 Task: Export a project to various formats for different distribution platforms.
Action: Mouse moved to (87, 5)
Screenshot: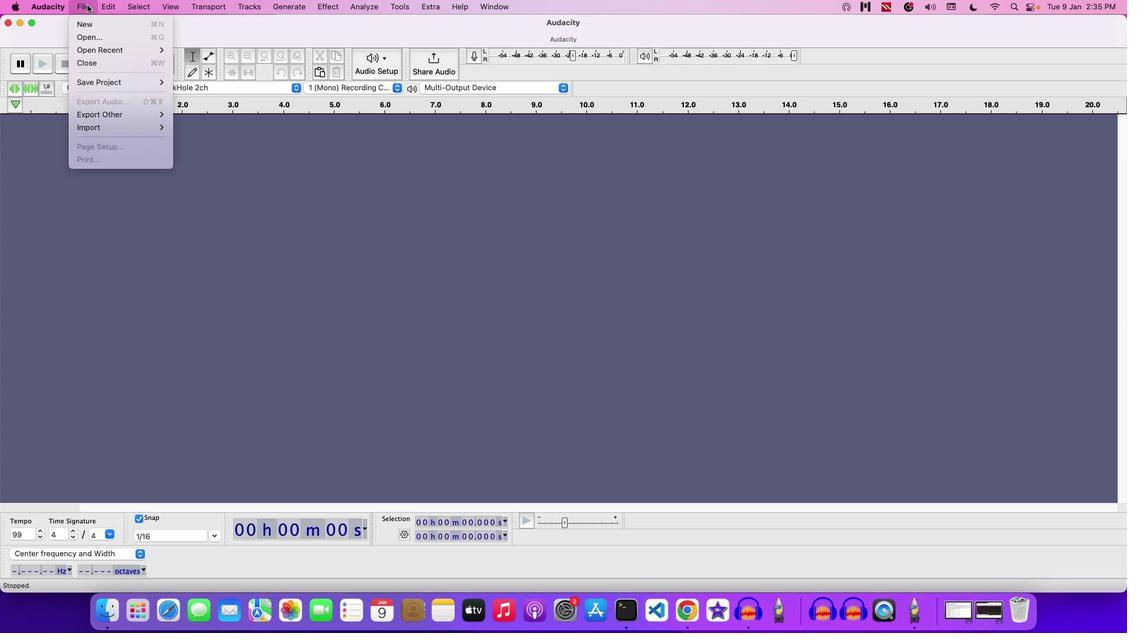 
Action: Mouse pressed left at (87, 5)
Screenshot: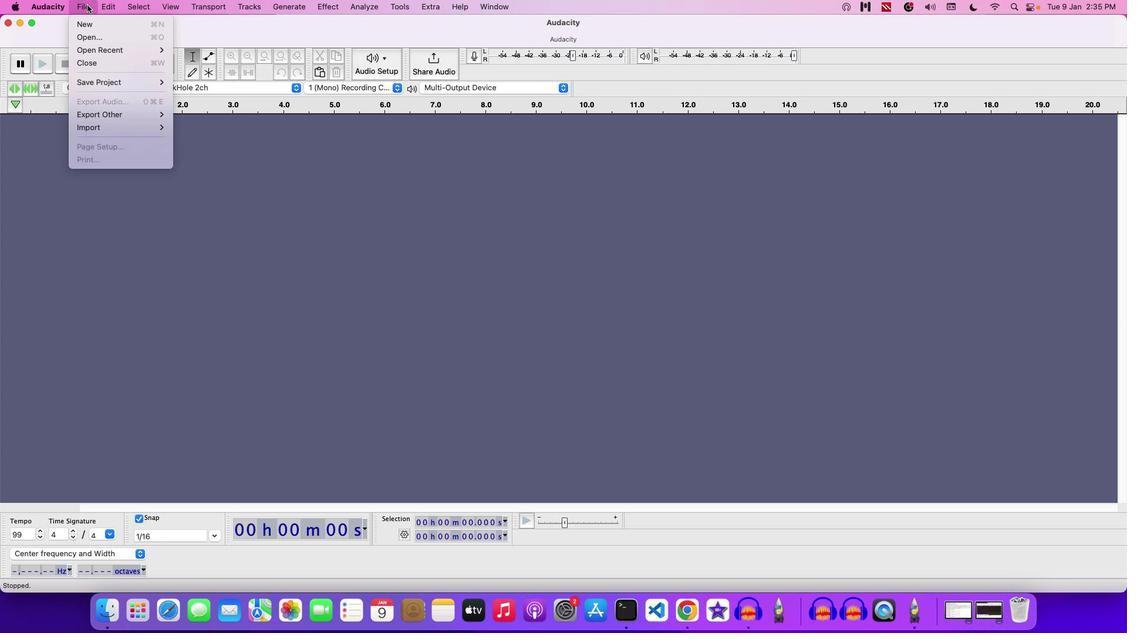 
Action: Mouse moved to (113, 35)
Screenshot: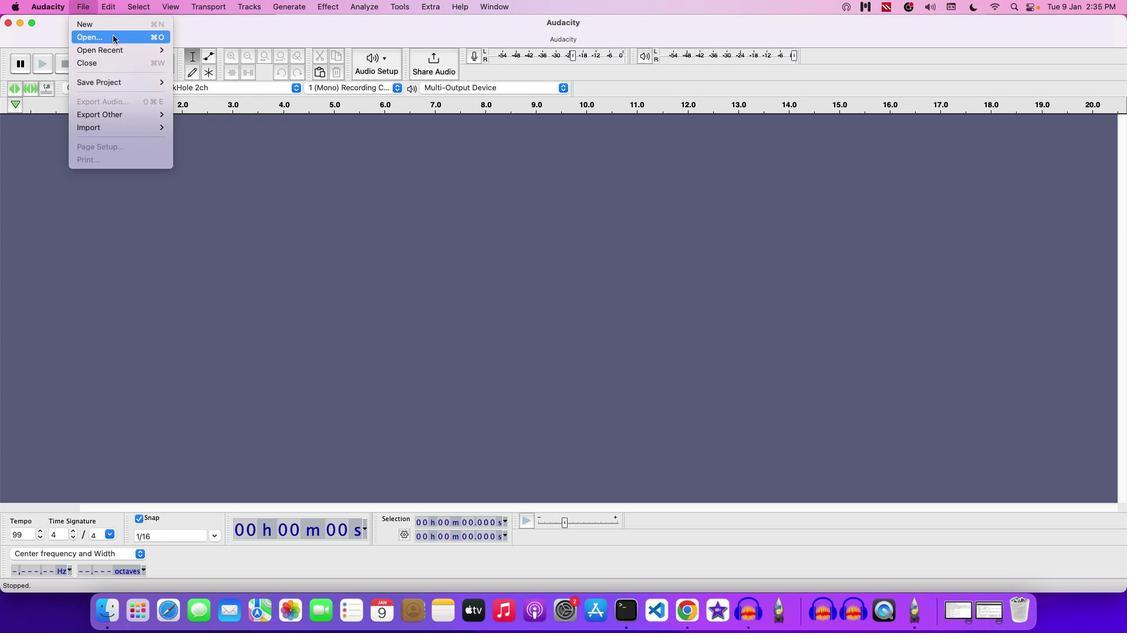 
Action: Mouse pressed left at (113, 35)
Screenshot: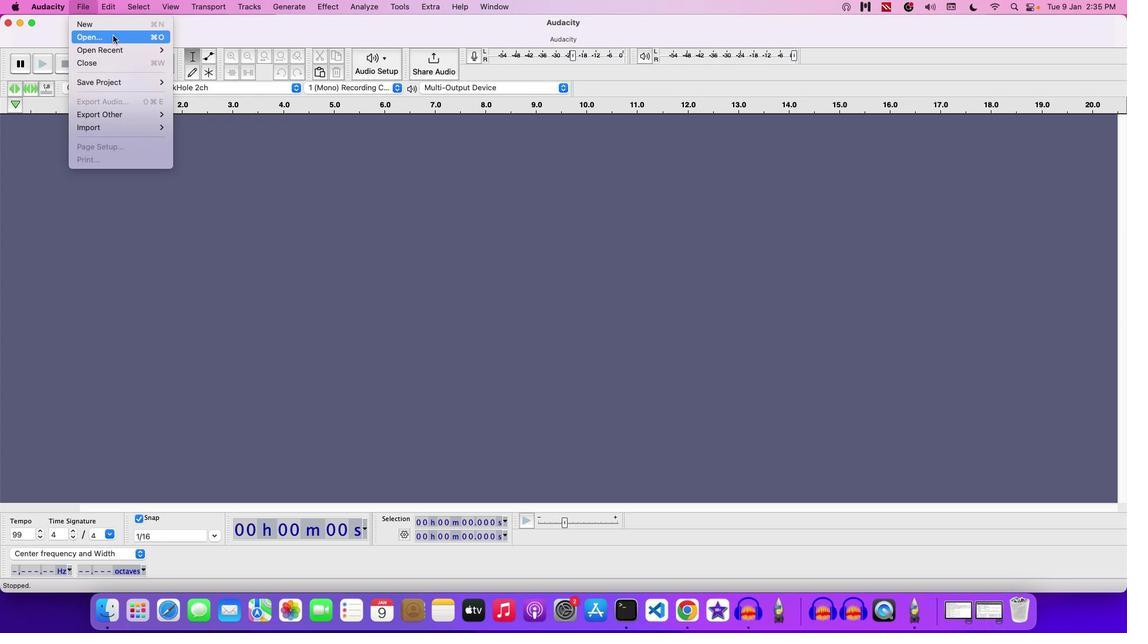 
Action: Mouse moved to (626, 128)
Screenshot: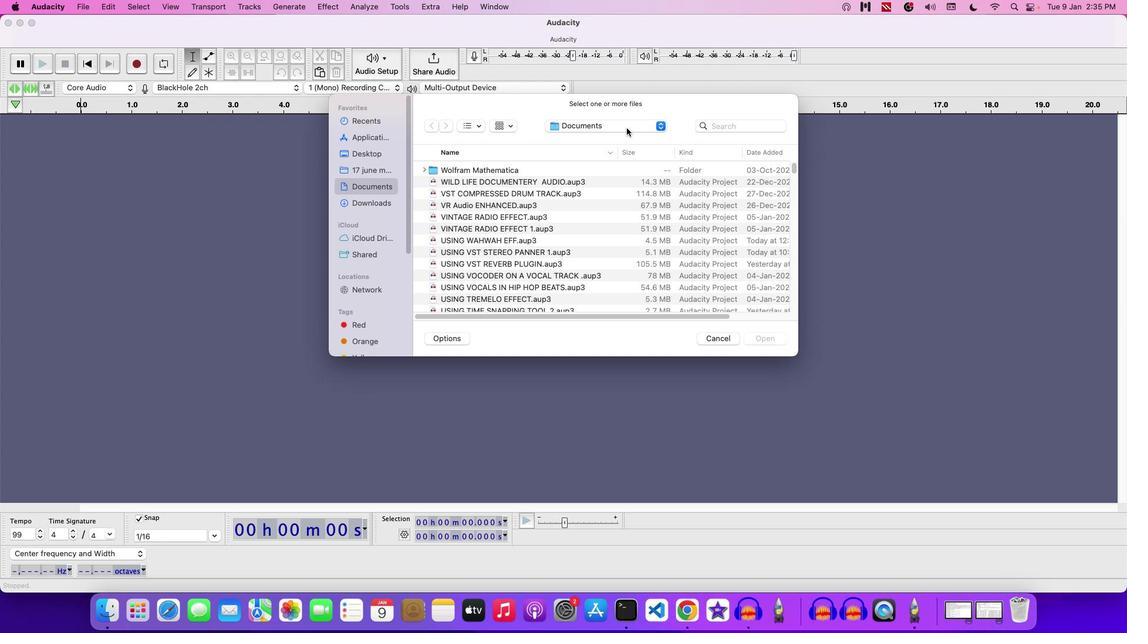 
Action: Mouse pressed left at (626, 128)
Screenshot: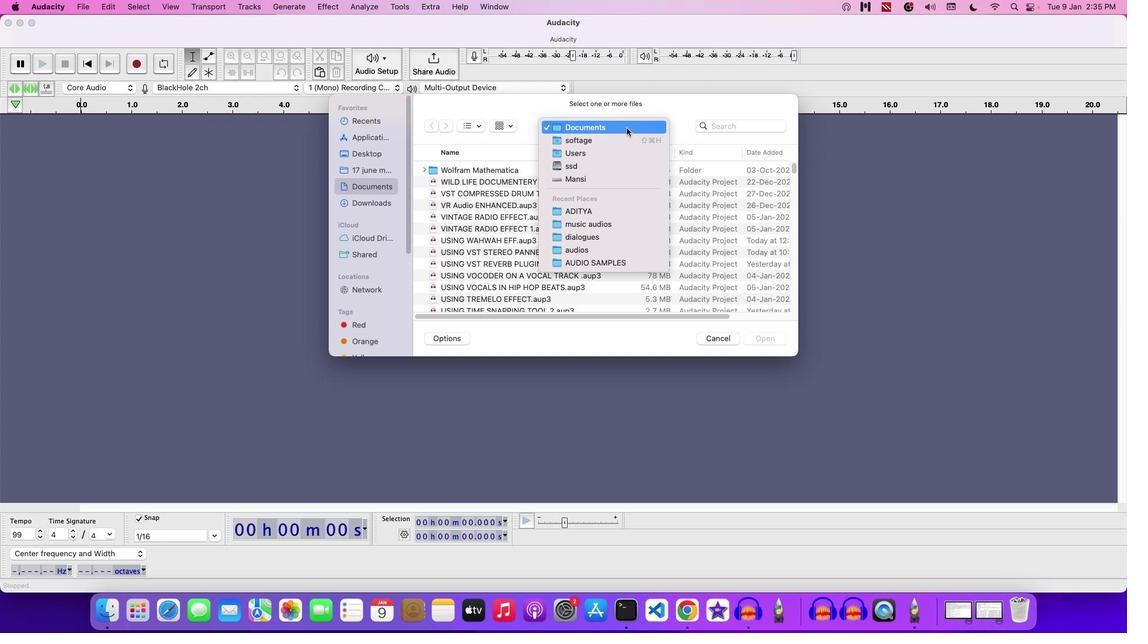 
Action: Mouse moved to (619, 204)
Screenshot: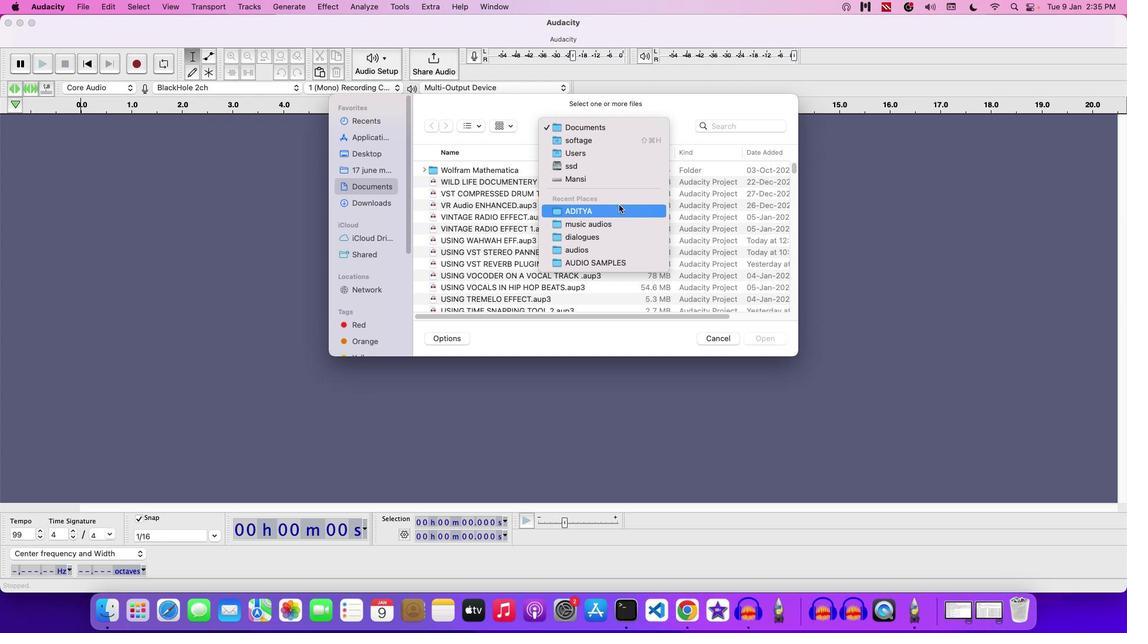 
Action: Mouse pressed left at (619, 204)
Screenshot: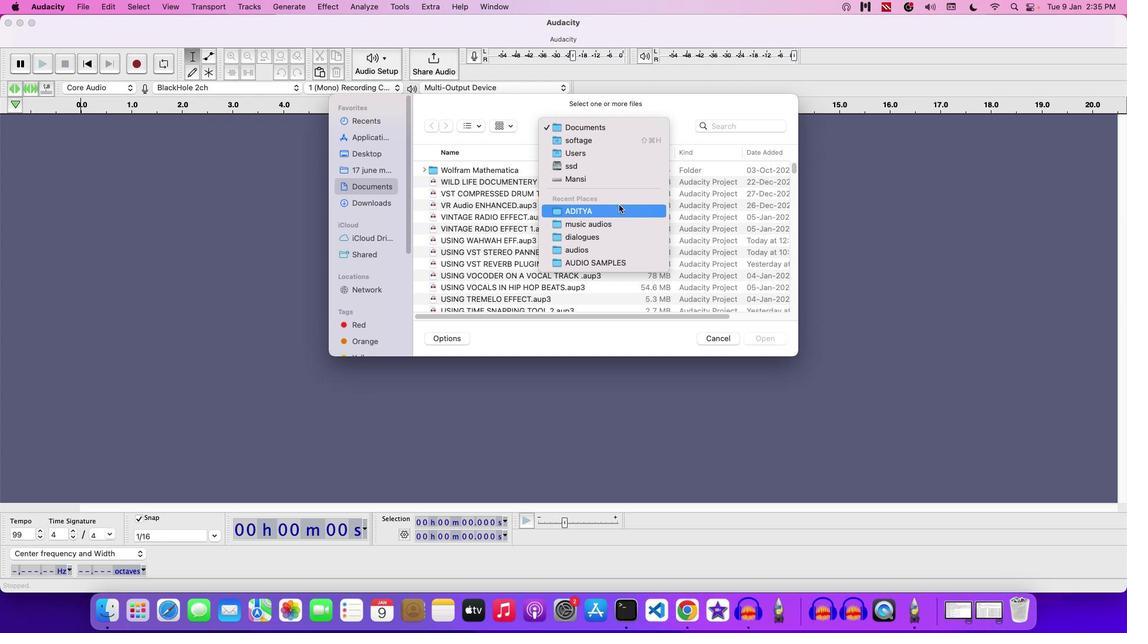 
Action: Mouse moved to (505, 261)
Screenshot: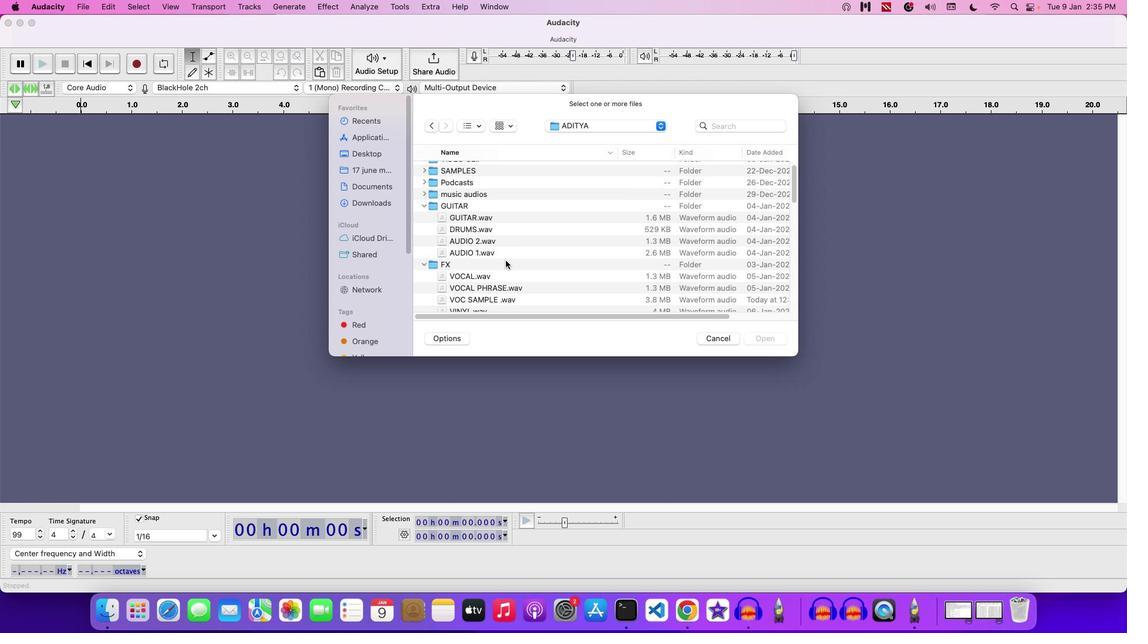 
Action: Mouse scrolled (505, 261) with delta (0, 0)
Screenshot: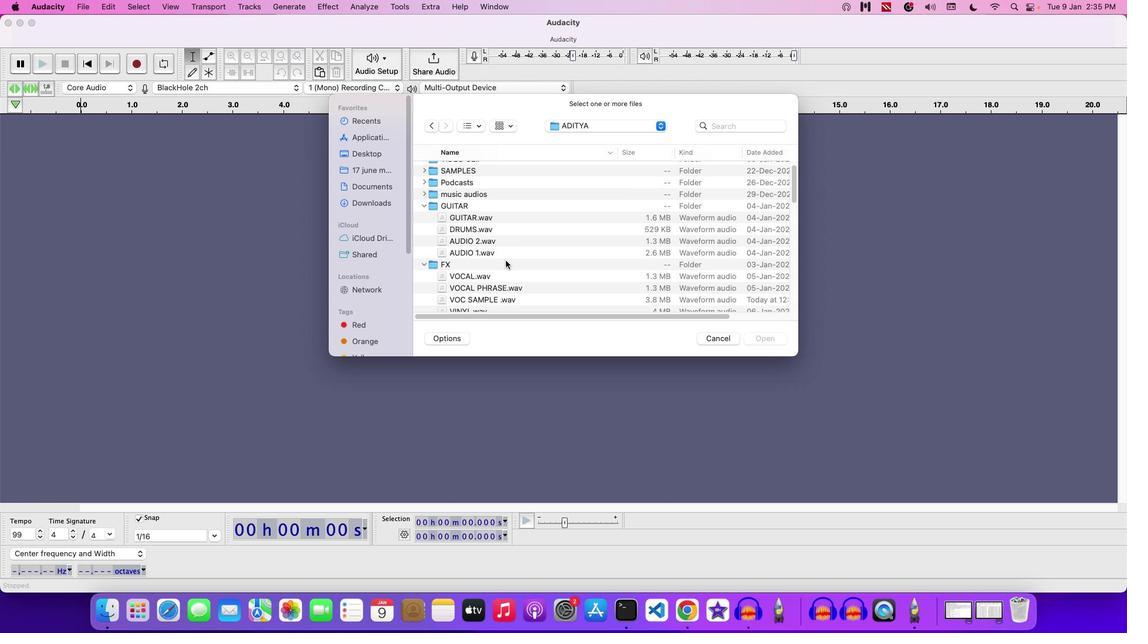 
Action: Mouse scrolled (505, 261) with delta (0, 0)
Screenshot: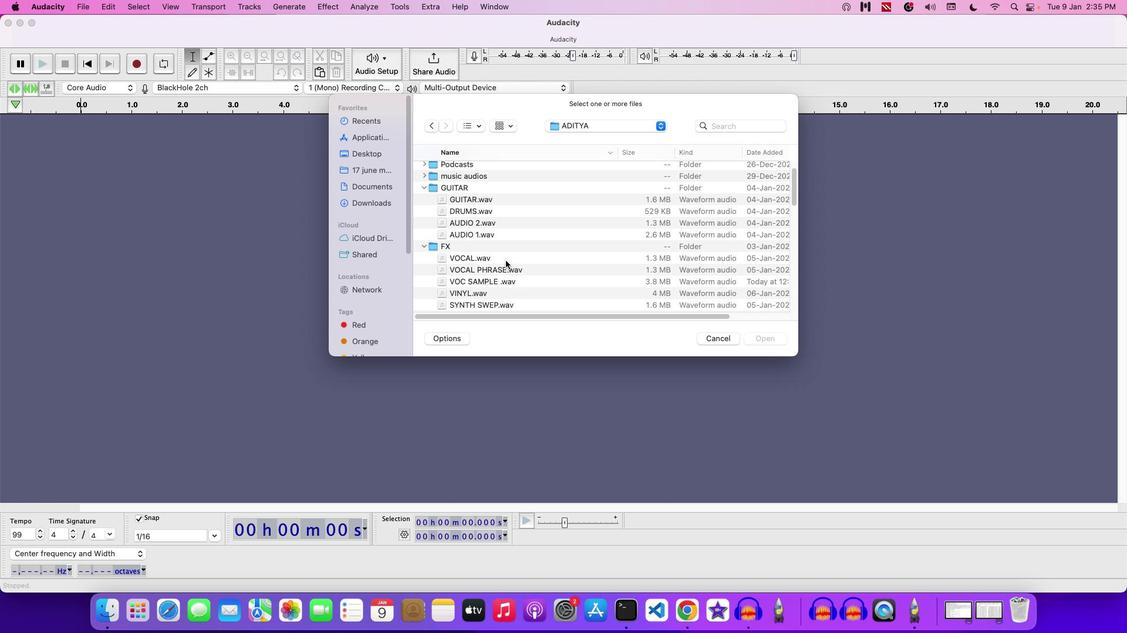 
Action: Mouse scrolled (505, 261) with delta (0, 0)
Screenshot: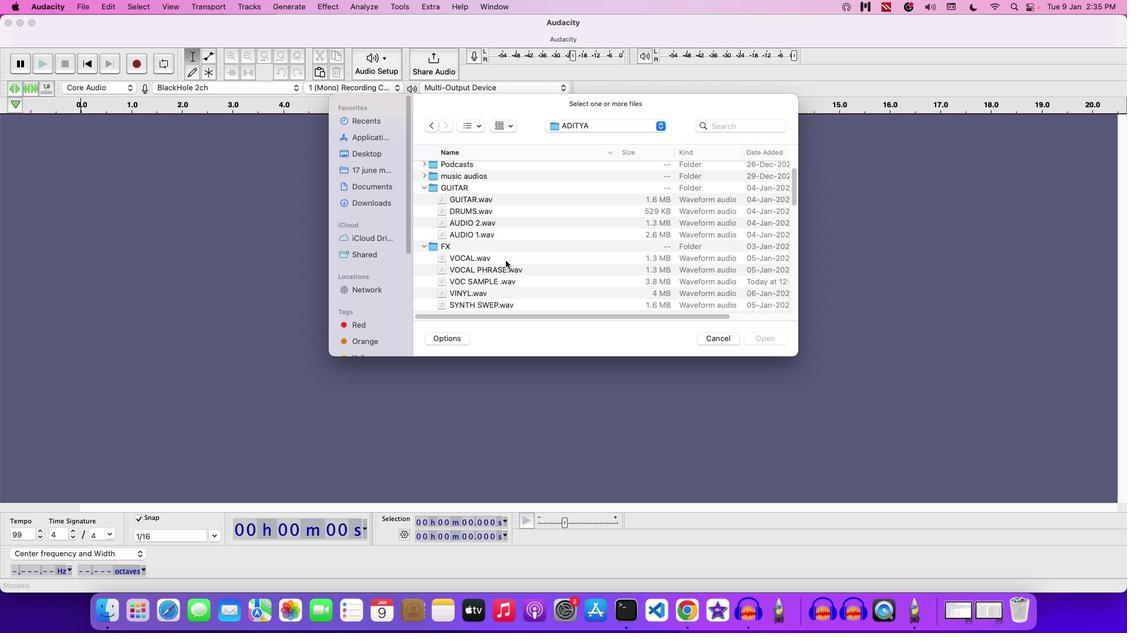 
Action: Mouse scrolled (505, 261) with delta (0, 0)
Screenshot: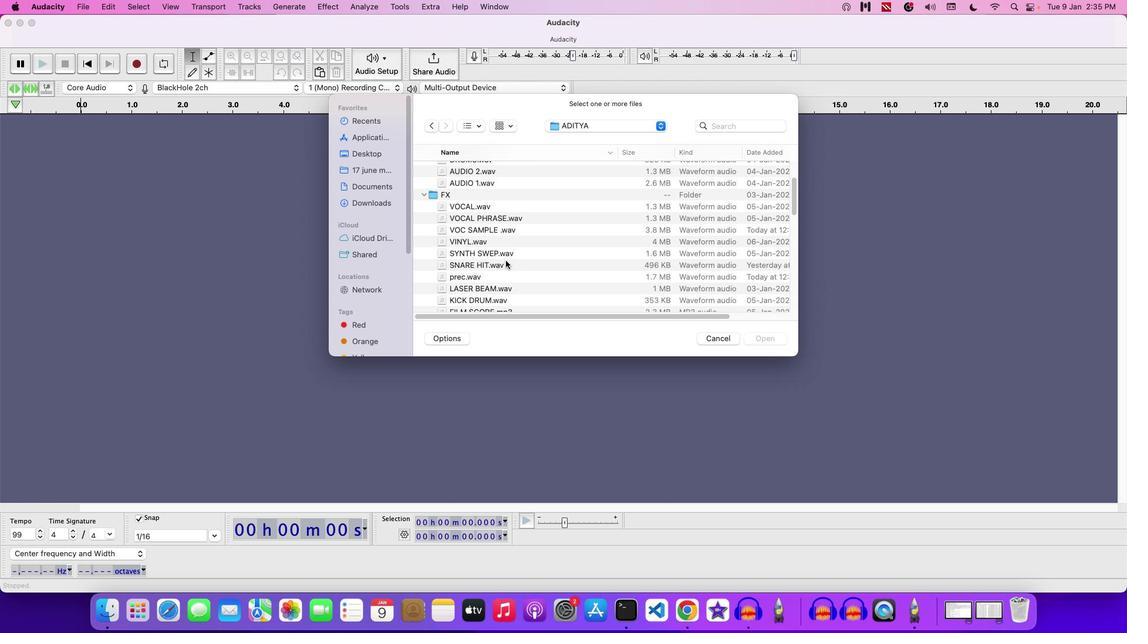 
Action: Mouse scrolled (505, 261) with delta (0, 0)
Screenshot: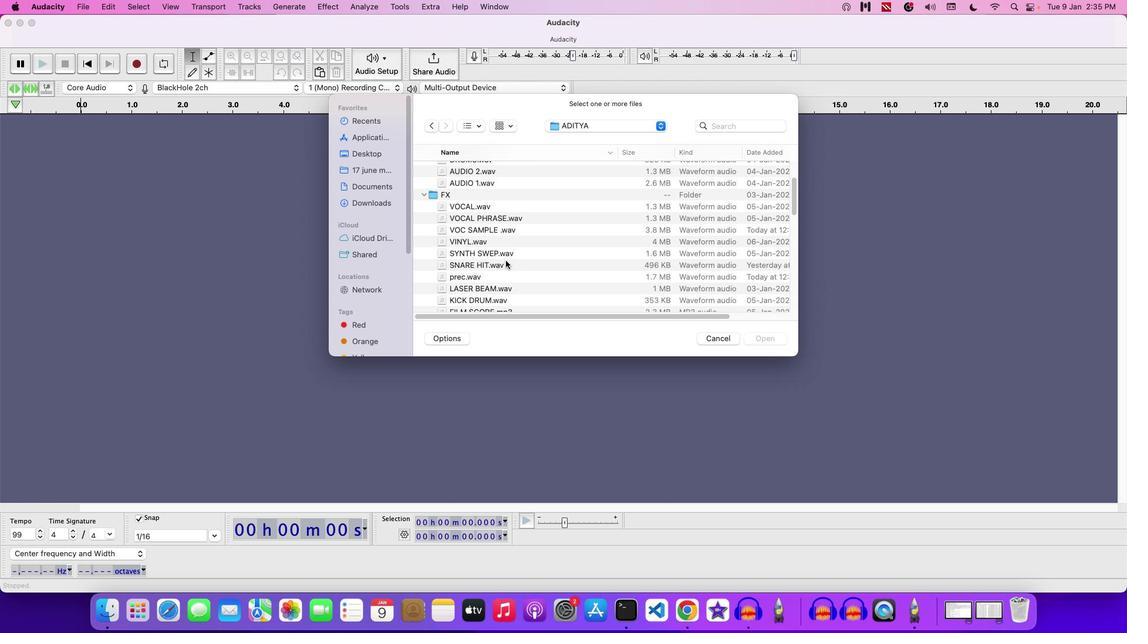 
Action: Mouse scrolled (505, 261) with delta (0, -1)
Screenshot: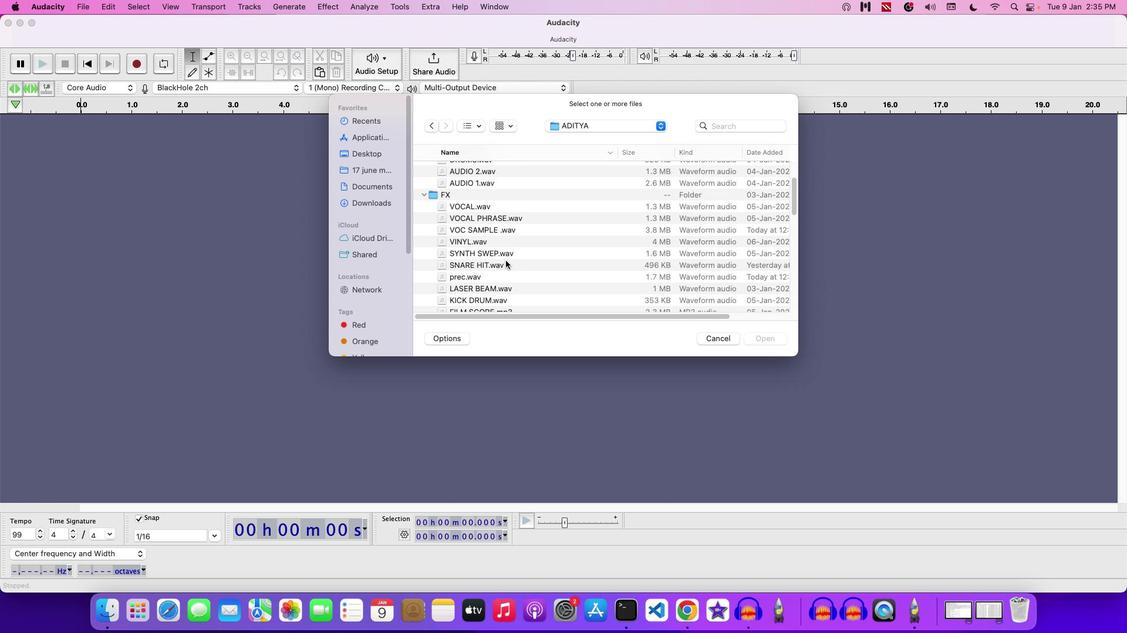 
Action: Mouse scrolled (505, 261) with delta (0, -1)
Screenshot: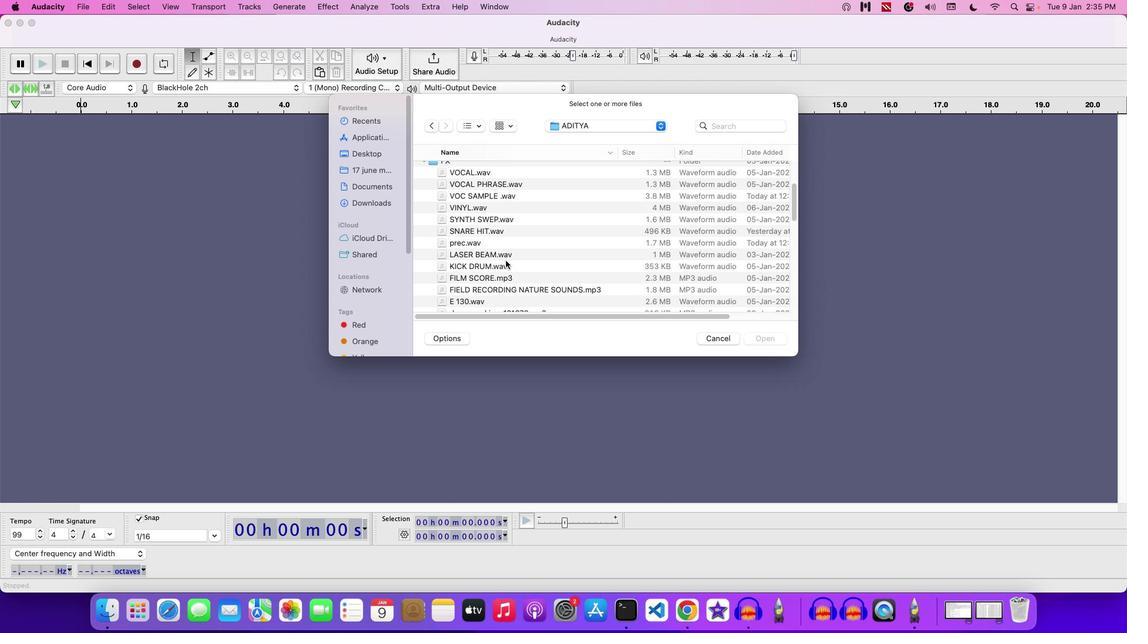 
Action: Mouse scrolled (505, 261) with delta (0, 0)
Screenshot: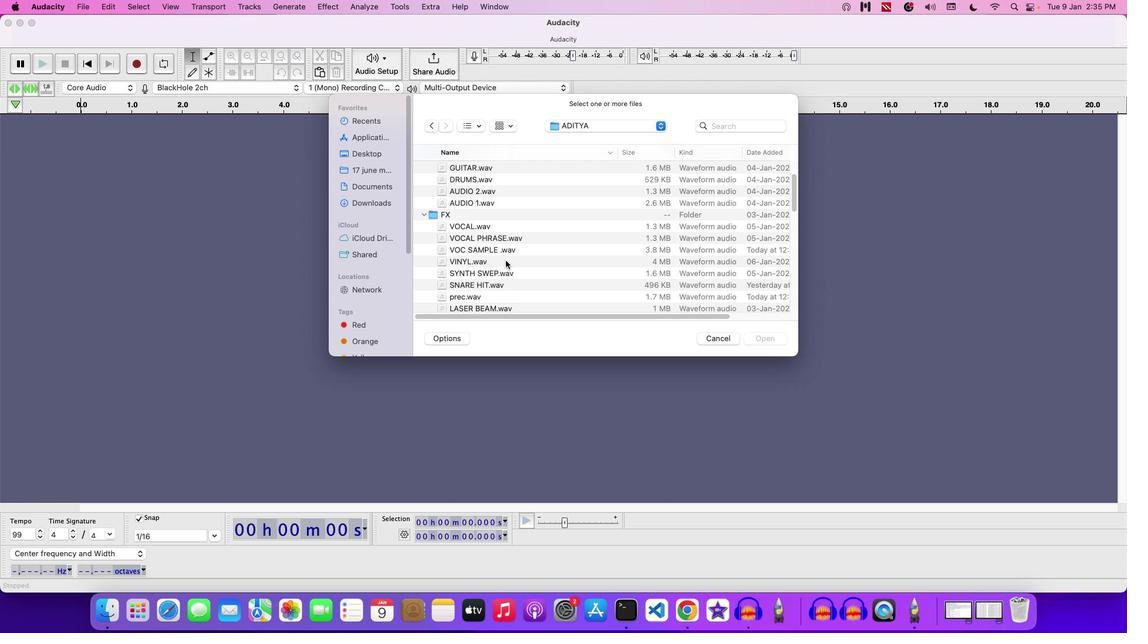 
Action: Mouse scrolled (505, 261) with delta (0, -1)
Screenshot: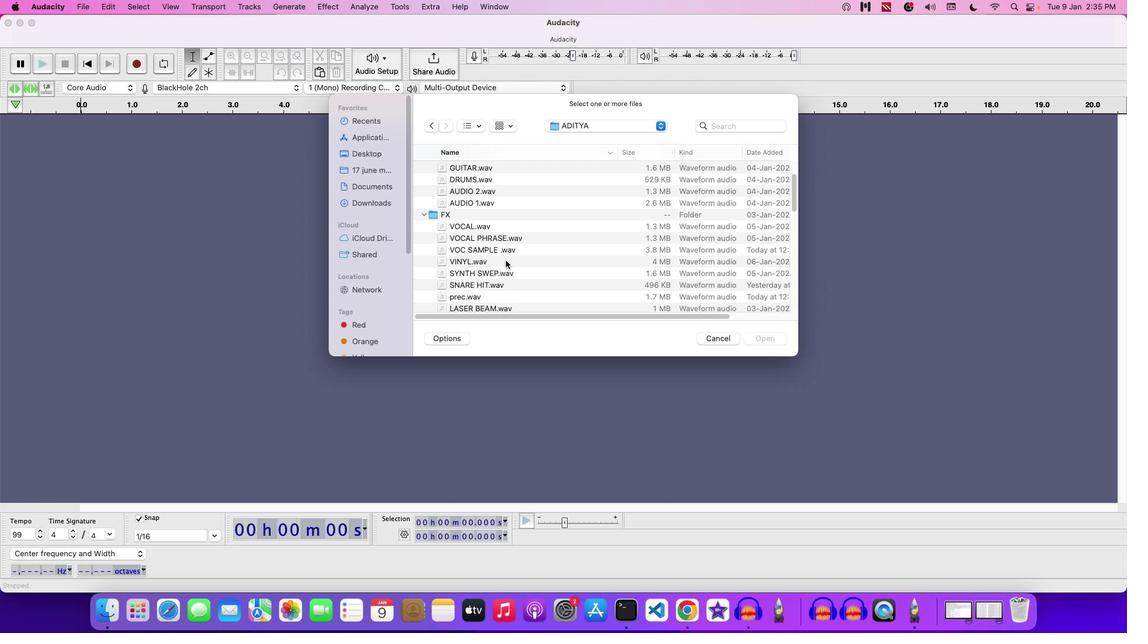 
Action: Mouse scrolled (505, 261) with delta (0, 2)
Screenshot: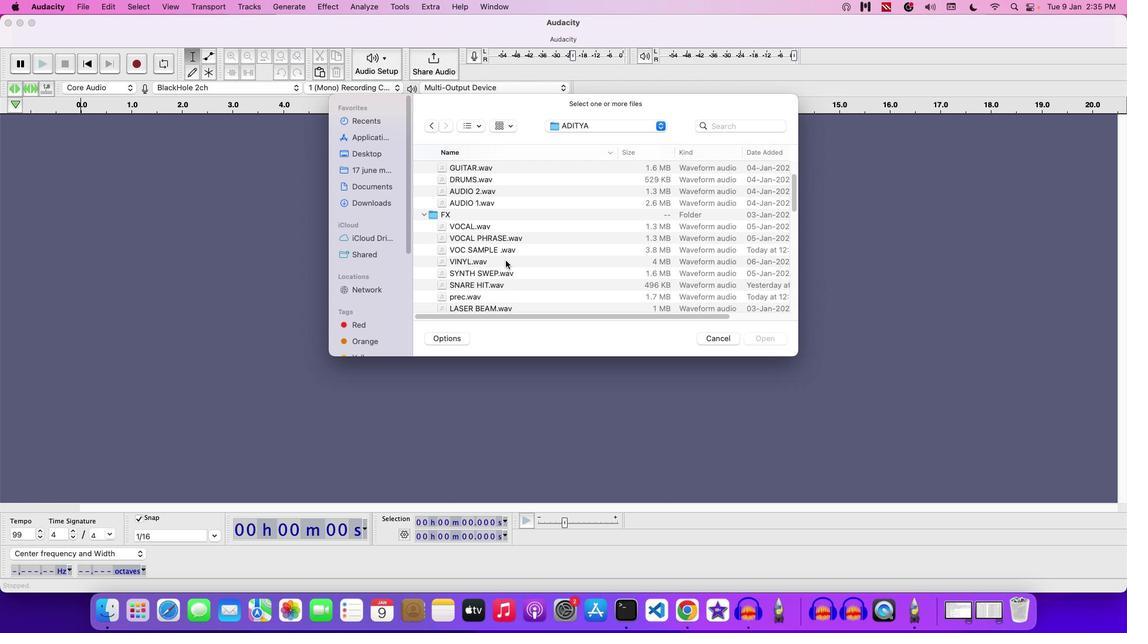 
Action: Mouse scrolled (505, 261) with delta (0, 2)
Screenshot: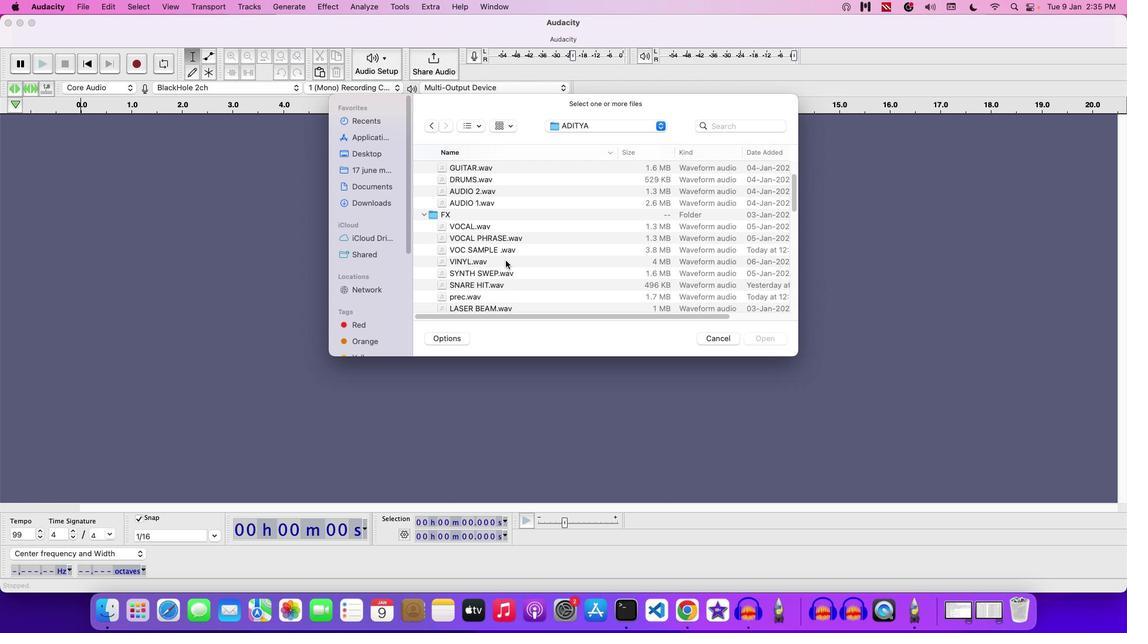 
Action: Mouse moved to (494, 227)
Screenshot: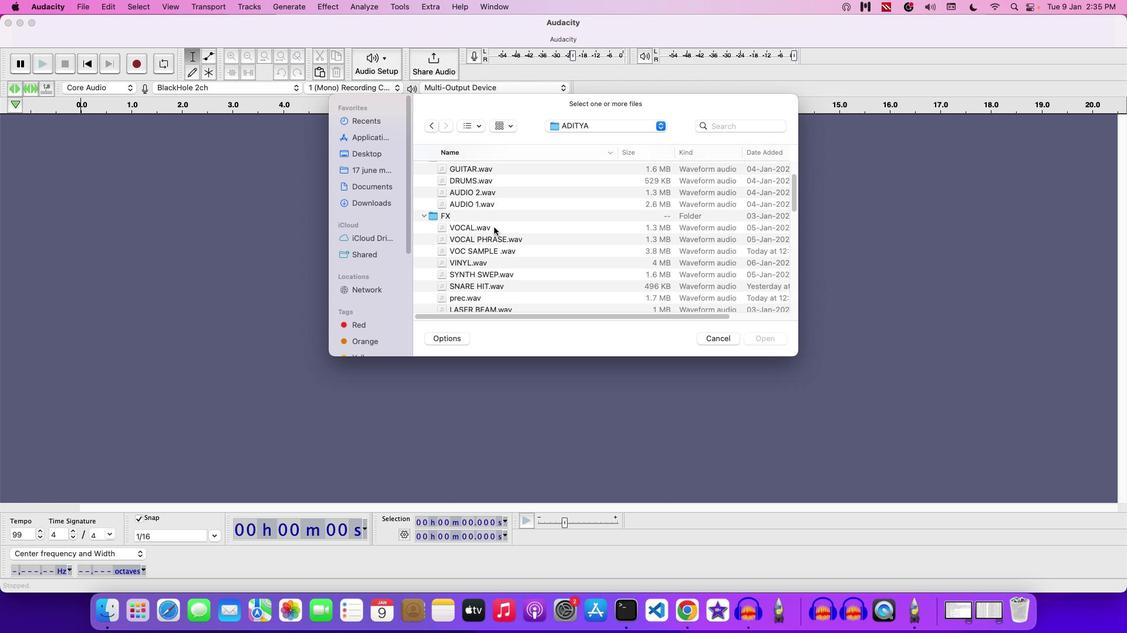 
Action: Mouse scrolled (494, 227) with delta (0, 0)
Screenshot: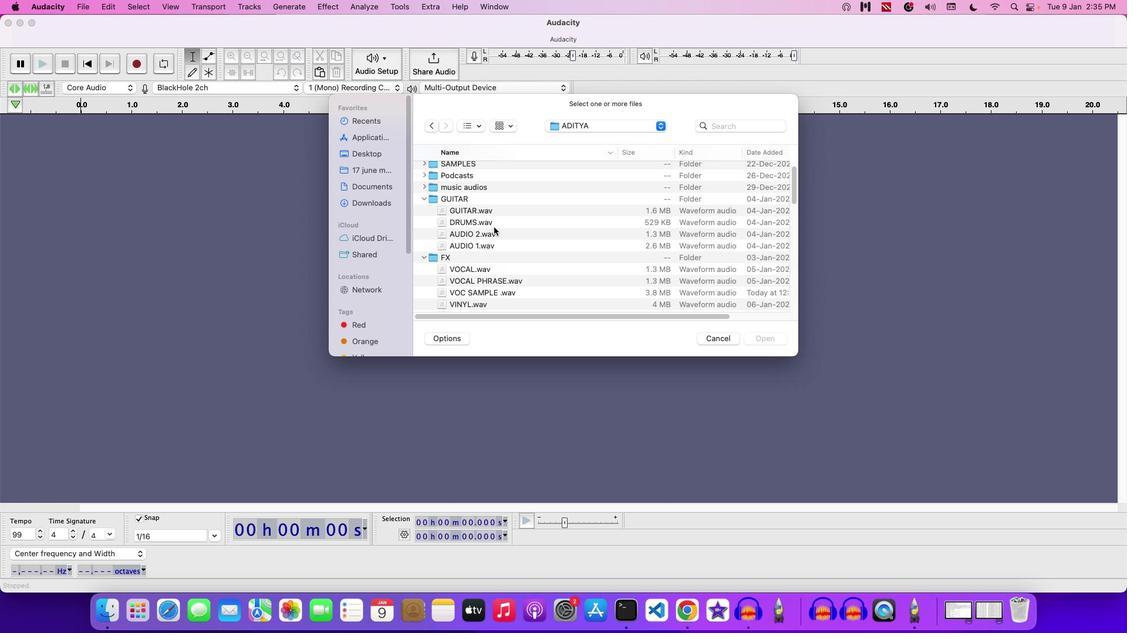 
Action: Mouse scrolled (494, 227) with delta (0, 0)
Screenshot: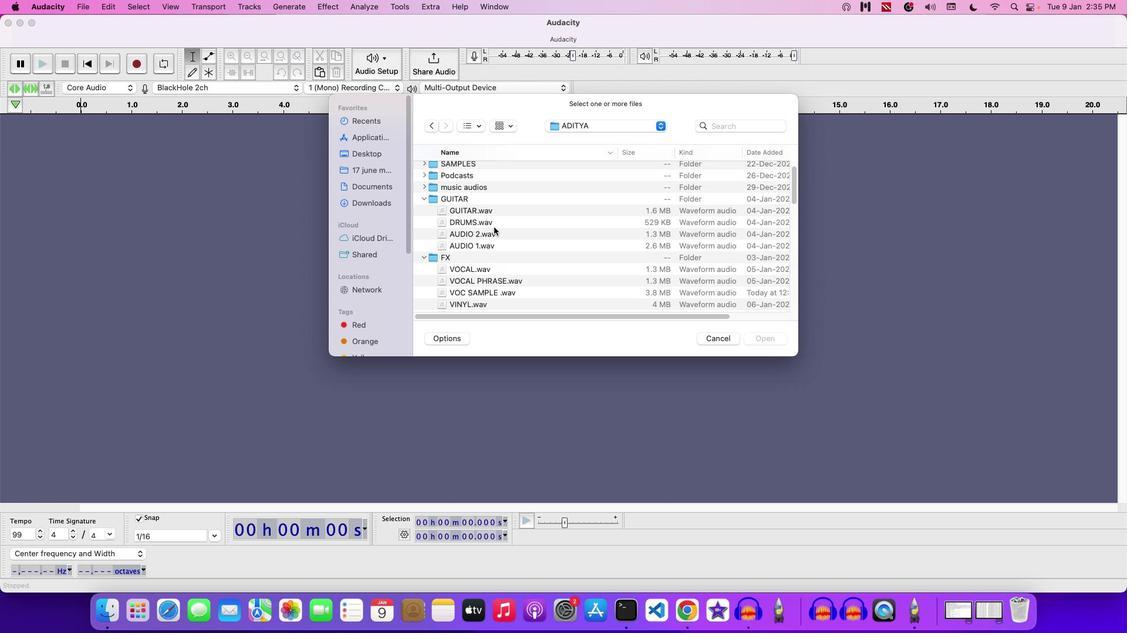 
Action: Mouse scrolled (494, 227) with delta (0, 1)
Screenshot: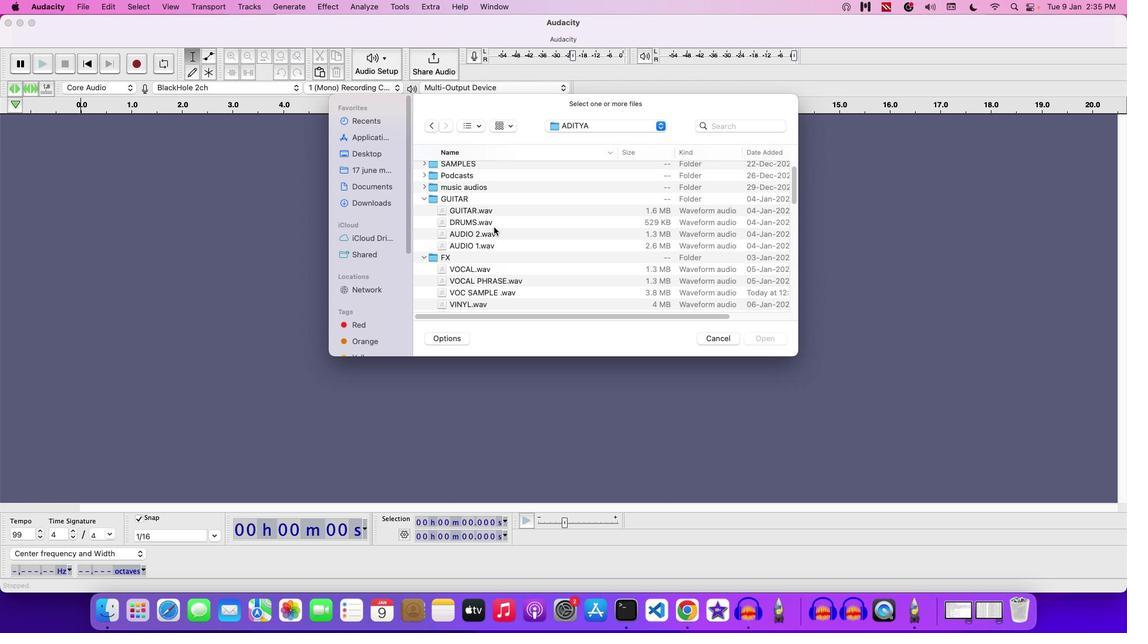 
Action: Mouse moved to (423, 189)
Screenshot: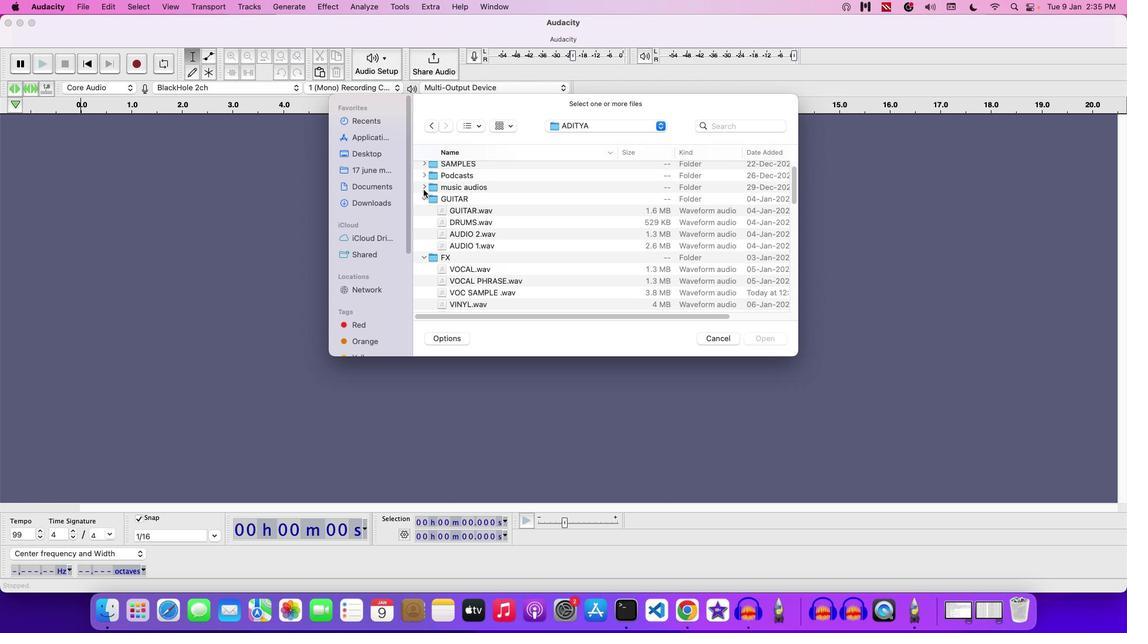
Action: Mouse pressed left at (423, 189)
Screenshot: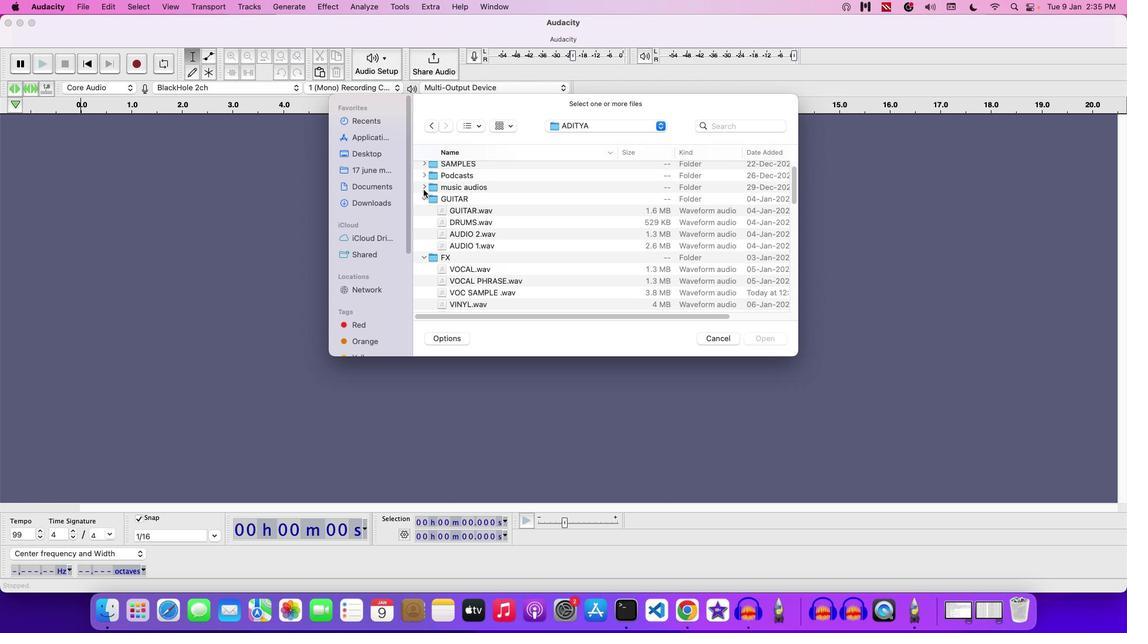 
Action: Mouse moved to (529, 230)
Screenshot: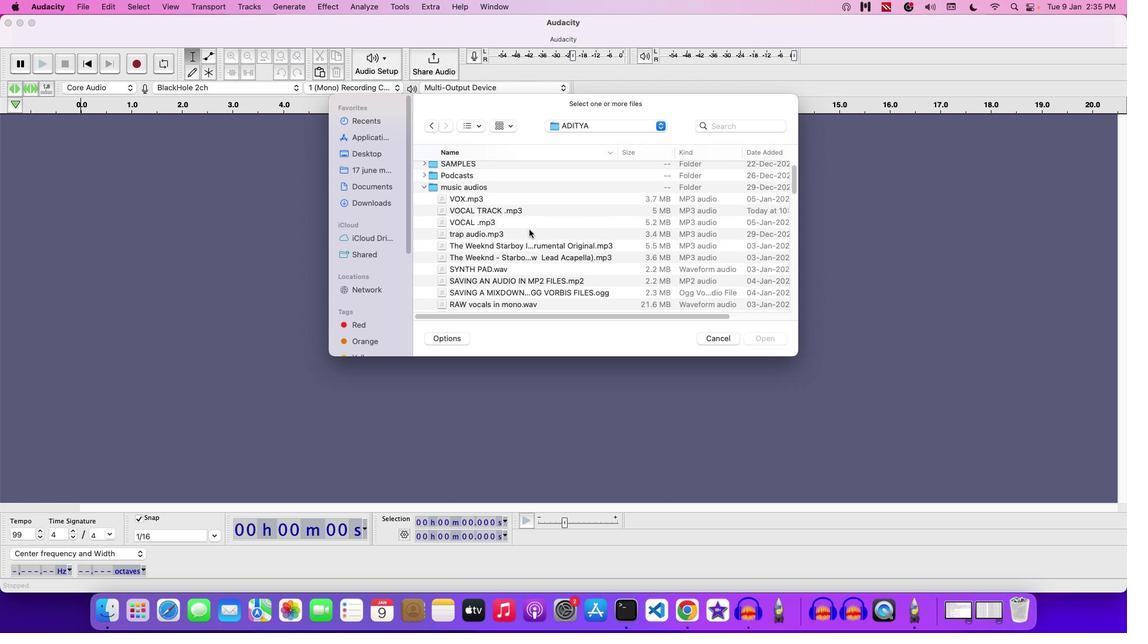 
Action: Mouse scrolled (529, 230) with delta (0, 0)
Screenshot: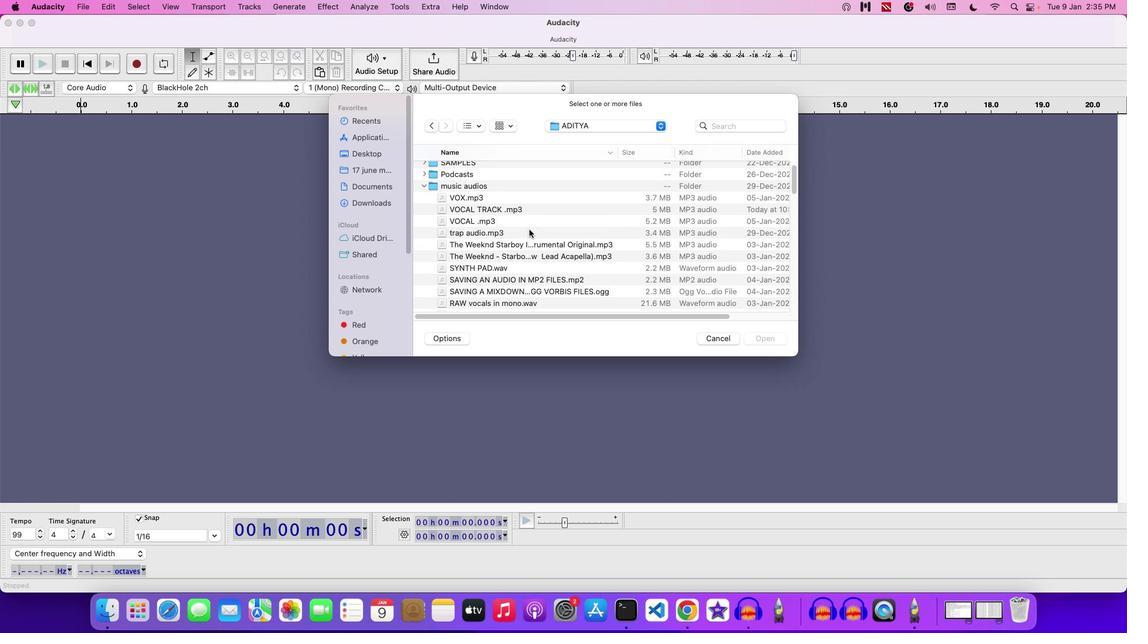 
Action: Mouse scrolled (529, 230) with delta (0, 0)
Screenshot: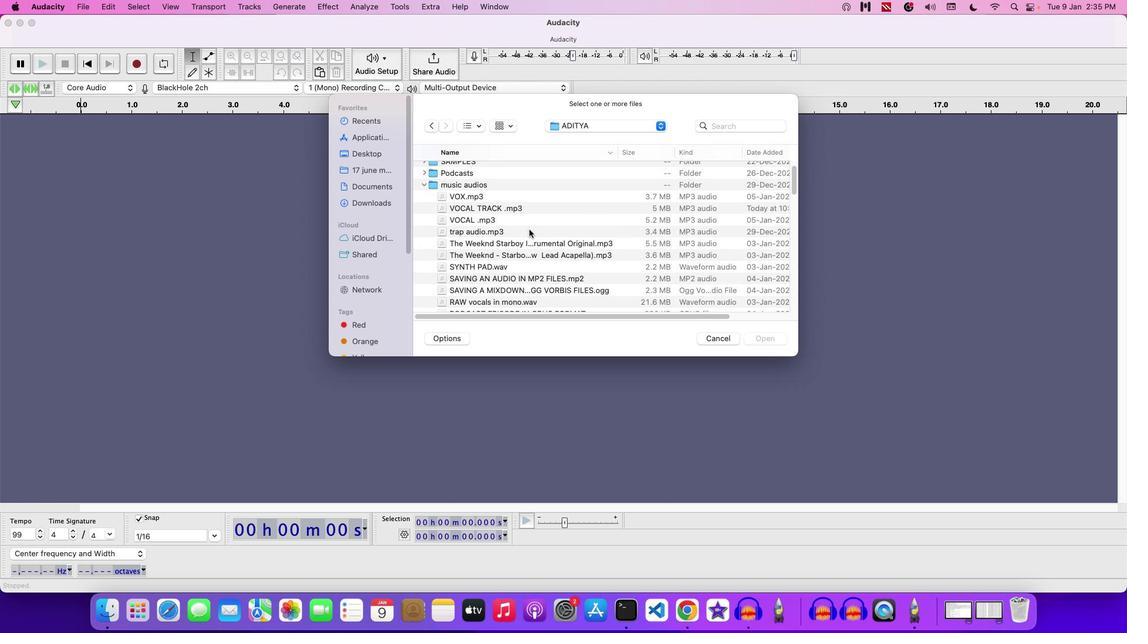 
Action: Mouse scrolled (529, 230) with delta (0, 0)
Screenshot: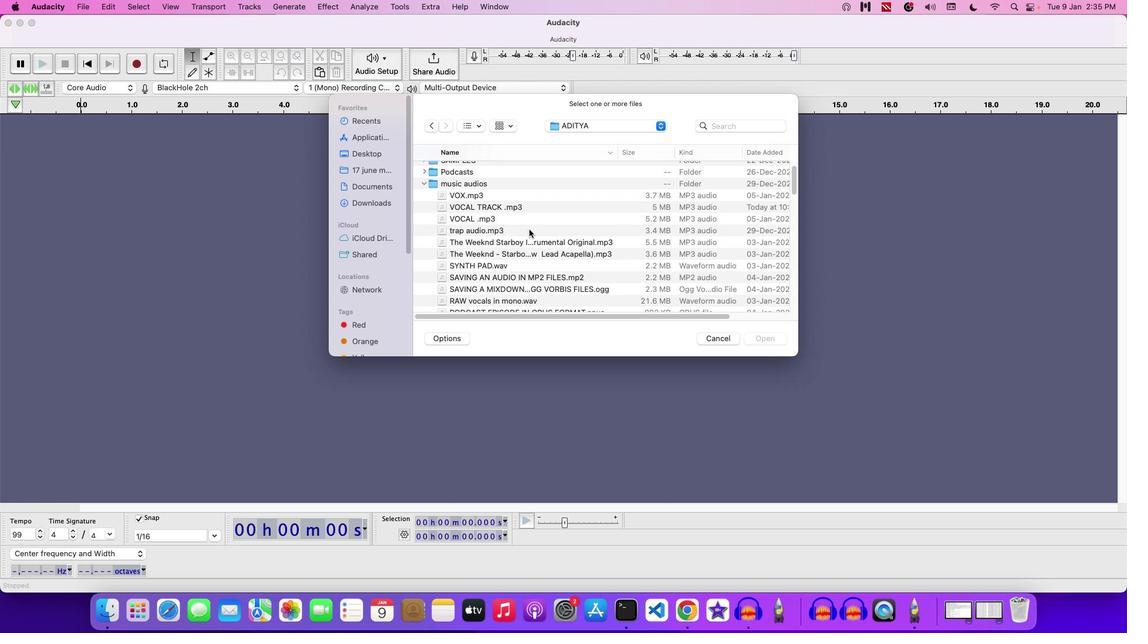 
Action: Mouse moved to (537, 207)
Screenshot: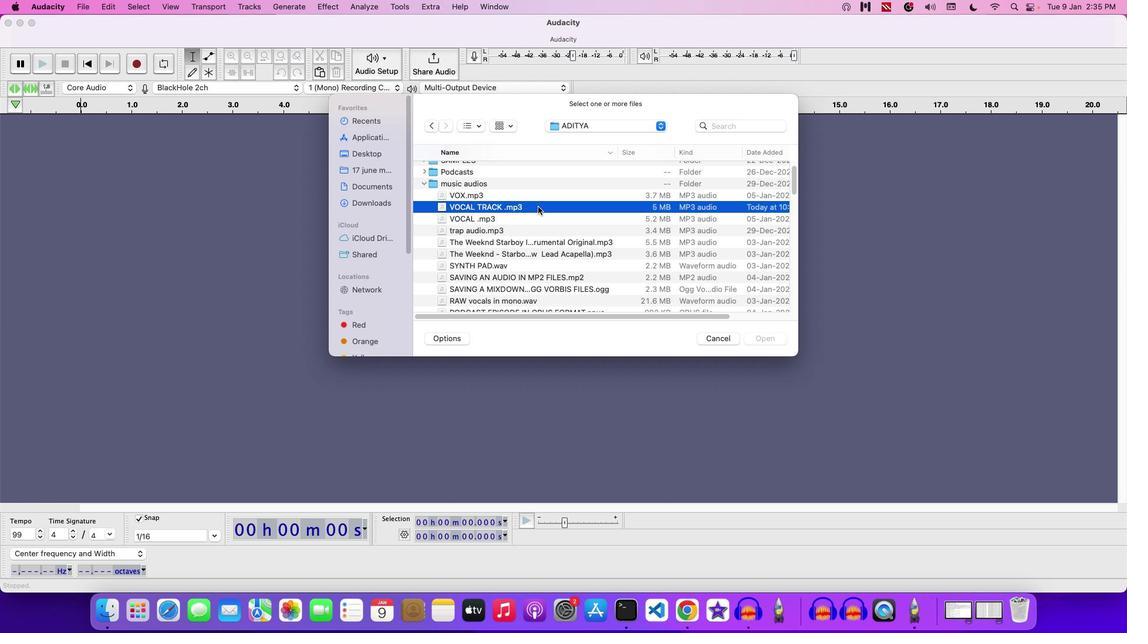 
Action: Mouse pressed left at (537, 207)
Screenshot: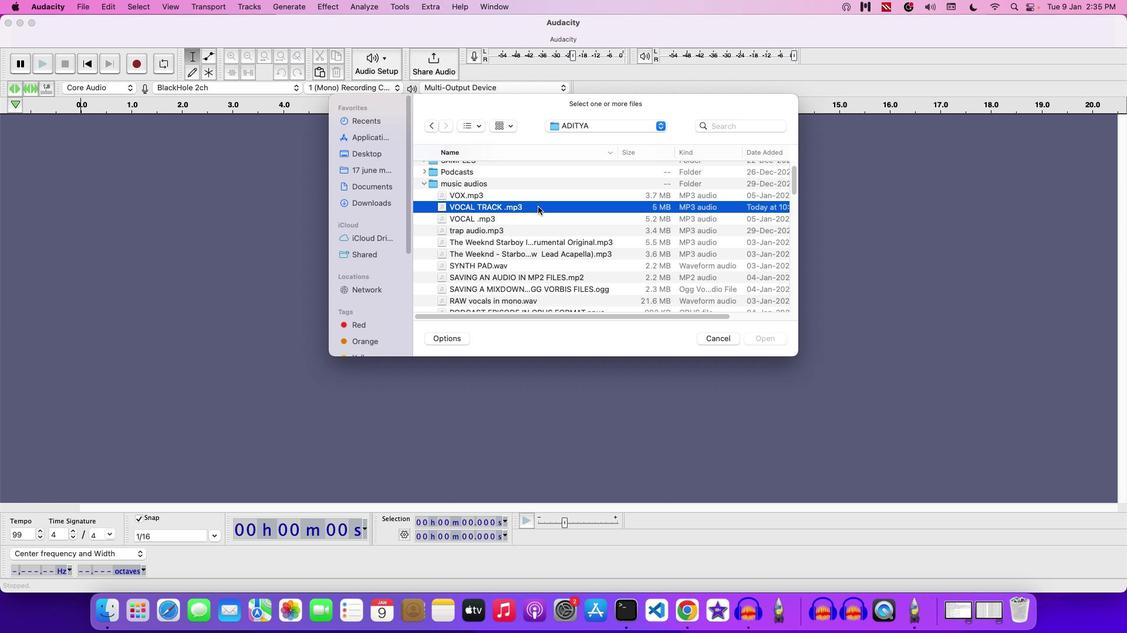 
Action: Mouse moved to (563, 208)
Screenshot: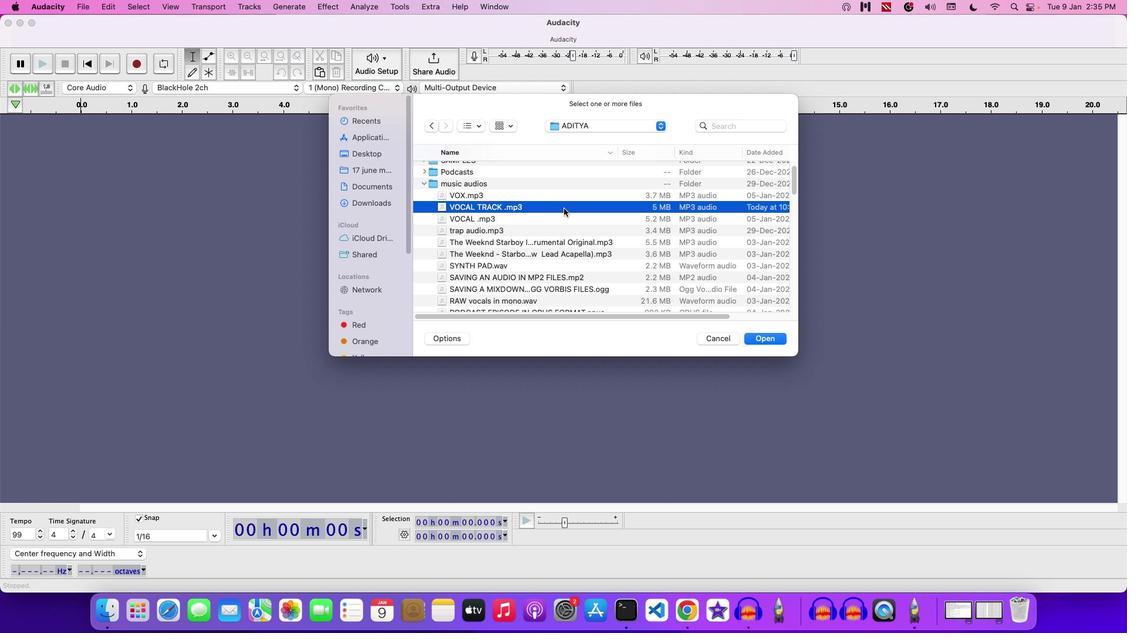 
Action: Mouse pressed left at (563, 208)
Screenshot: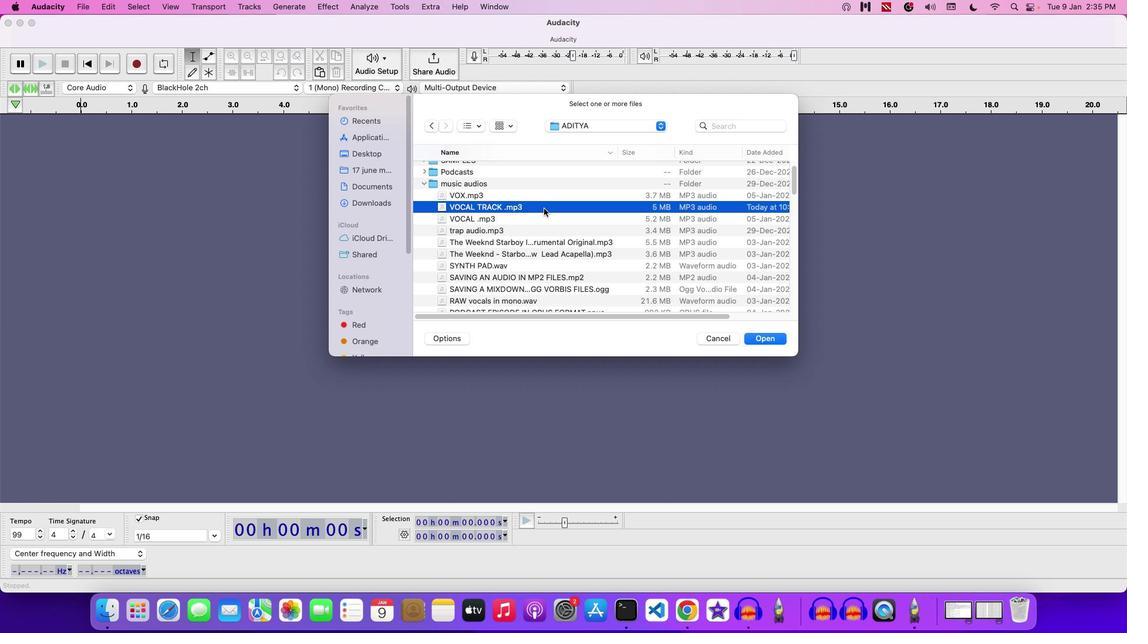 
Action: Mouse moved to (715, 341)
Screenshot: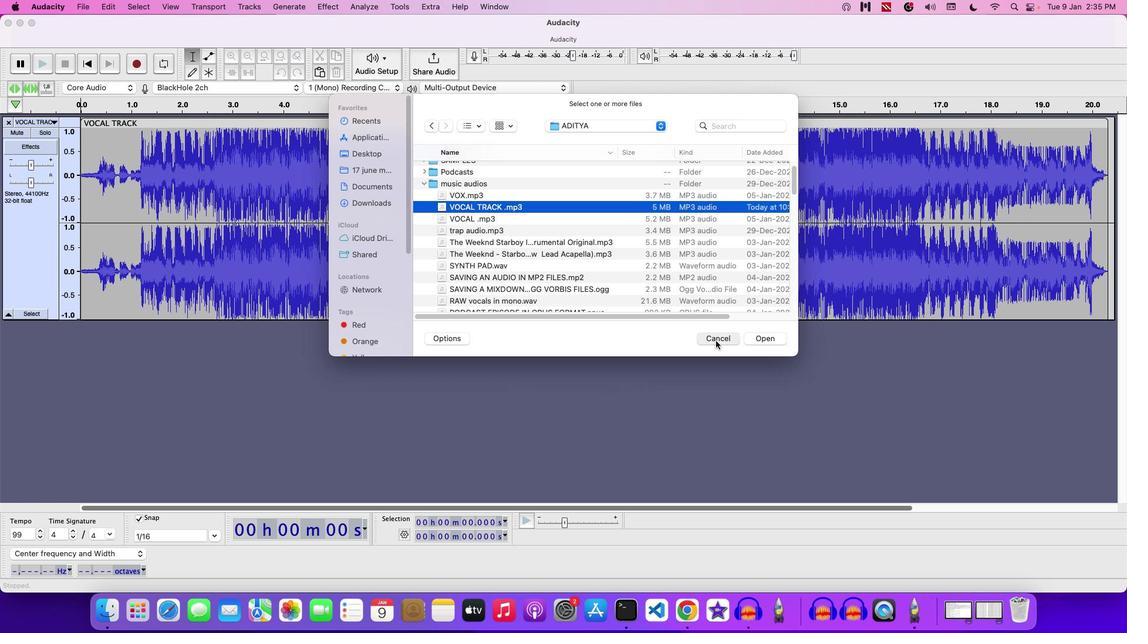 
Action: Mouse pressed left at (715, 341)
Screenshot: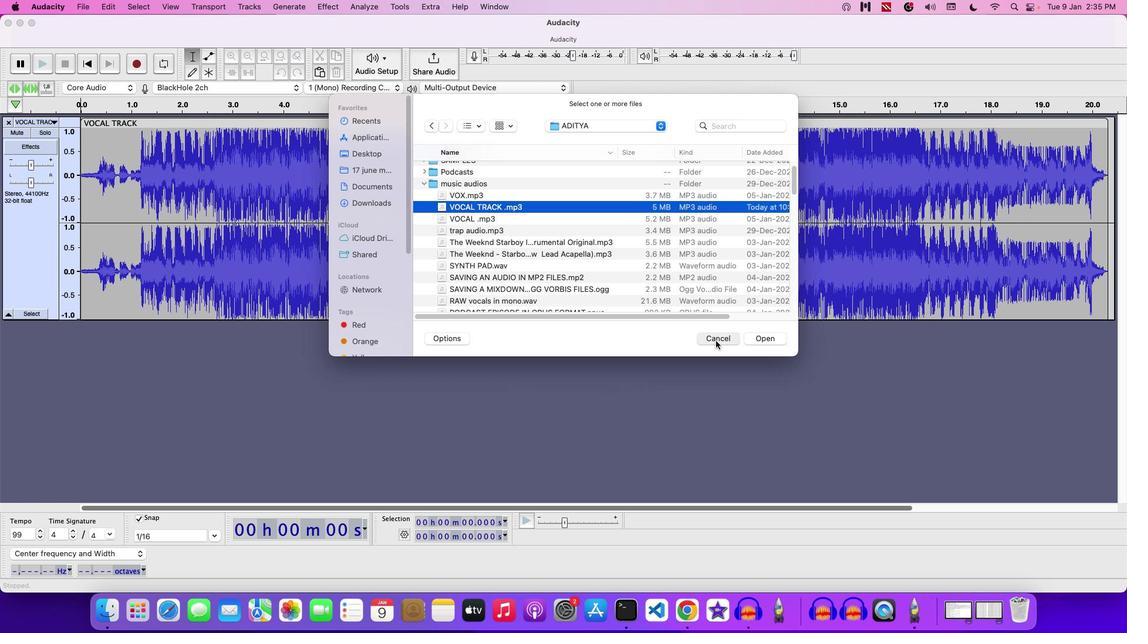 
Action: Mouse moved to (254, 220)
Screenshot: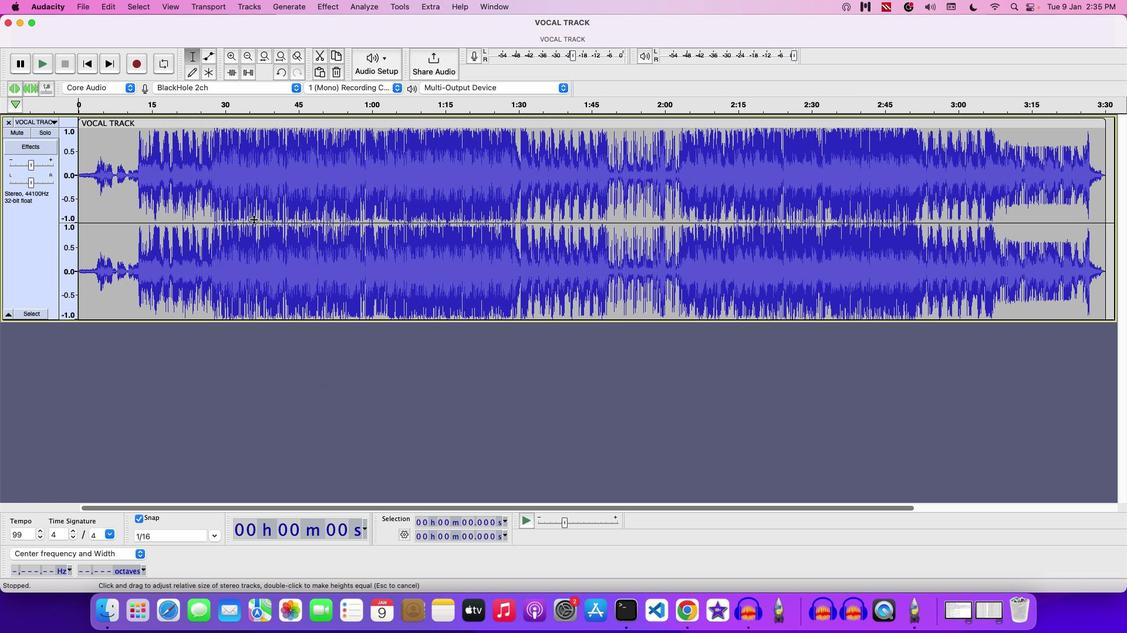 
Action: Key pressed Key.space
Screenshot: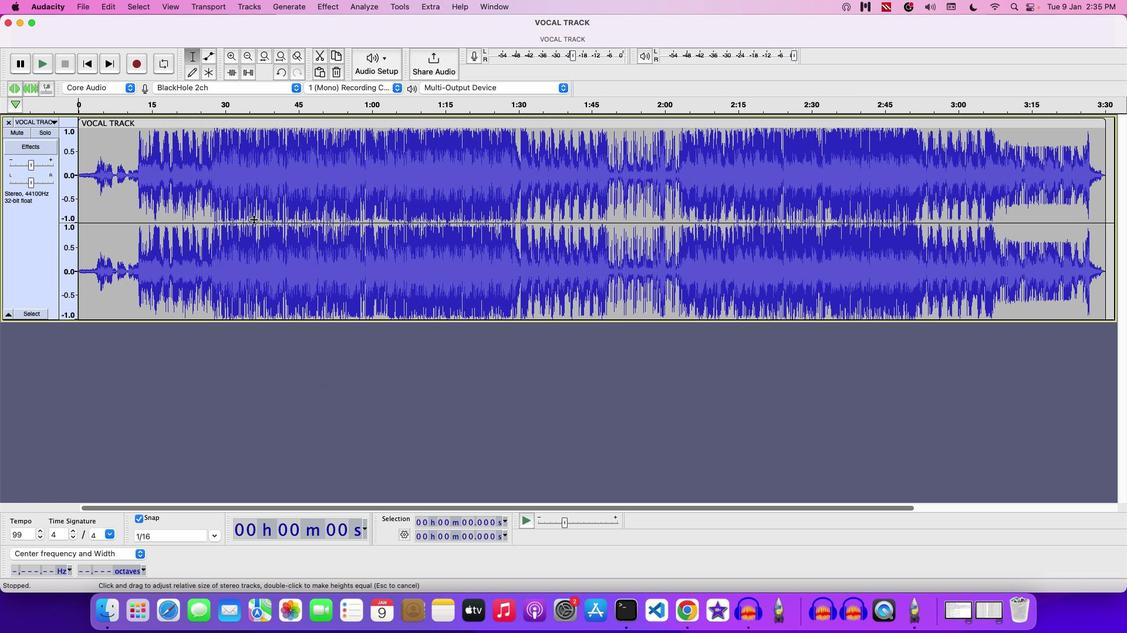 
Action: Mouse moved to (83, 126)
Screenshot: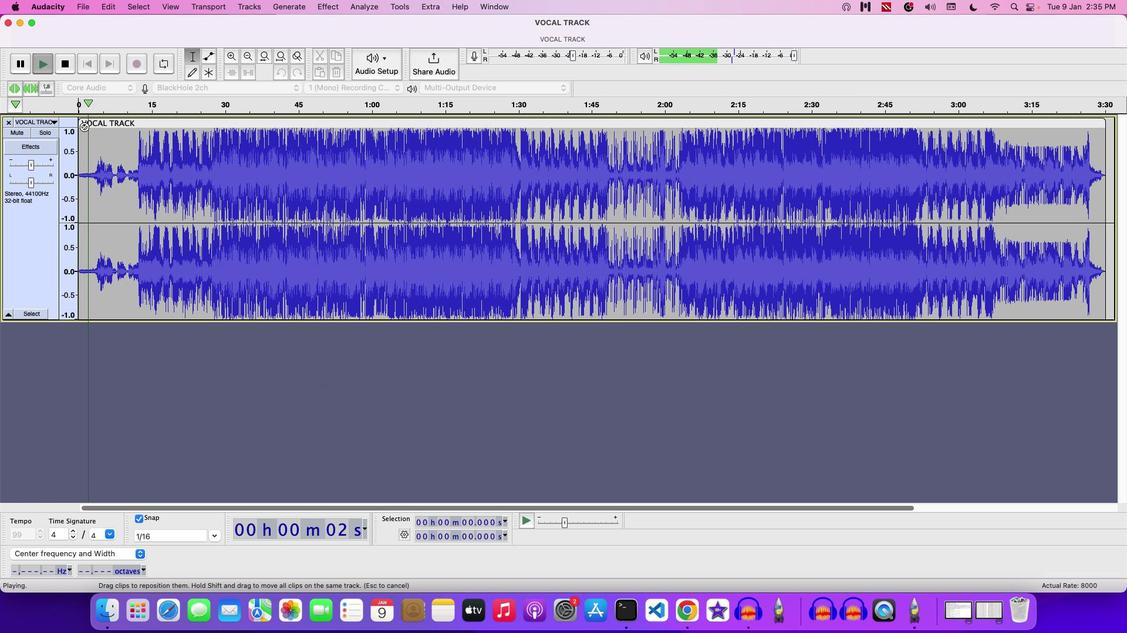 
Action: Key pressed Key.space
Screenshot: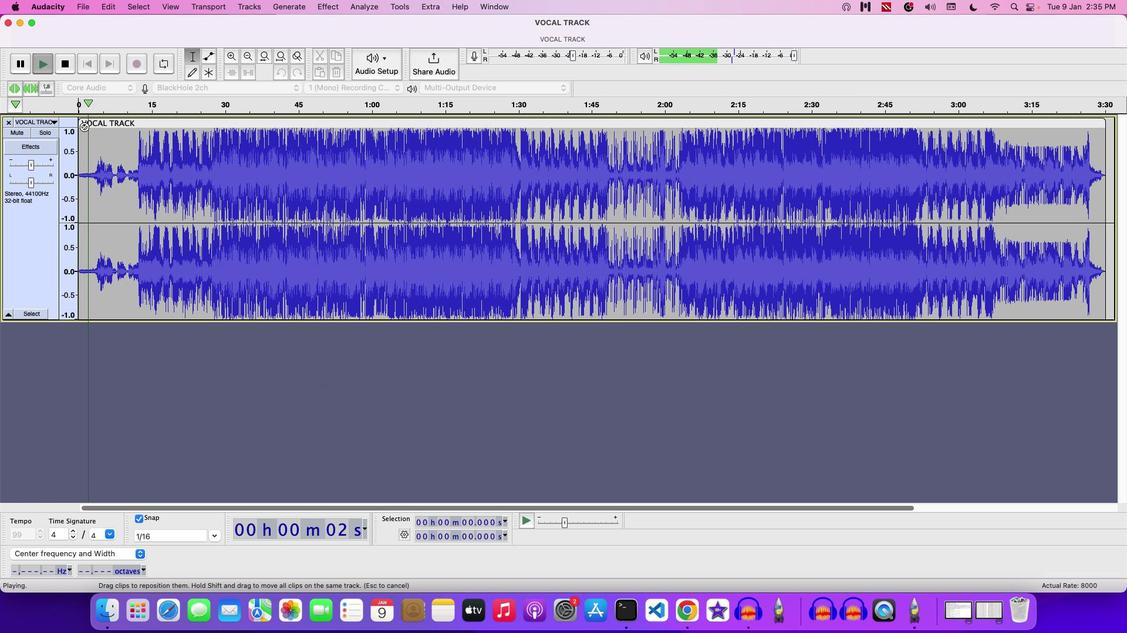 
Action: Mouse moved to (80, 125)
Screenshot: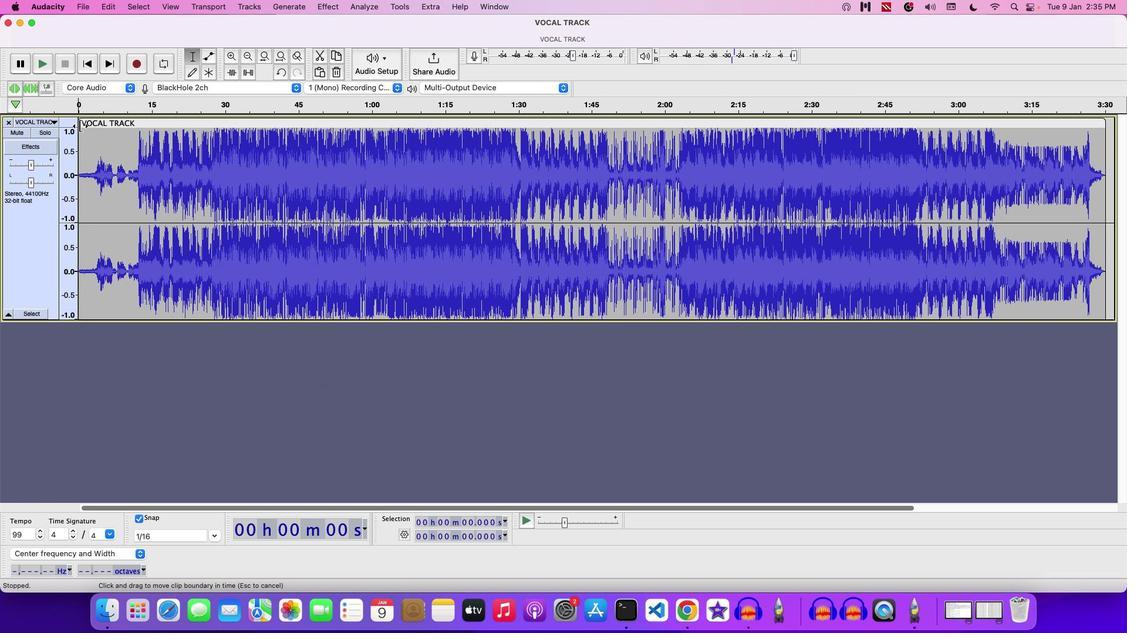 
Action: Mouse pressed left at (80, 125)
Screenshot: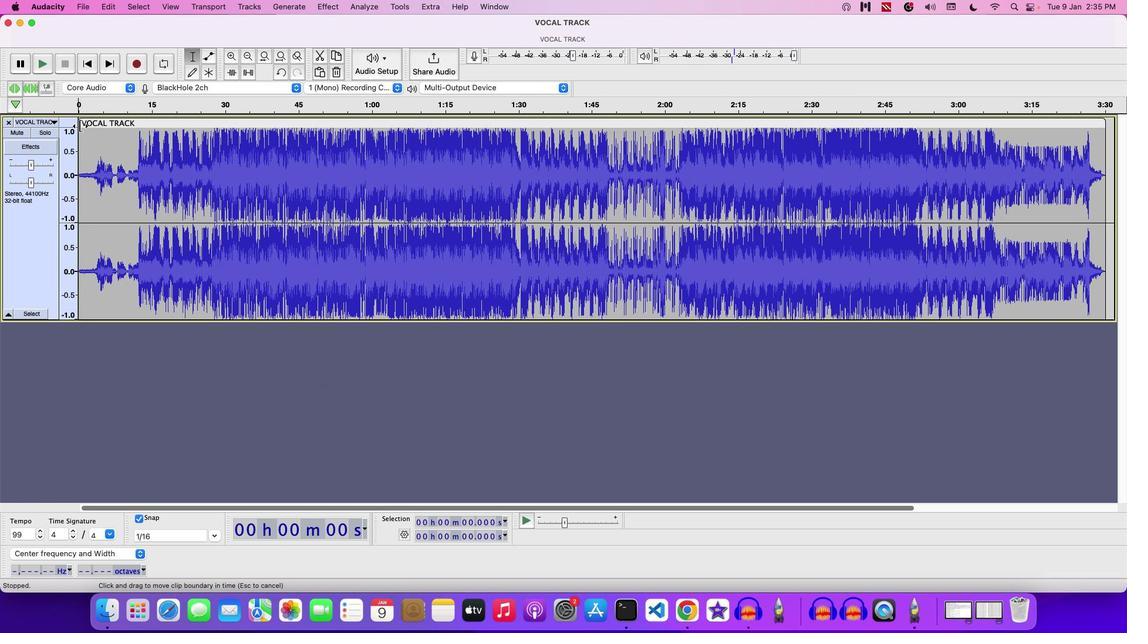
Action: Mouse moved to (142, 123)
Screenshot: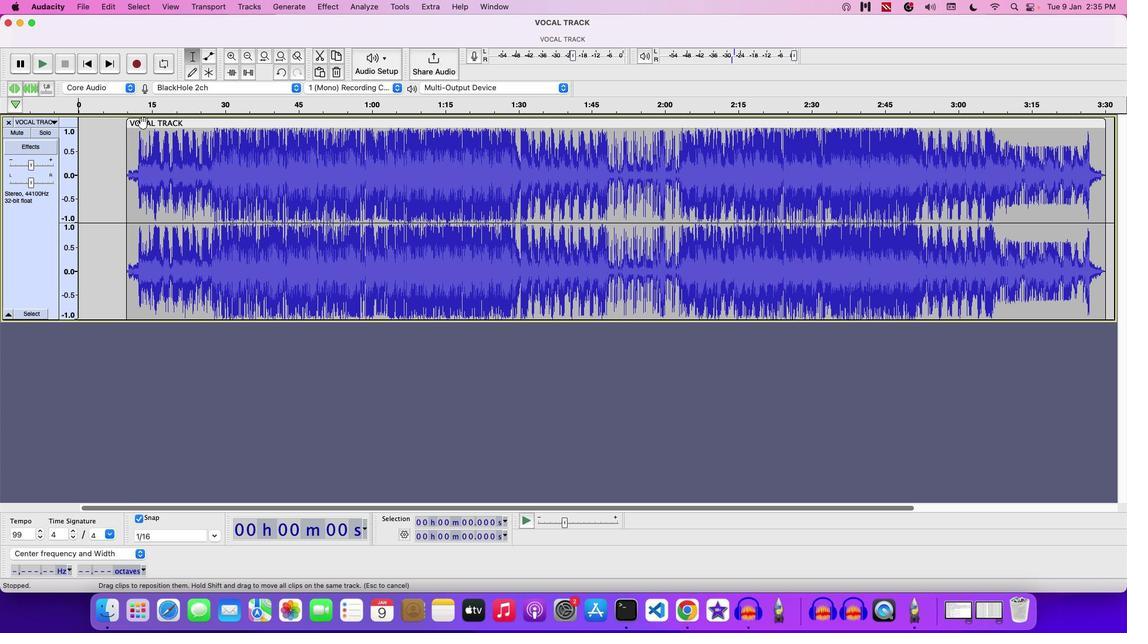 
Action: Mouse pressed left at (142, 123)
Screenshot: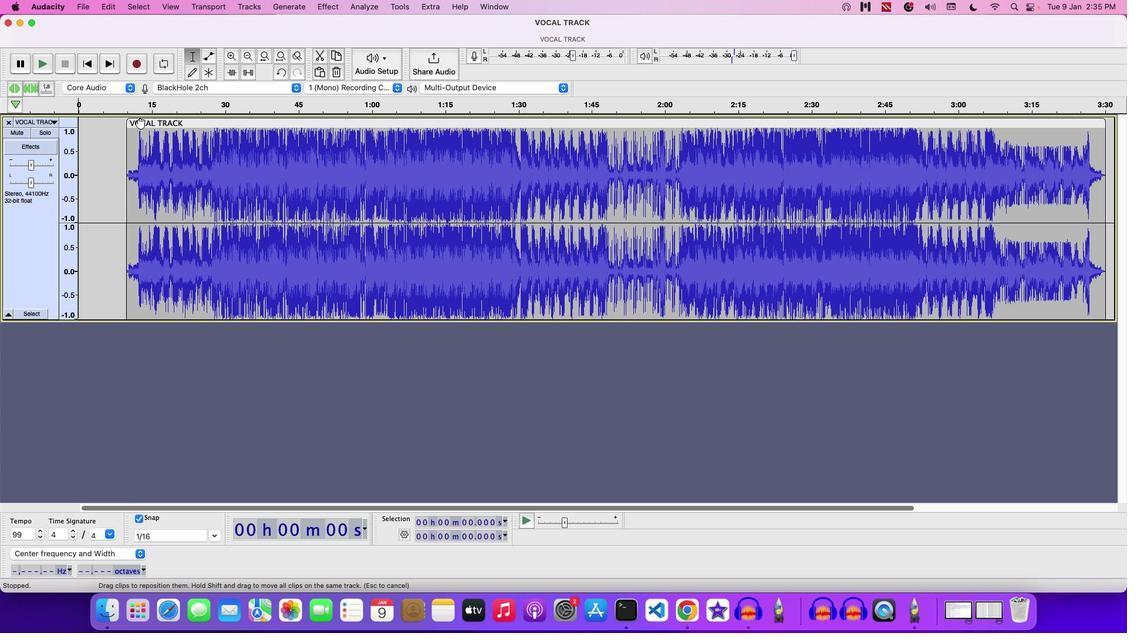 
Action: Mouse moved to (151, 120)
Screenshot: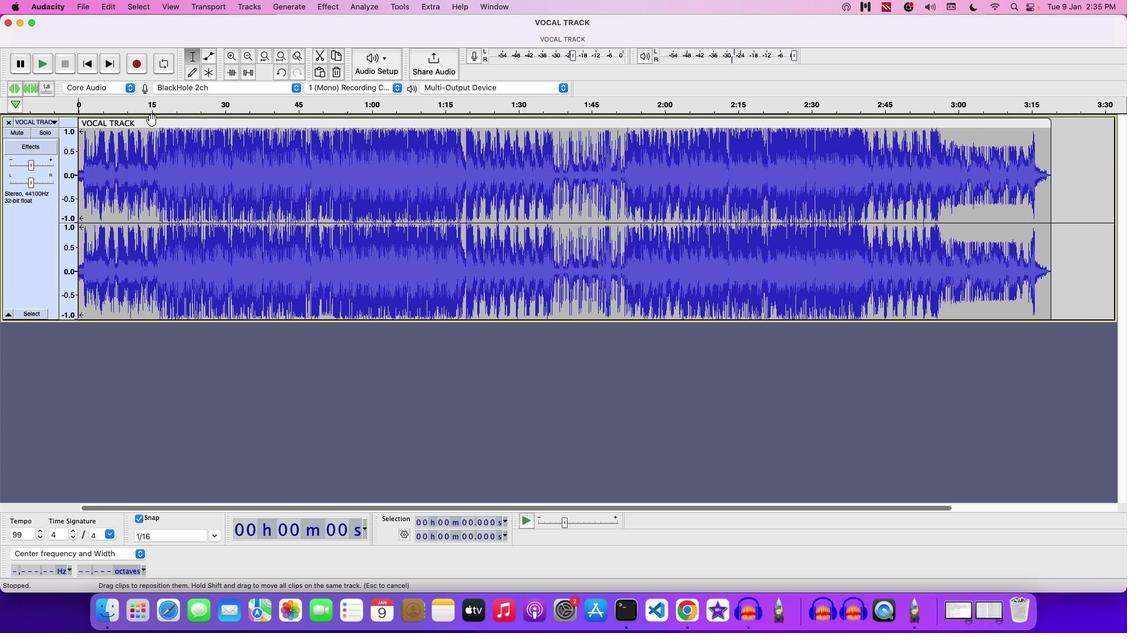 
Action: Key pressed Key.space
Screenshot: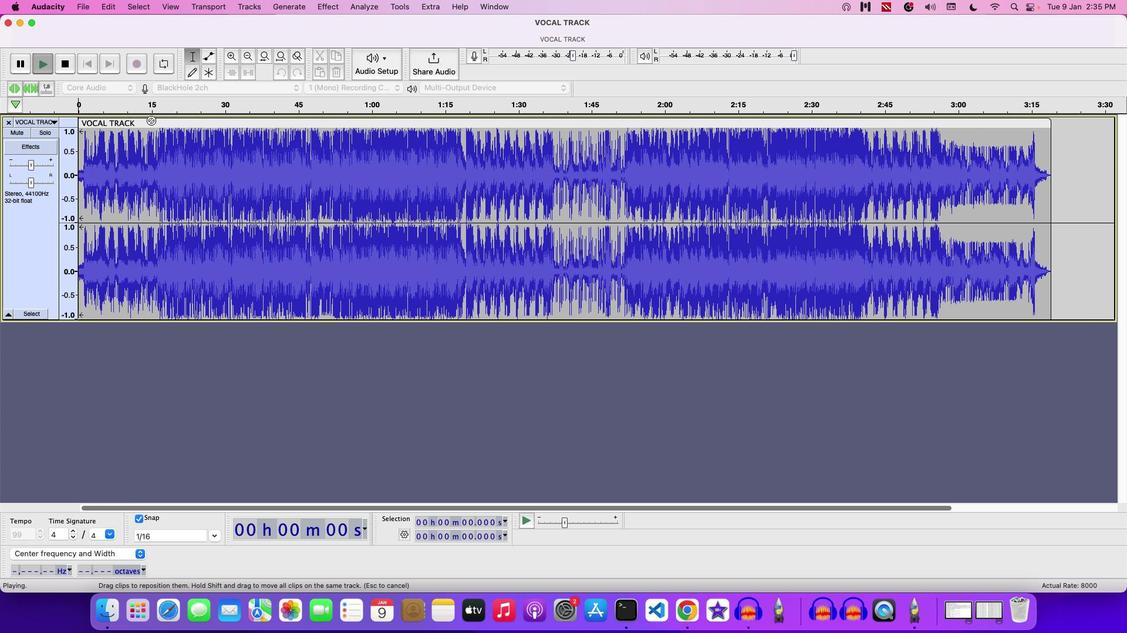 
Action: Mouse moved to (32, 166)
Screenshot: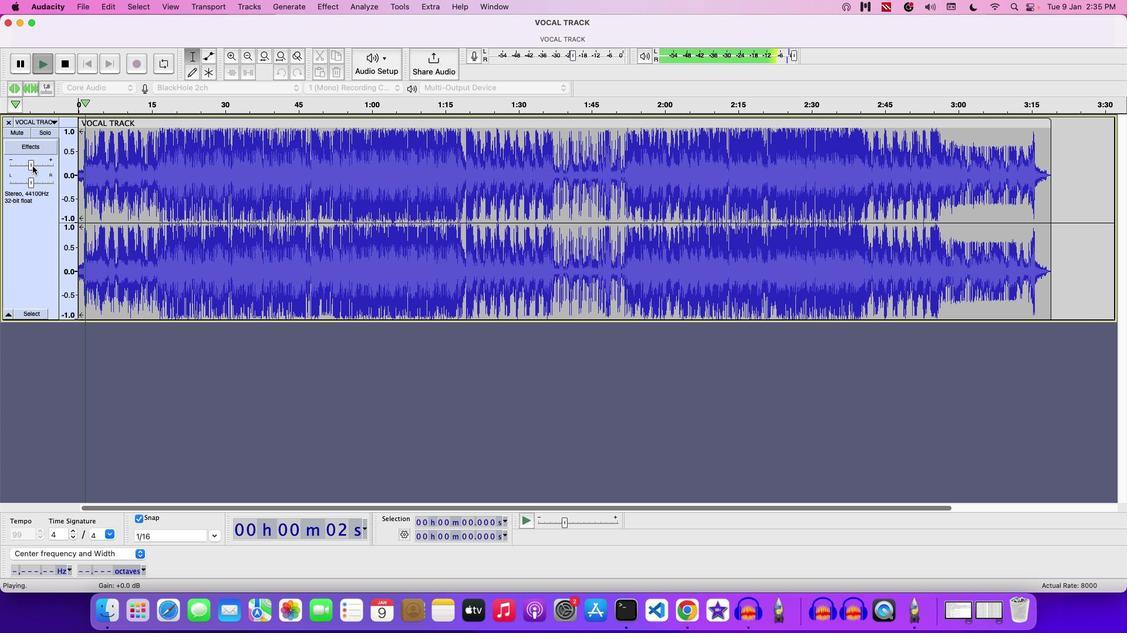 
Action: Mouse pressed left at (32, 166)
Screenshot: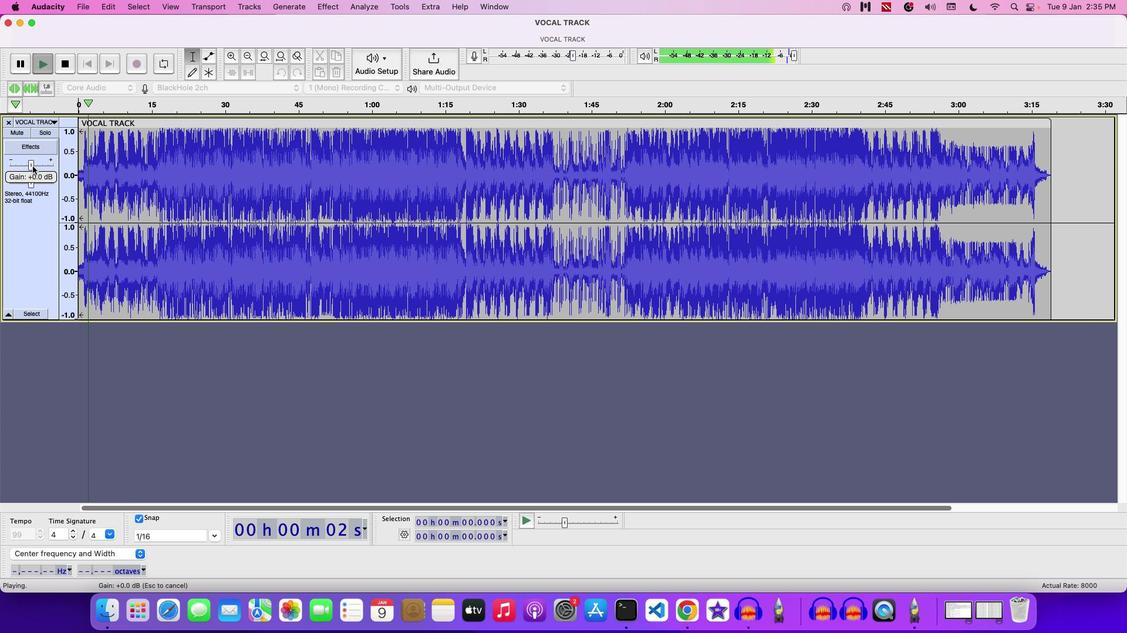 
Action: Mouse moved to (123, 123)
Screenshot: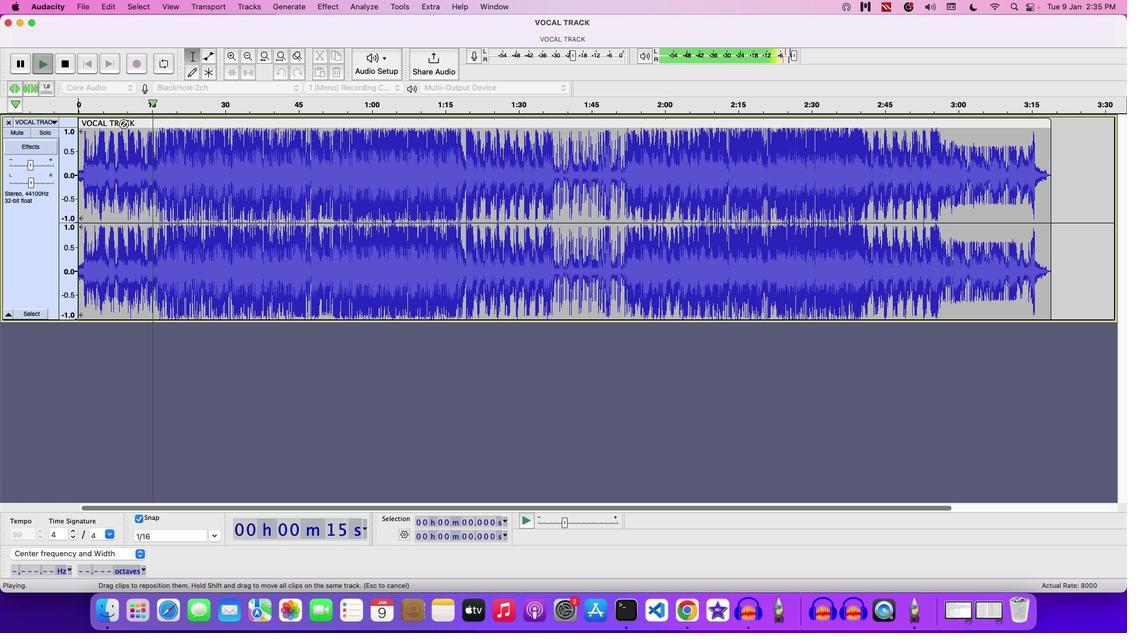 
Action: Key pressed Key.space
Screenshot: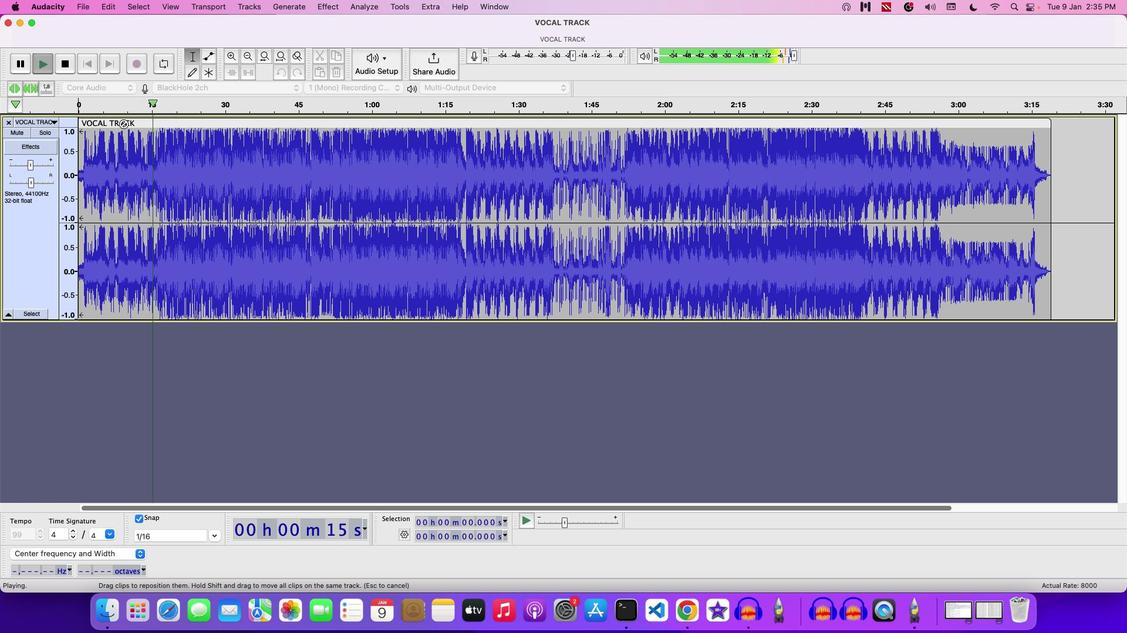 
Action: Mouse moved to (80, 4)
Screenshot: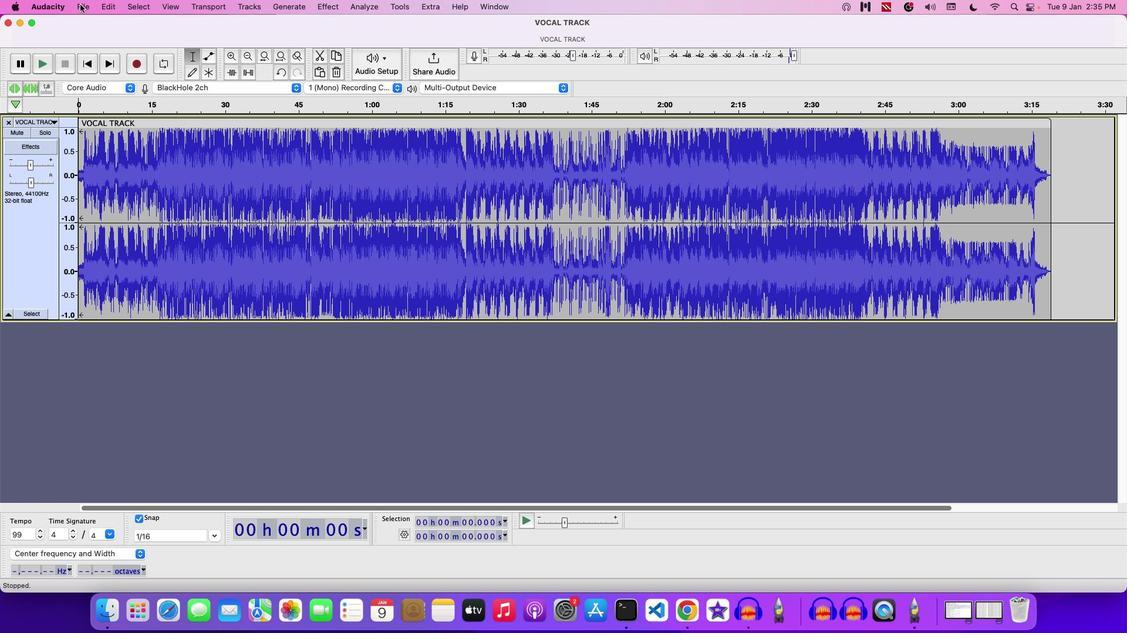
Action: Mouse pressed left at (80, 4)
Screenshot: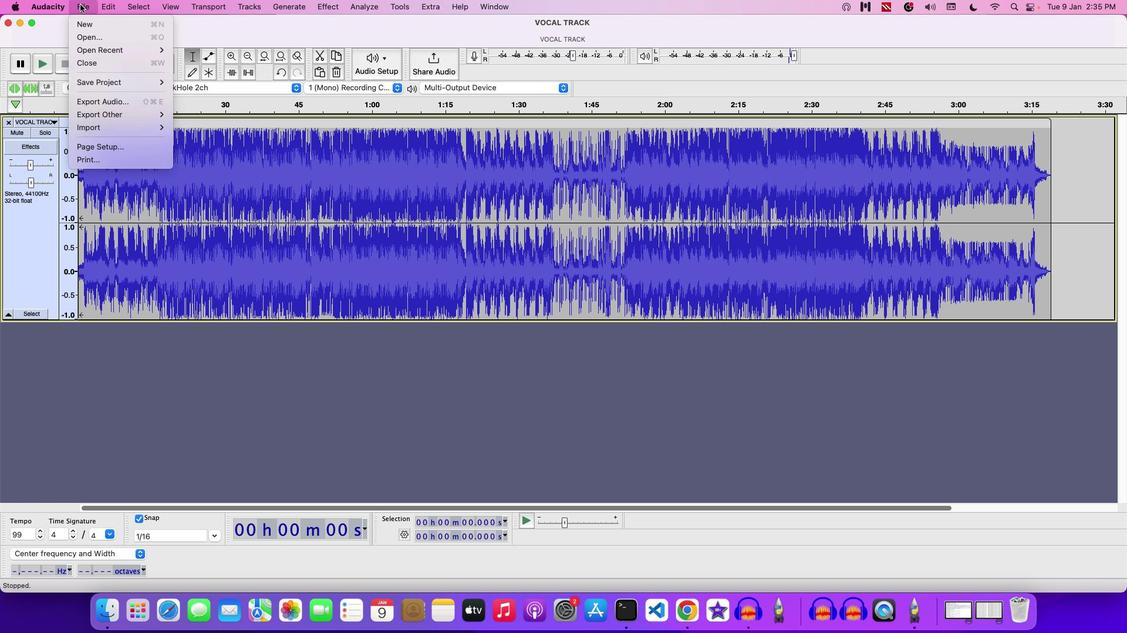 
Action: Mouse moved to (114, 95)
Screenshot: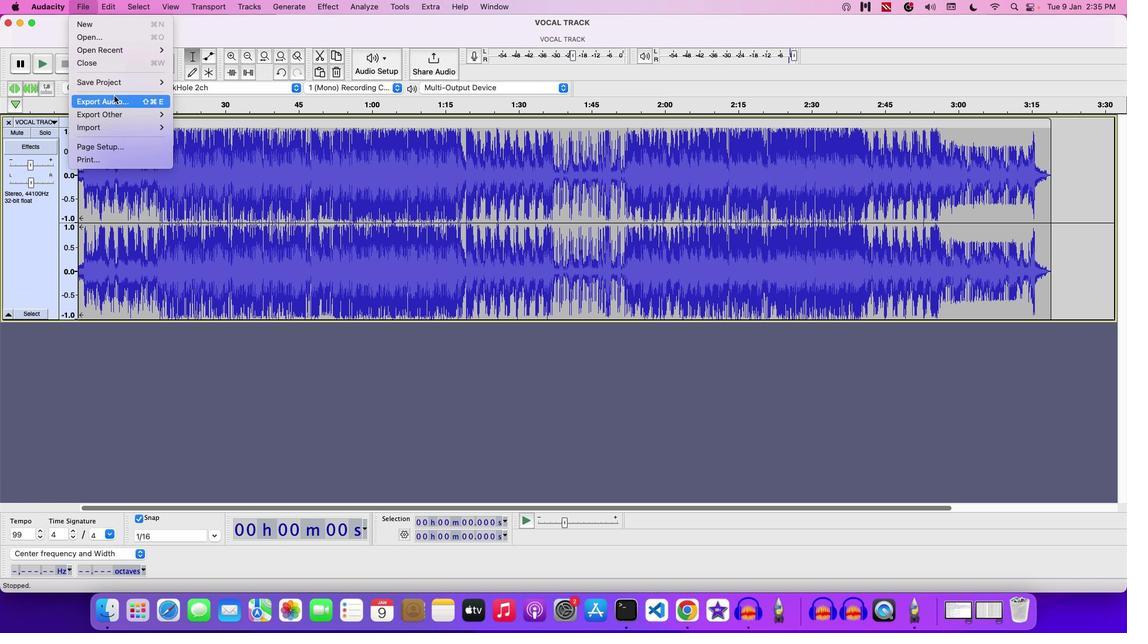 
Action: Mouse pressed left at (114, 95)
Screenshot: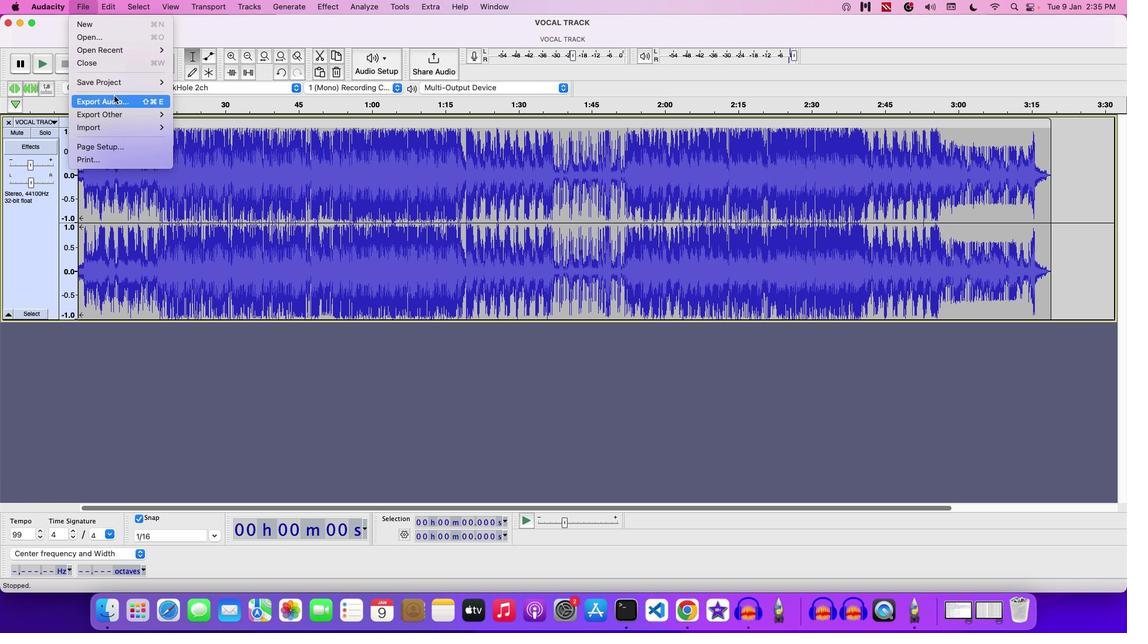 
Action: Mouse moved to (322, 143)
Screenshot: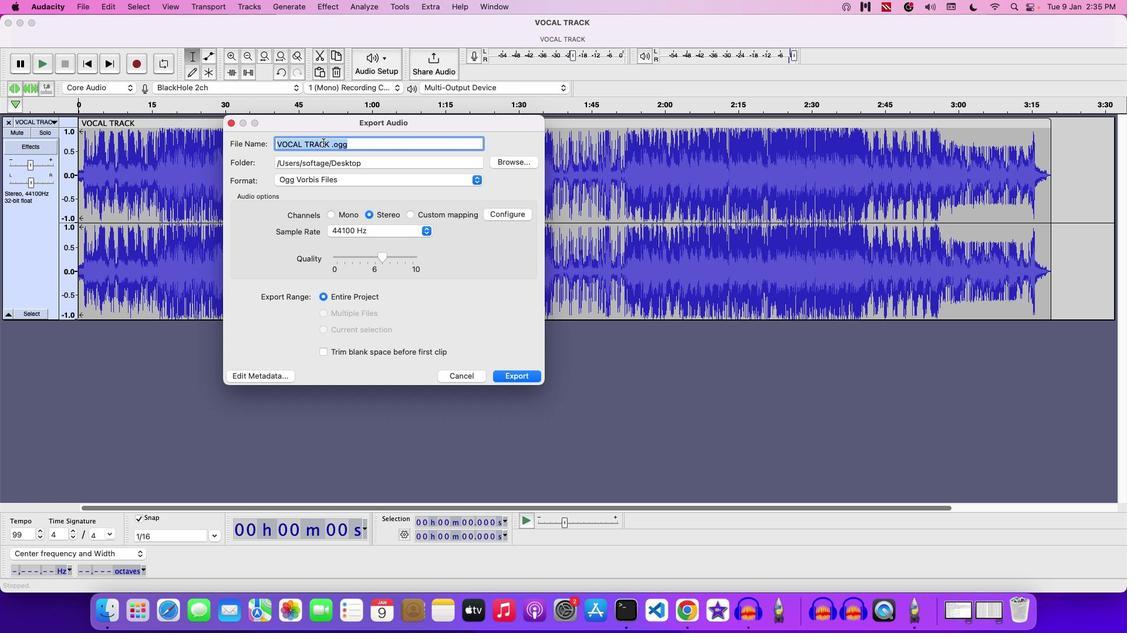 
Action: Mouse pressed left at (322, 143)
Screenshot: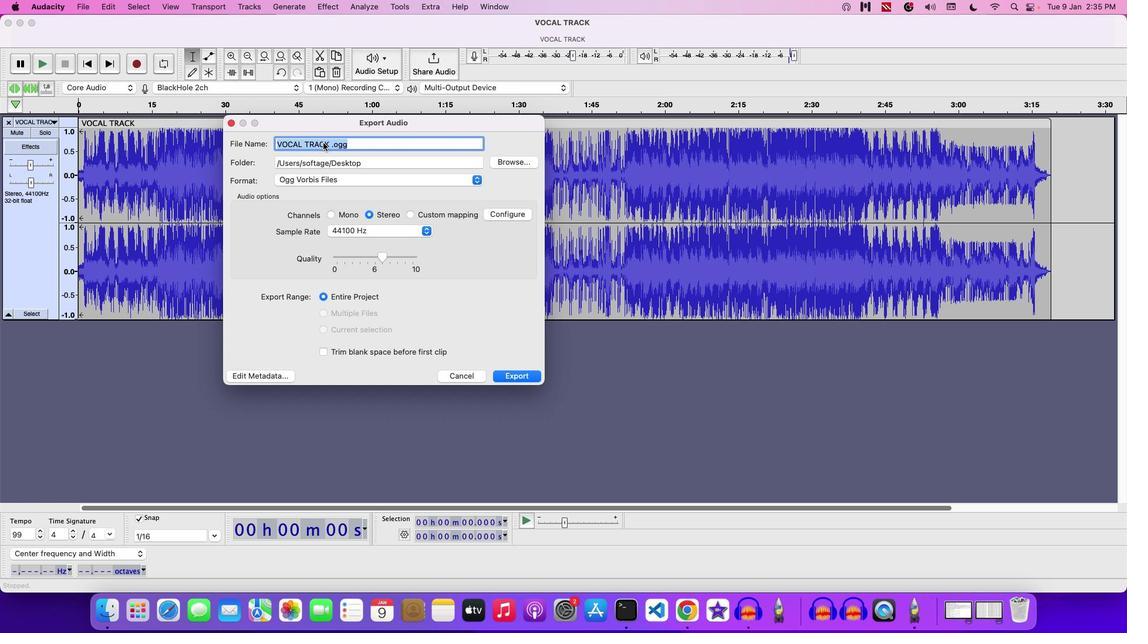 
Action: Mouse moved to (331, 143)
Screenshot: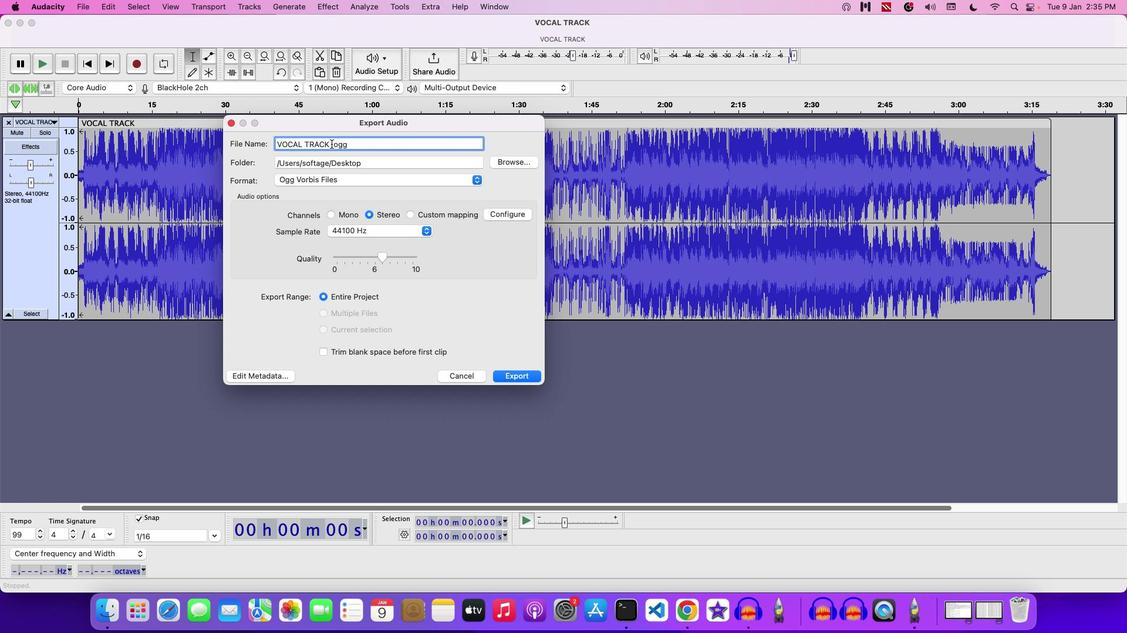 
Action: Mouse pressed left at (331, 143)
Screenshot: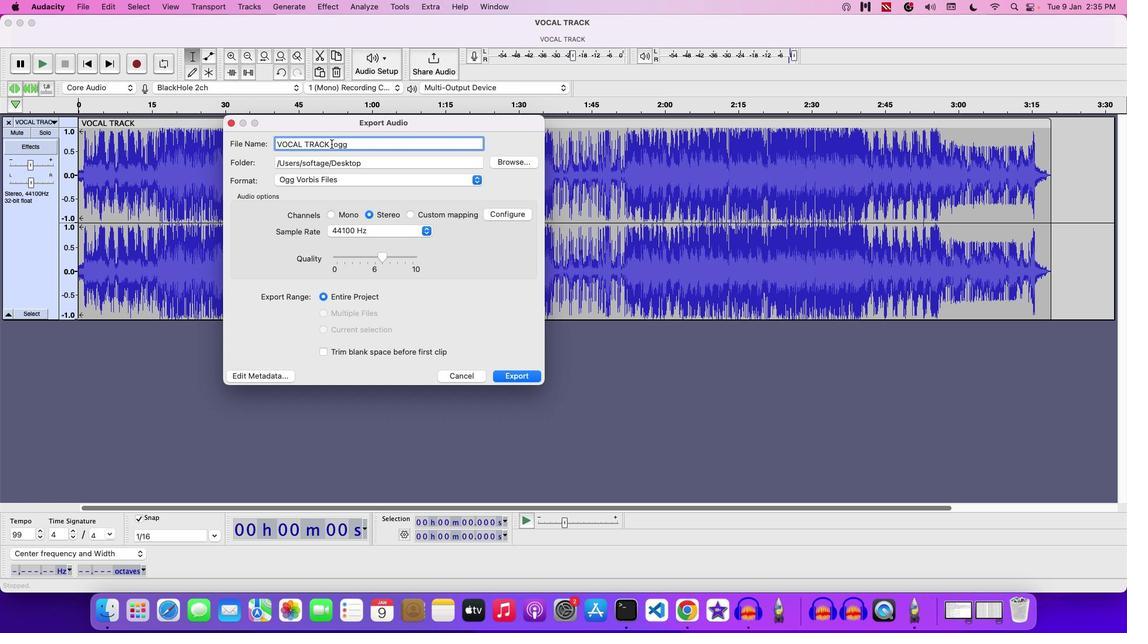 
Action: Mouse moved to (360, 142)
Screenshot: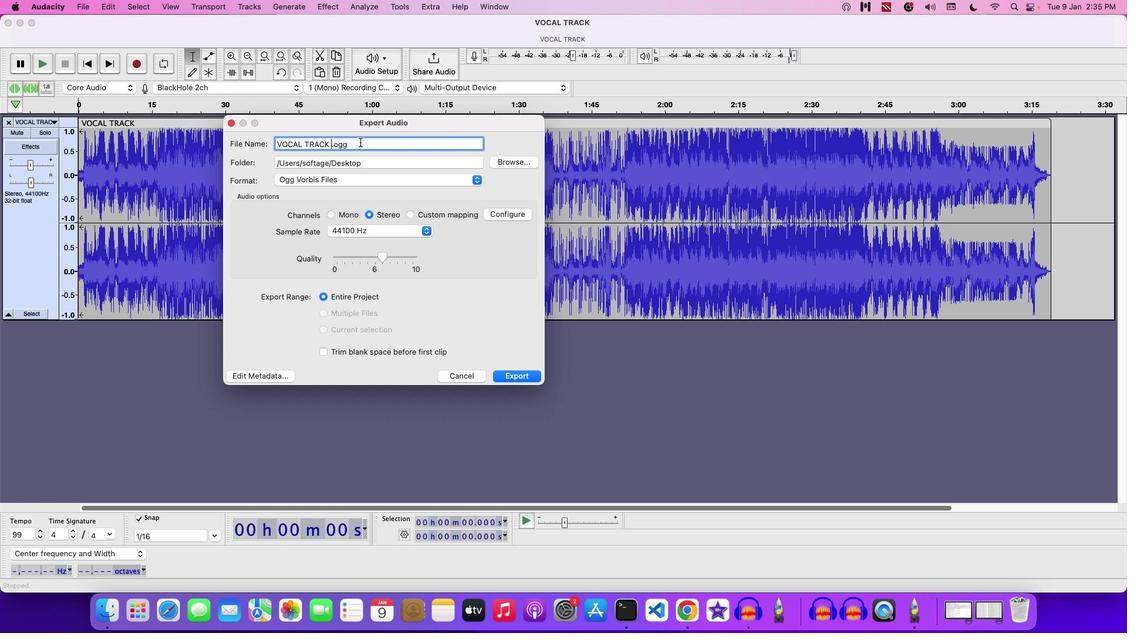 
Action: Key pressed Key.backspaceKey.backspaceKey.backspaceKey.backspaceKey.backspaceKey.backspaceKey.backspaceKey.backspaceKey.backspaceKey.backspaceKey.backspaceKey.backspaceKey.backspaceKey.backspaceKey.backspaceKey.backspaceKey.backspaceKey.backspaceKey.backspace'E''X''P''O''R''T''I''N''G'Key.space'F''O''R''M''A''T'
Screenshot: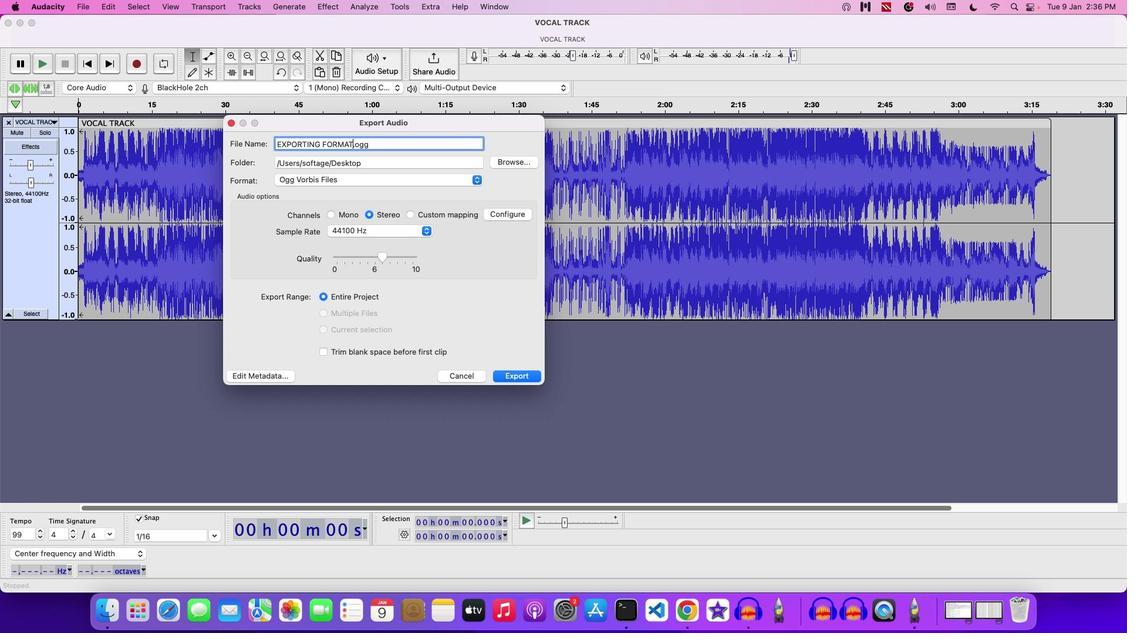 
Action: Mouse moved to (438, 183)
Screenshot: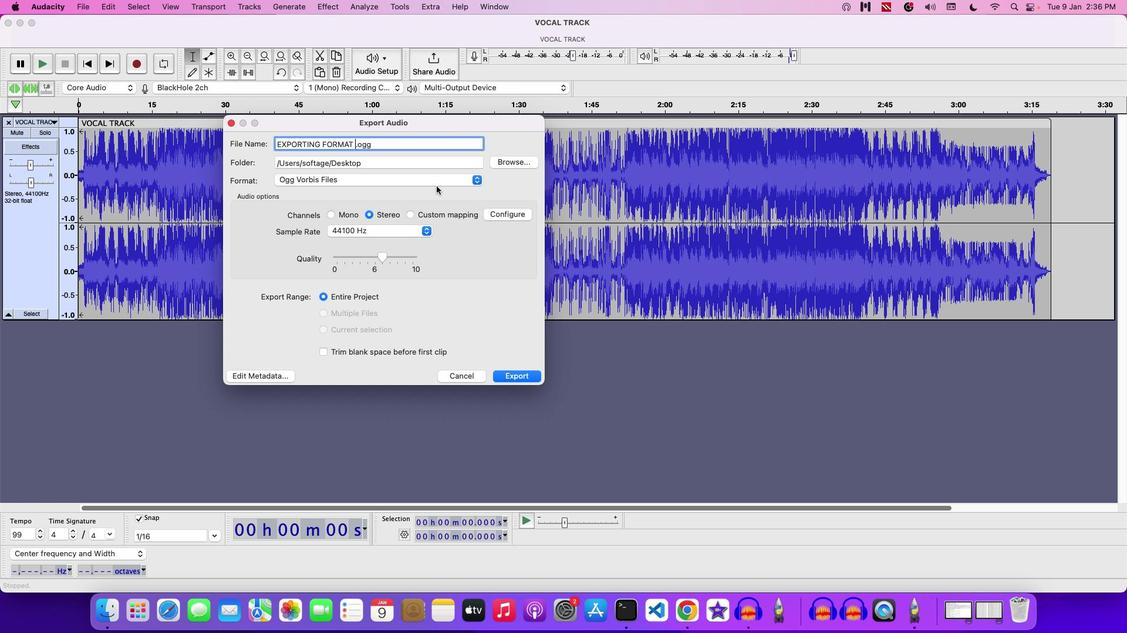 
Action: Key pressed Key.space
Screenshot: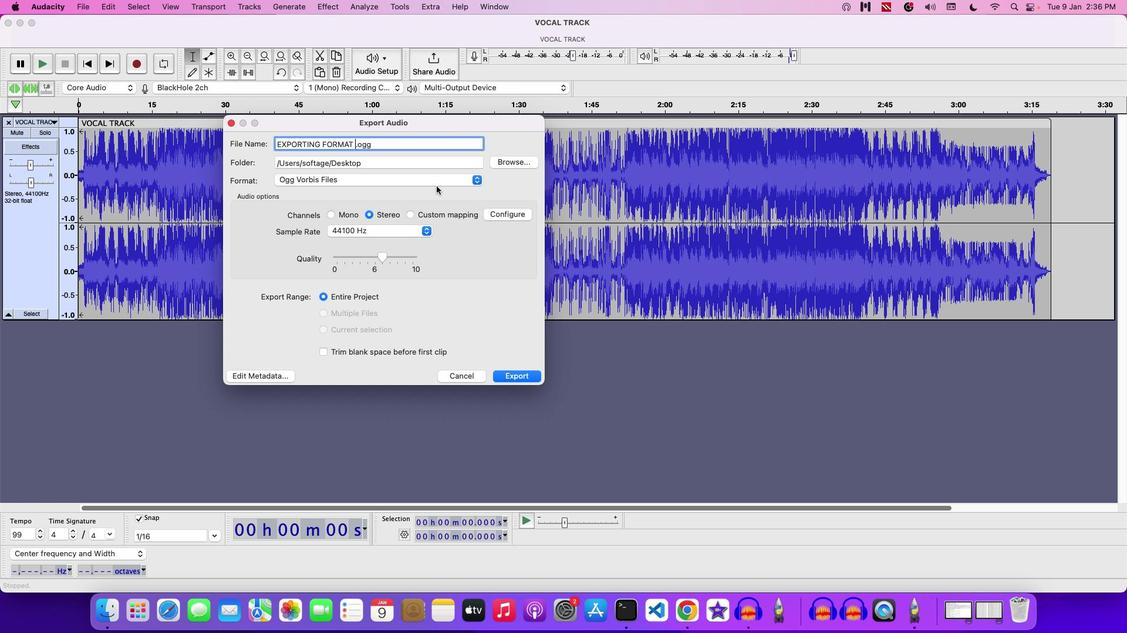 
Action: Mouse moved to (436, 186)
Screenshot: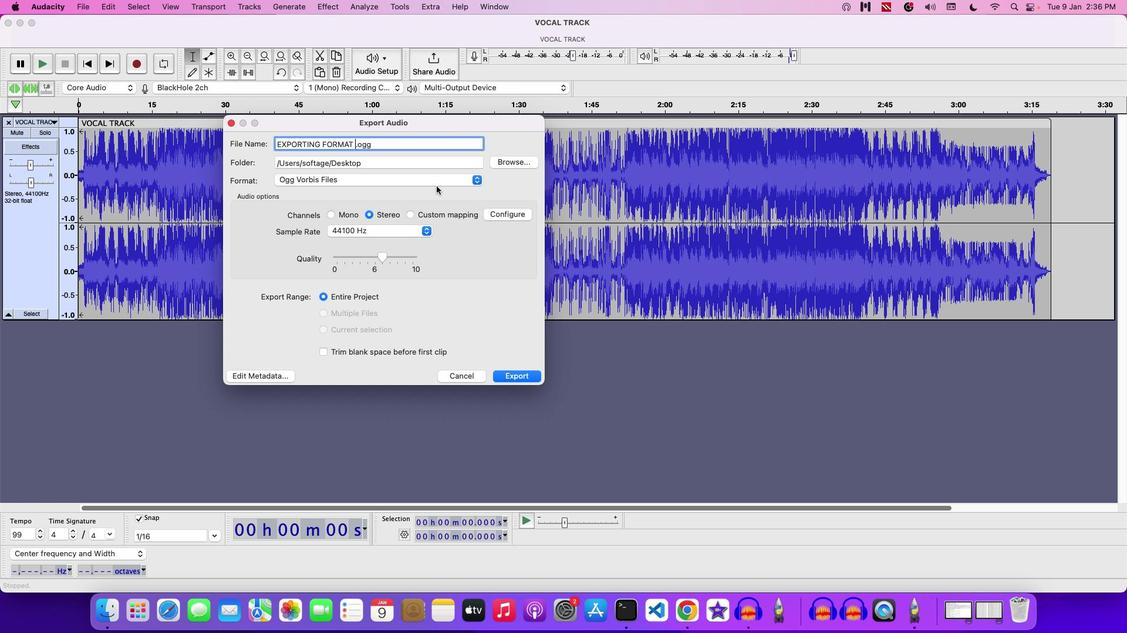 
Action: Key pressed 'F''O''R'Key.space'D''I''F''F'Key.space'P''L'
Screenshot: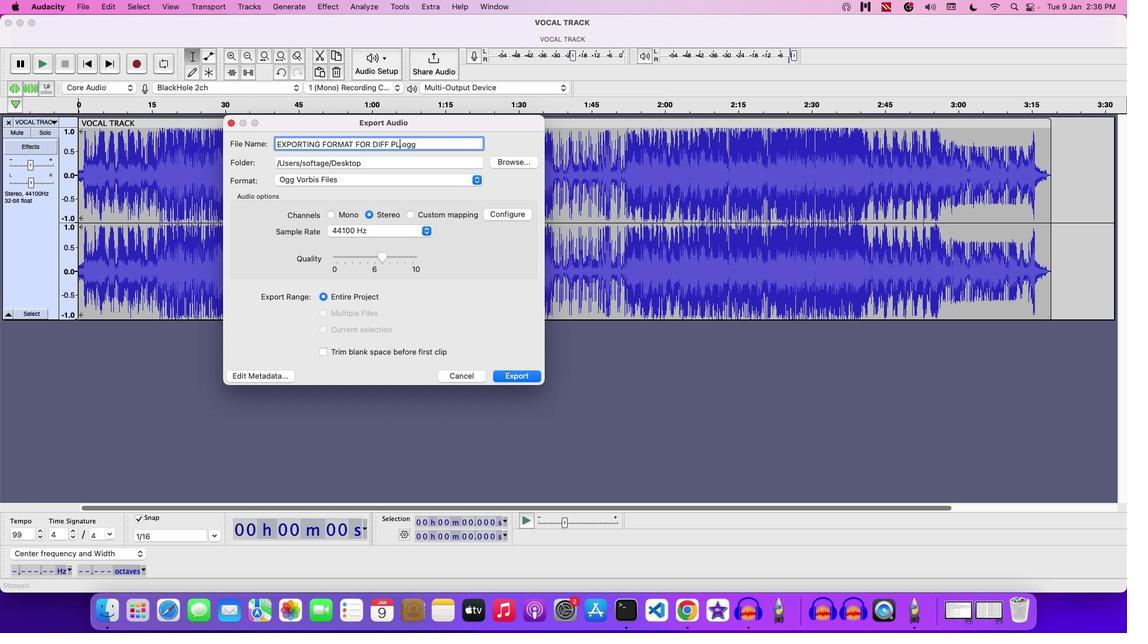 
Action: Mouse moved to (432, 218)
Screenshot: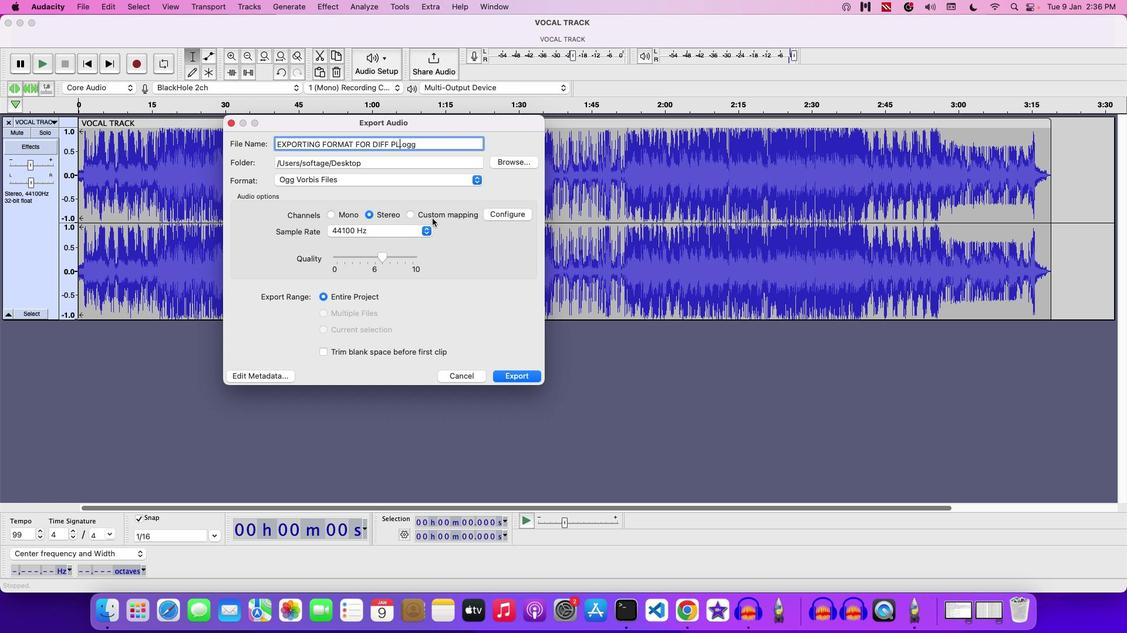 
Action: Key pressed Key.backspaceKey.backspace'D''I''S''T''R''I''B''U''T''I''O''N'Key.space'P''L''A''T''F''O''R''M'Key.space'1'
Screenshot: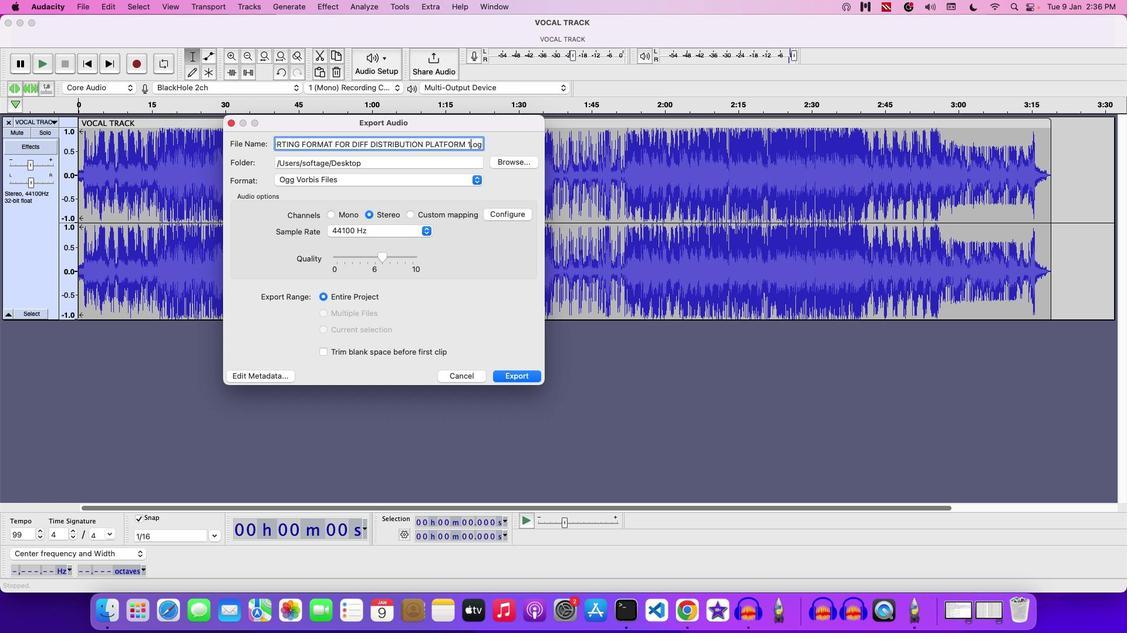 
Action: Mouse moved to (430, 181)
Screenshot: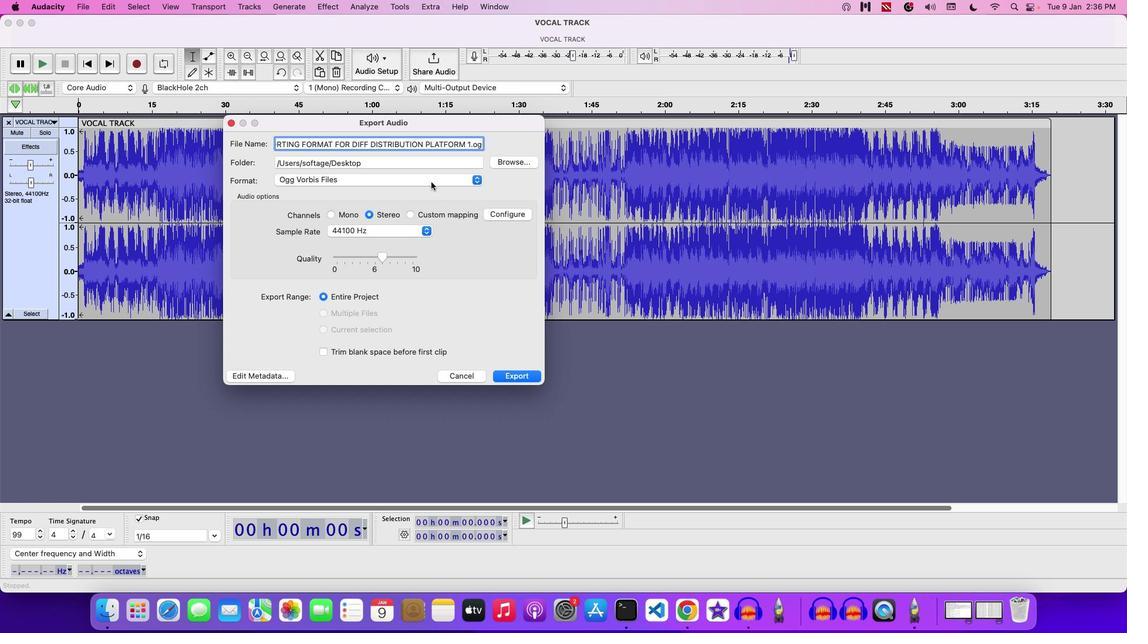 
Action: Mouse pressed left at (430, 181)
Screenshot: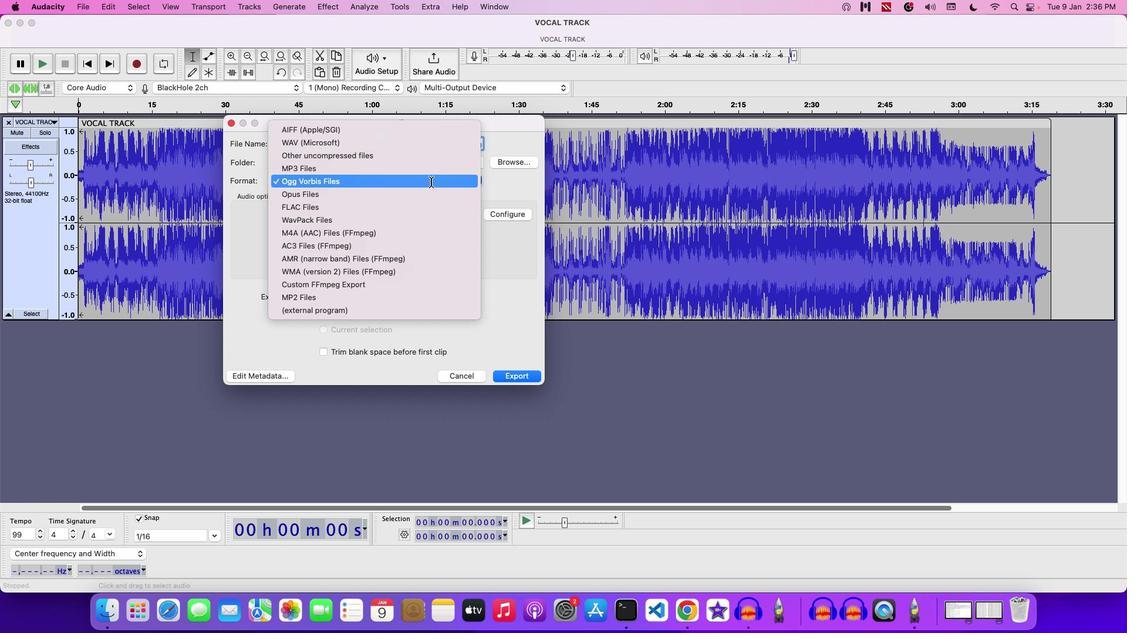 
Action: Mouse moved to (361, 144)
Screenshot: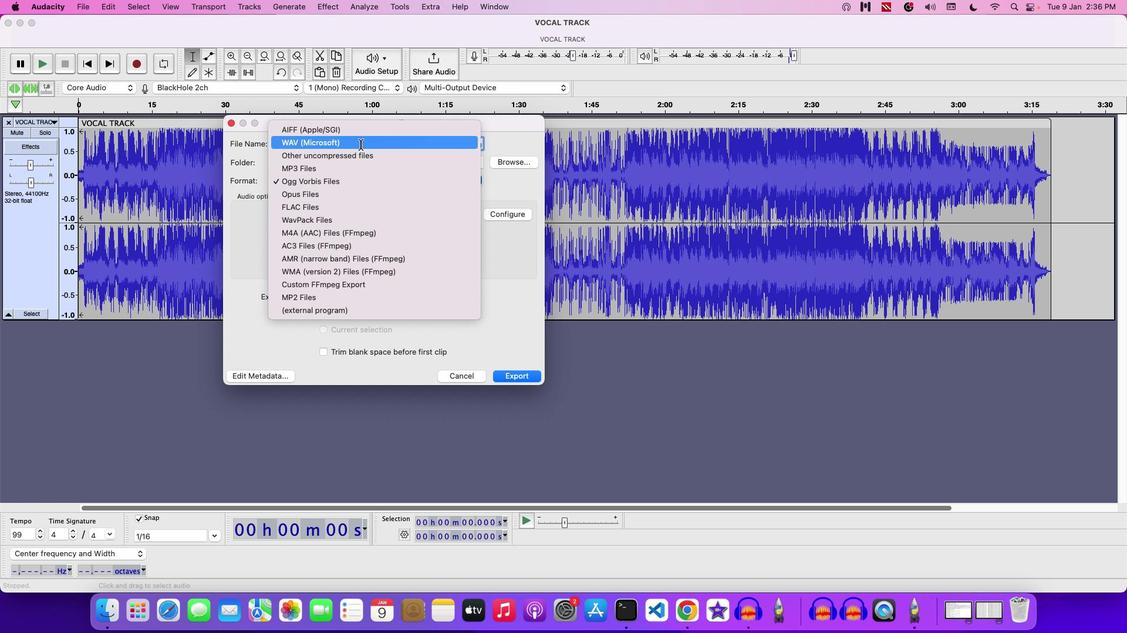 
Action: Mouse pressed left at (361, 144)
Screenshot: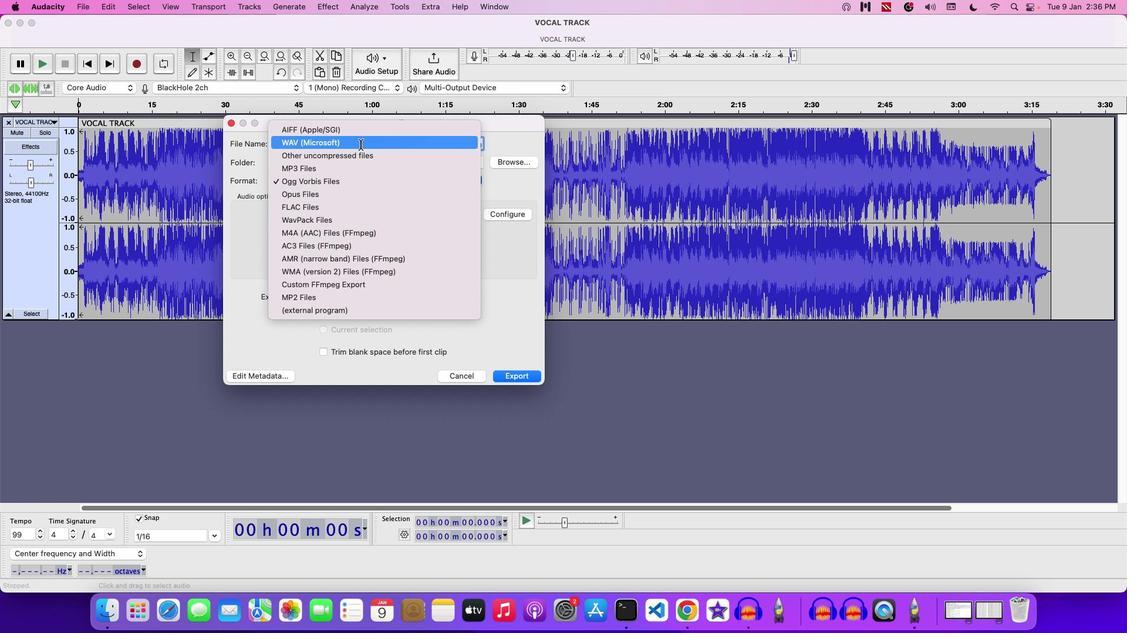 
Action: Mouse moved to (503, 359)
Screenshot: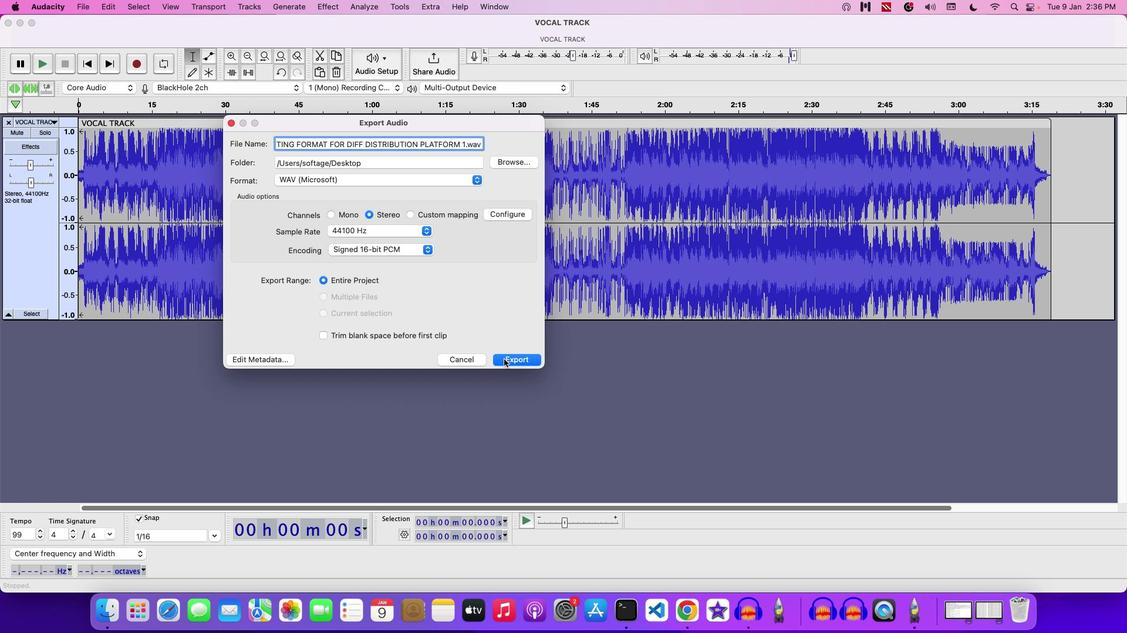 
Action: Mouse pressed left at (503, 359)
Screenshot: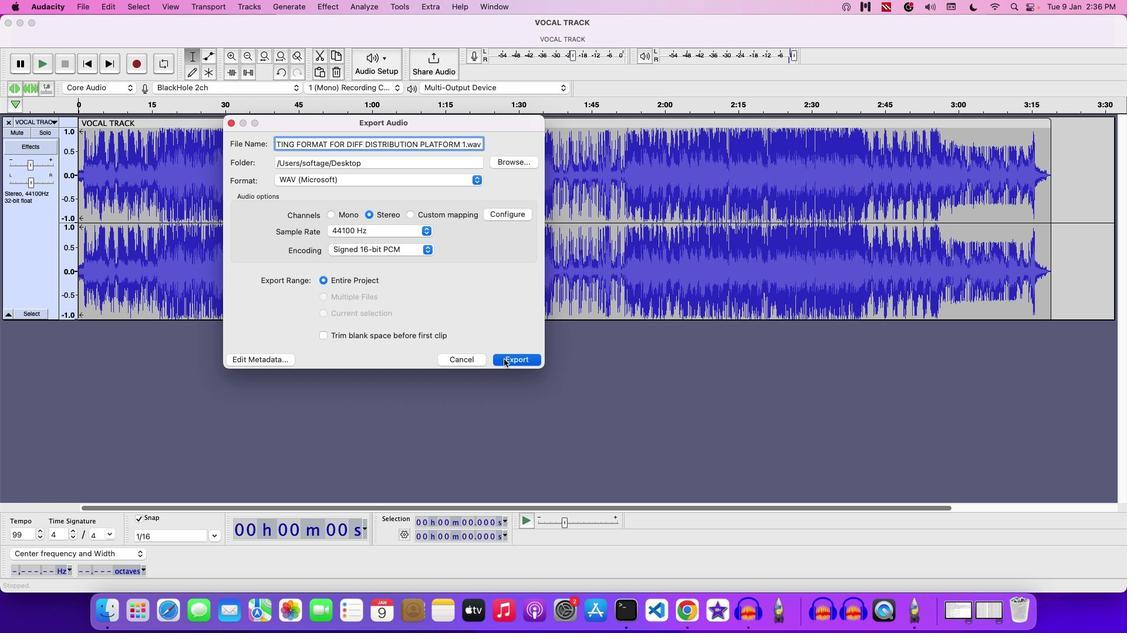 
Action: Mouse moved to (86, 1)
Screenshot: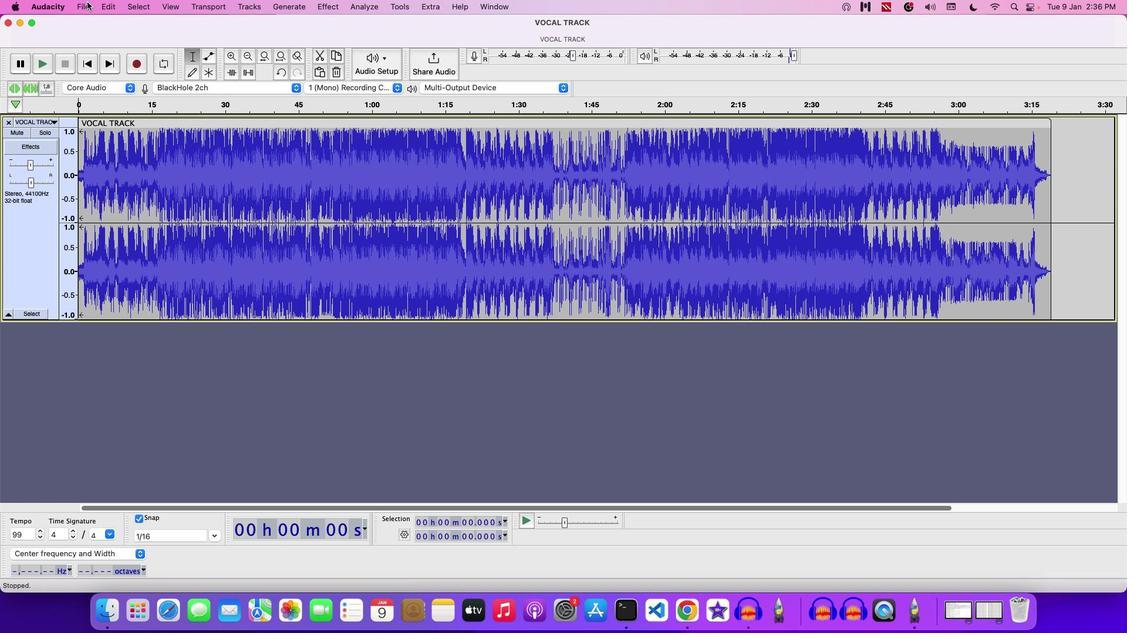 
Action: Mouse pressed left at (86, 1)
Screenshot: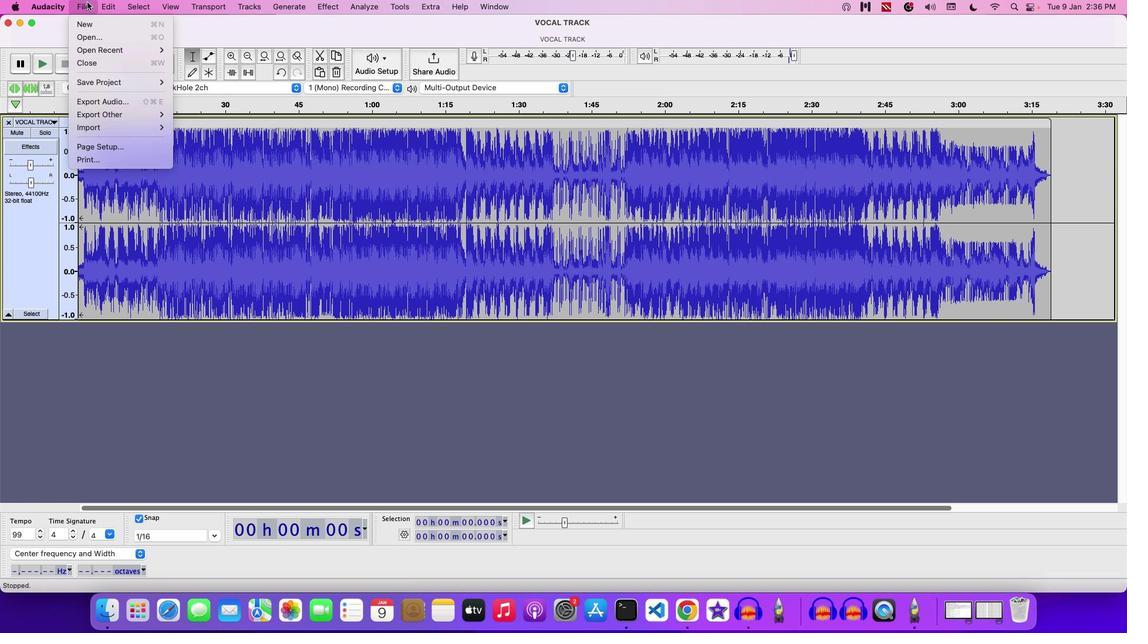
Action: Mouse moved to (140, 99)
Screenshot: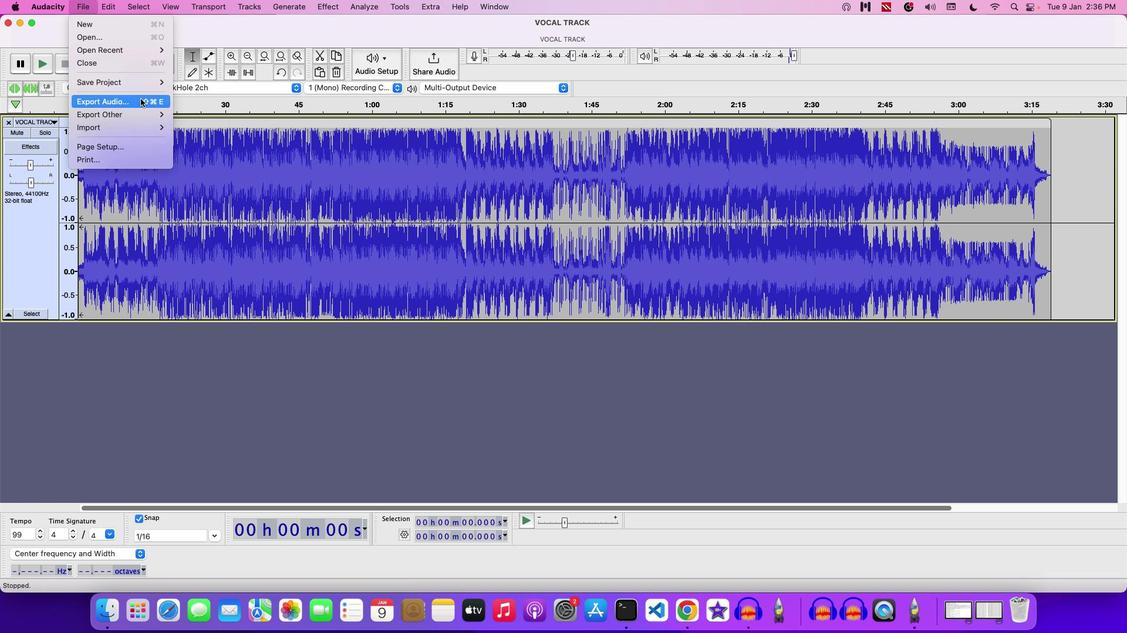 
Action: Mouse pressed left at (140, 99)
Screenshot: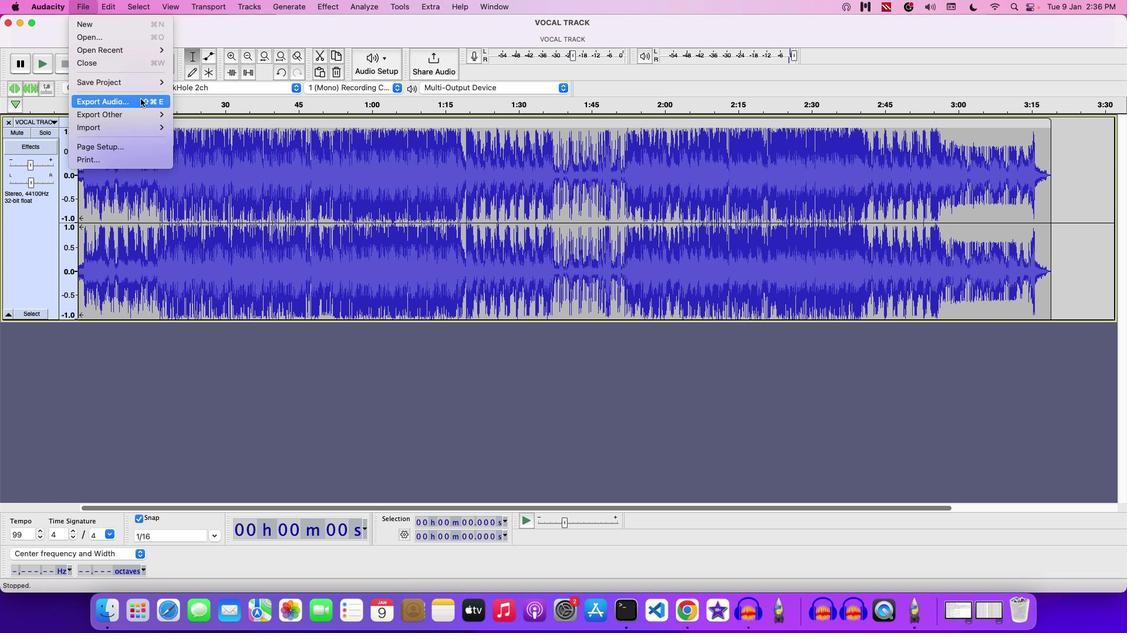 
Action: Mouse moved to (393, 160)
Screenshot: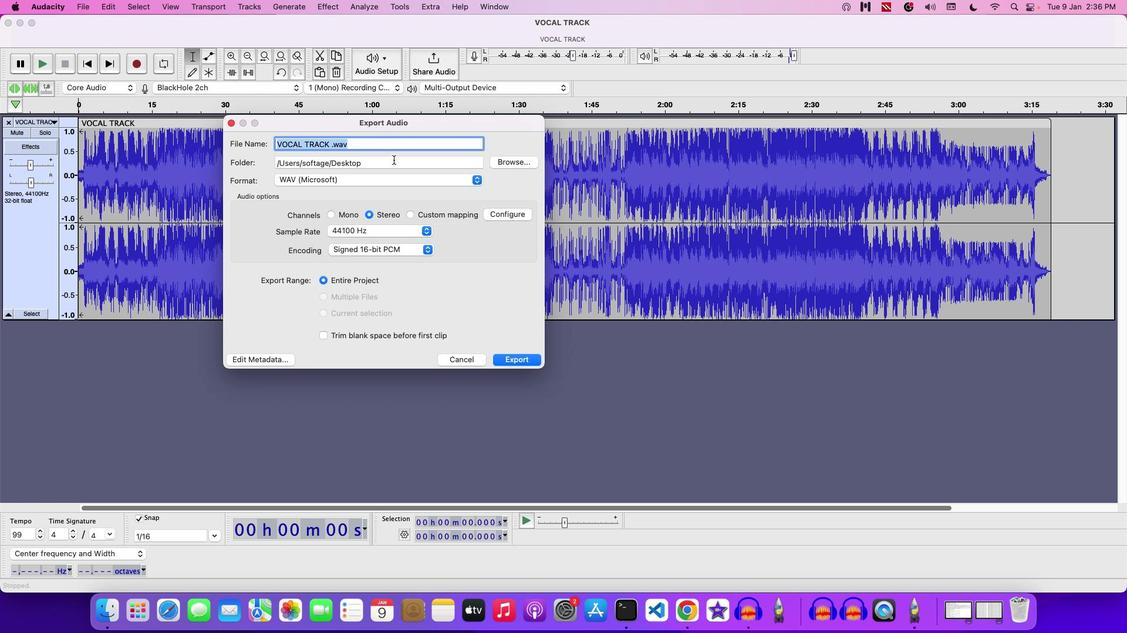 
Action: Key pressed Key.backspace
Screenshot: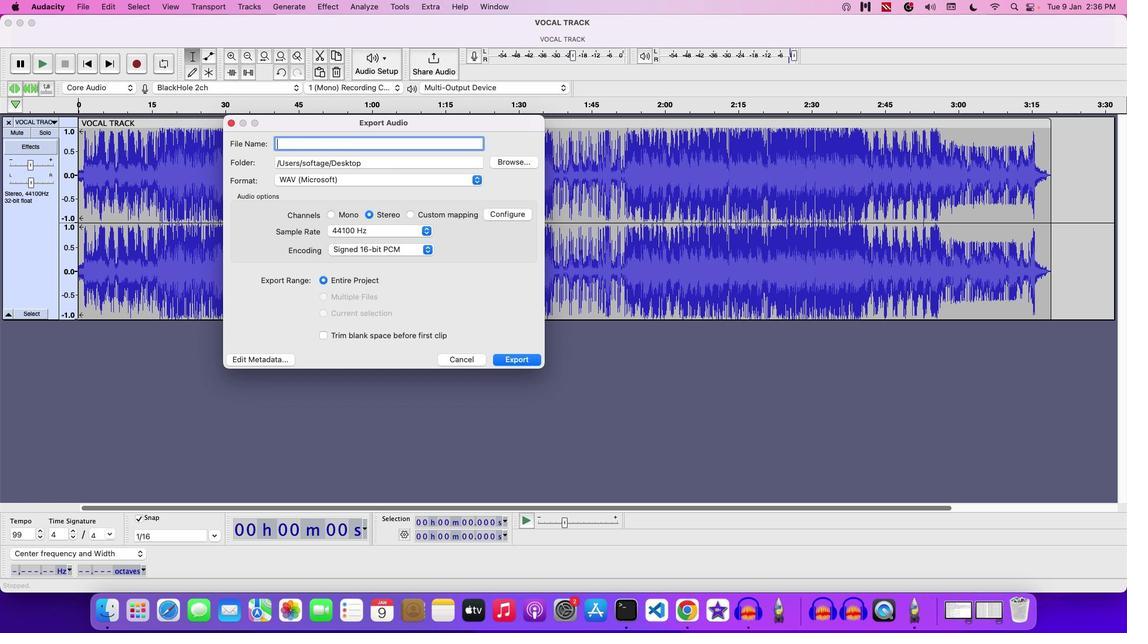 
Action: Mouse moved to (318, 213)
Screenshot: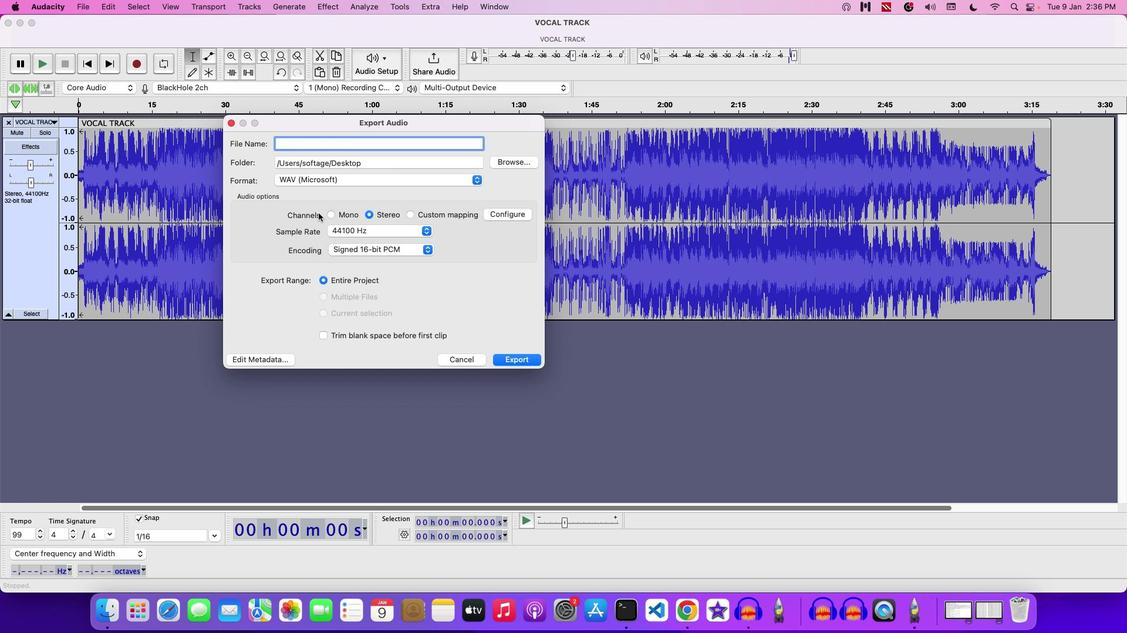 
Action: Key pressed 'E''X''P''O''R''T''I''N''G'Key.space
Screenshot: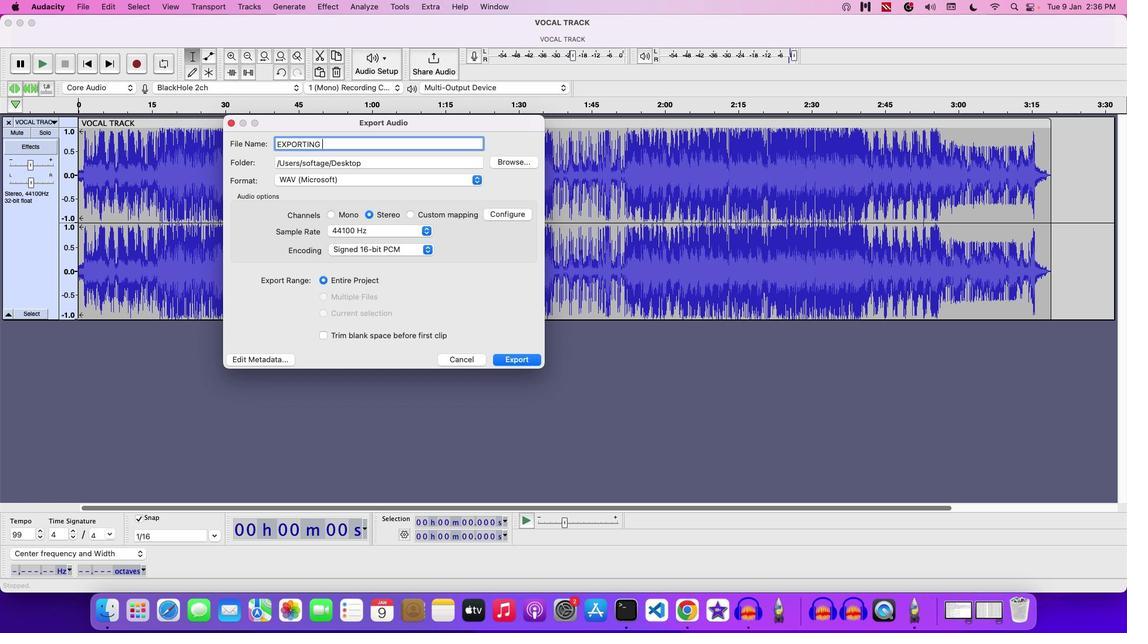 
Action: Mouse moved to (477, 274)
Screenshot: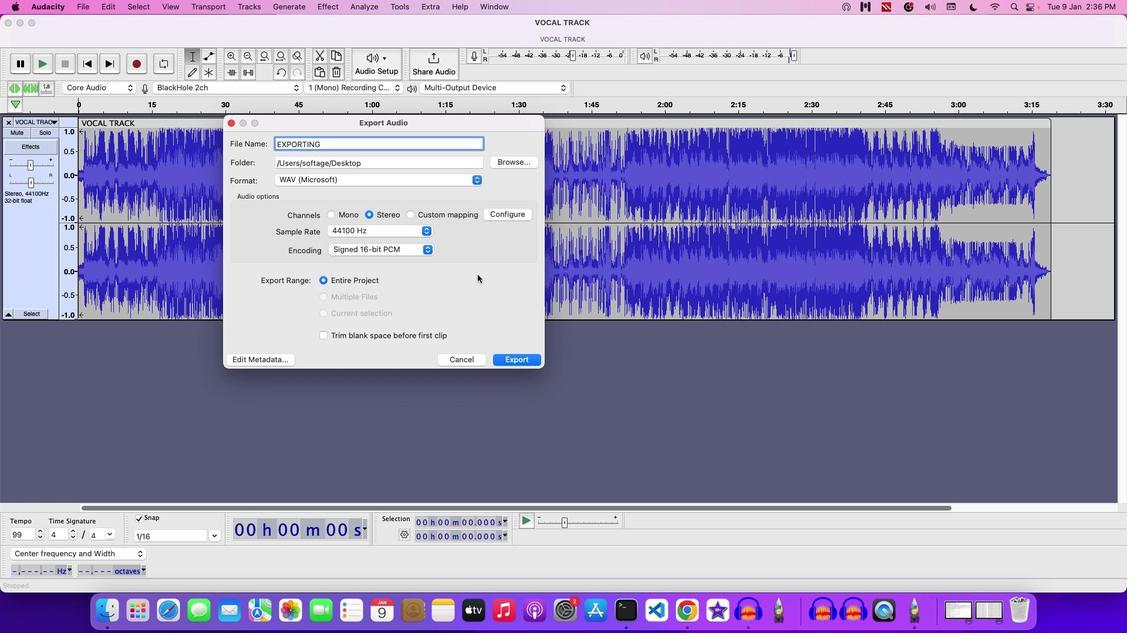 
Action: Key pressed 'A''U''D''I''O'Key.space'I''N'Key.space'D''I''F''F'Key.space'F''O''R''M''A''T''S'Key.space
Screenshot: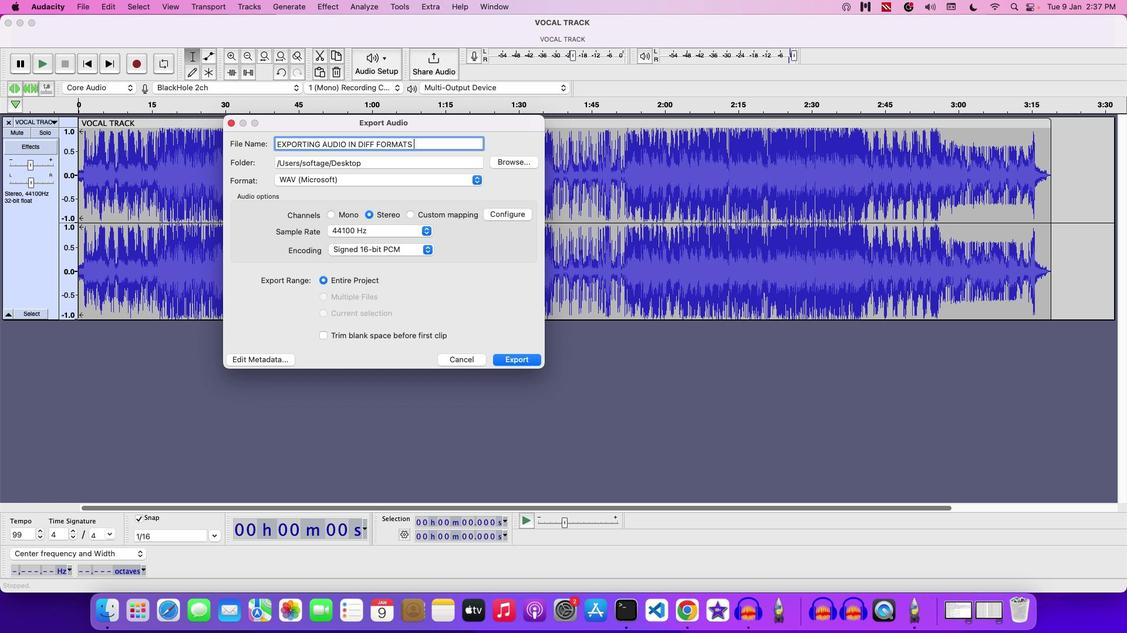 
Action: Mouse moved to (470, 234)
Screenshot: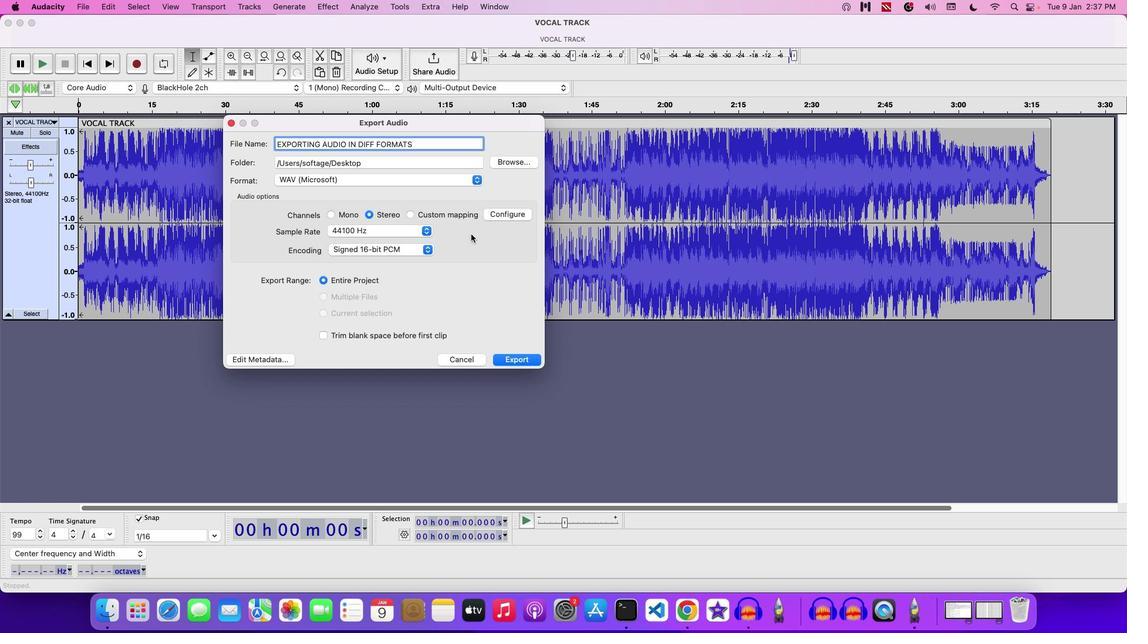 
Action: Key pressed '2'
Screenshot: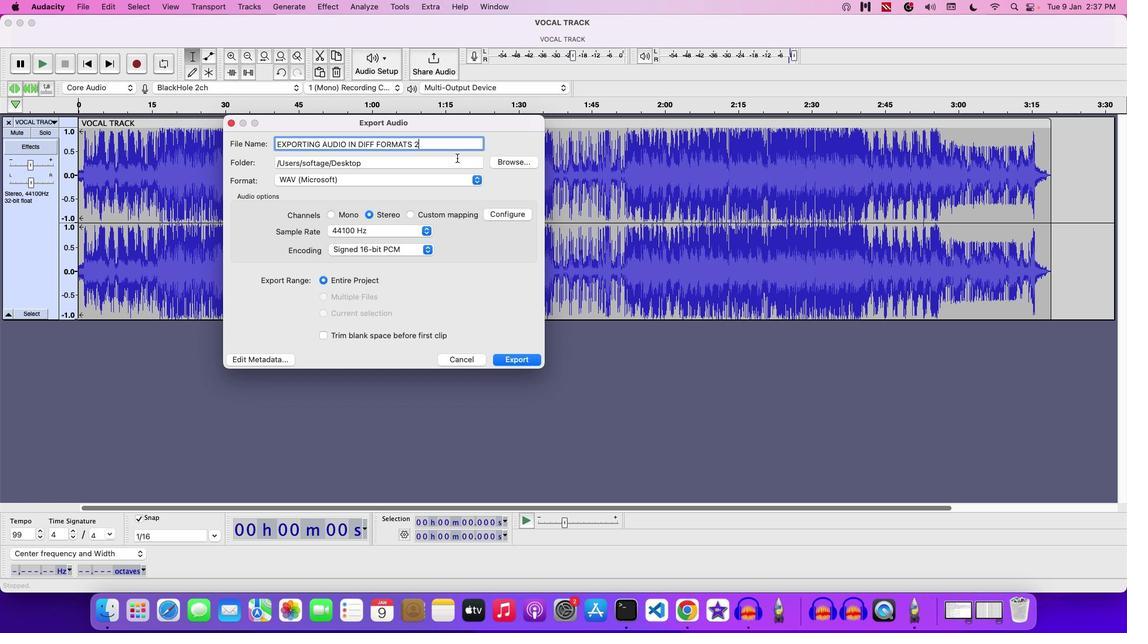 
Action: Mouse moved to (427, 187)
Screenshot: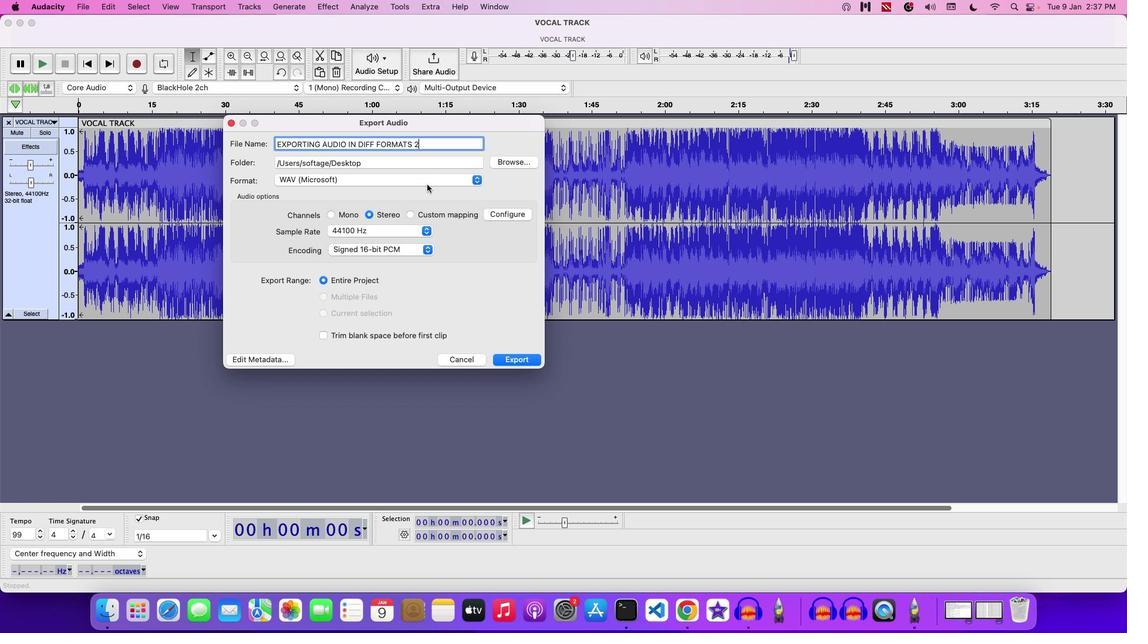 
Action: Mouse pressed left at (427, 187)
Screenshot: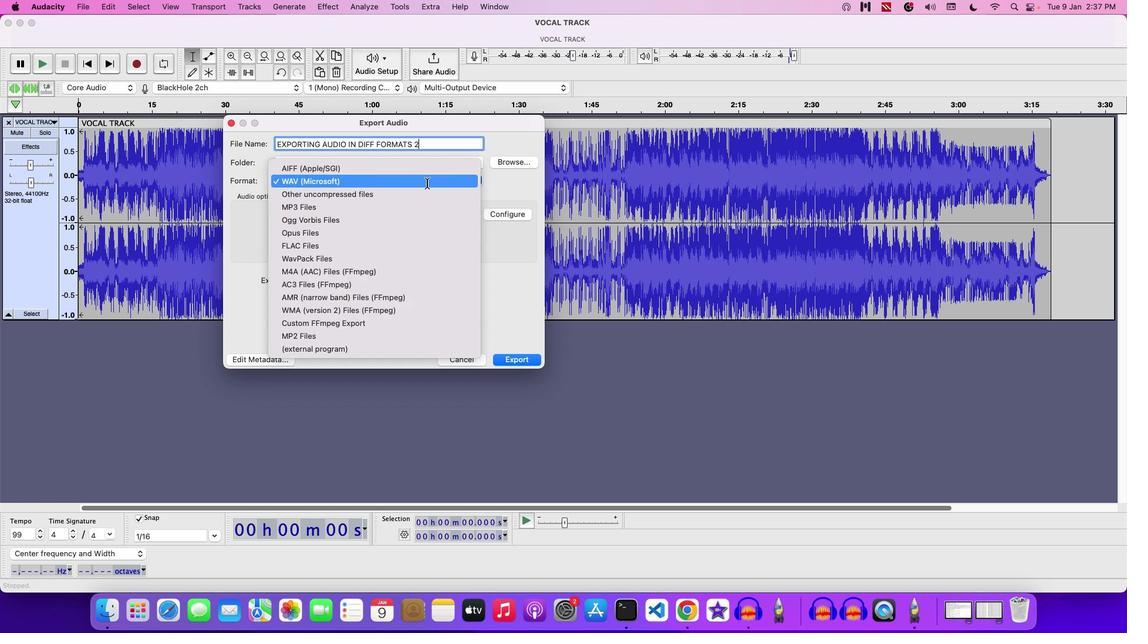 
Action: Mouse moved to (423, 181)
Screenshot: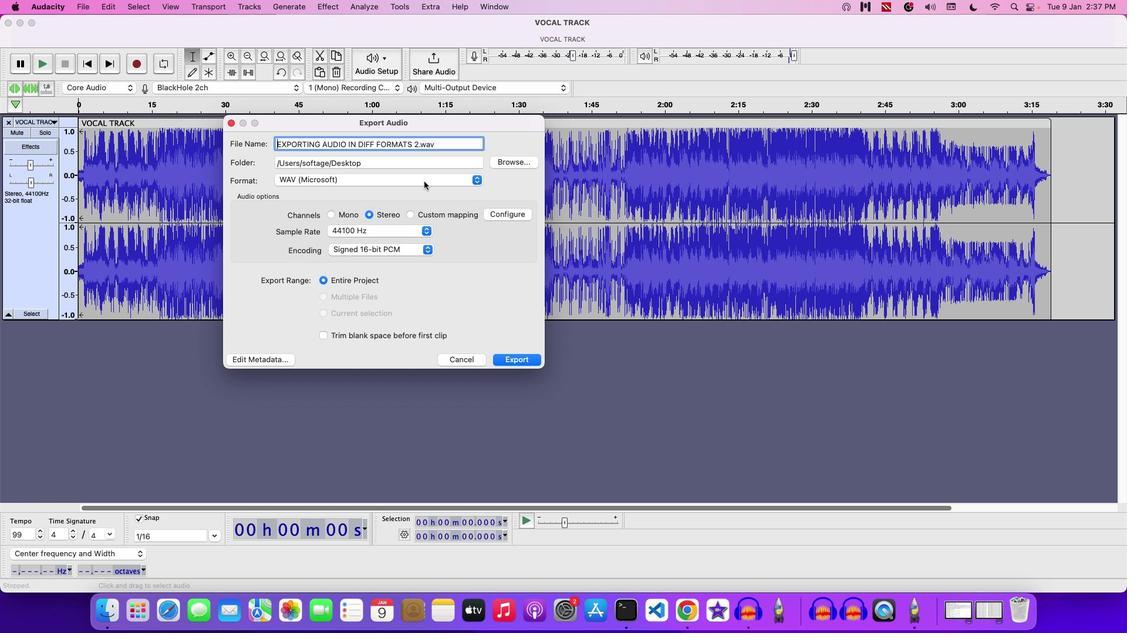 
Action: Mouse pressed left at (423, 181)
Screenshot: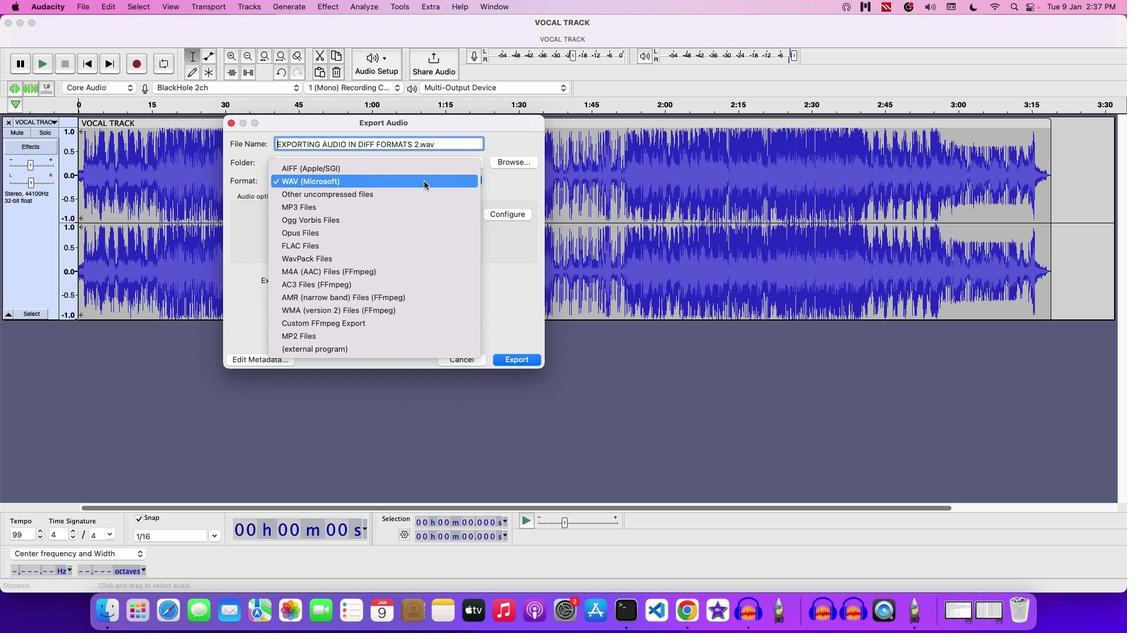 
Action: Mouse moved to (378, 244)
Screenshot: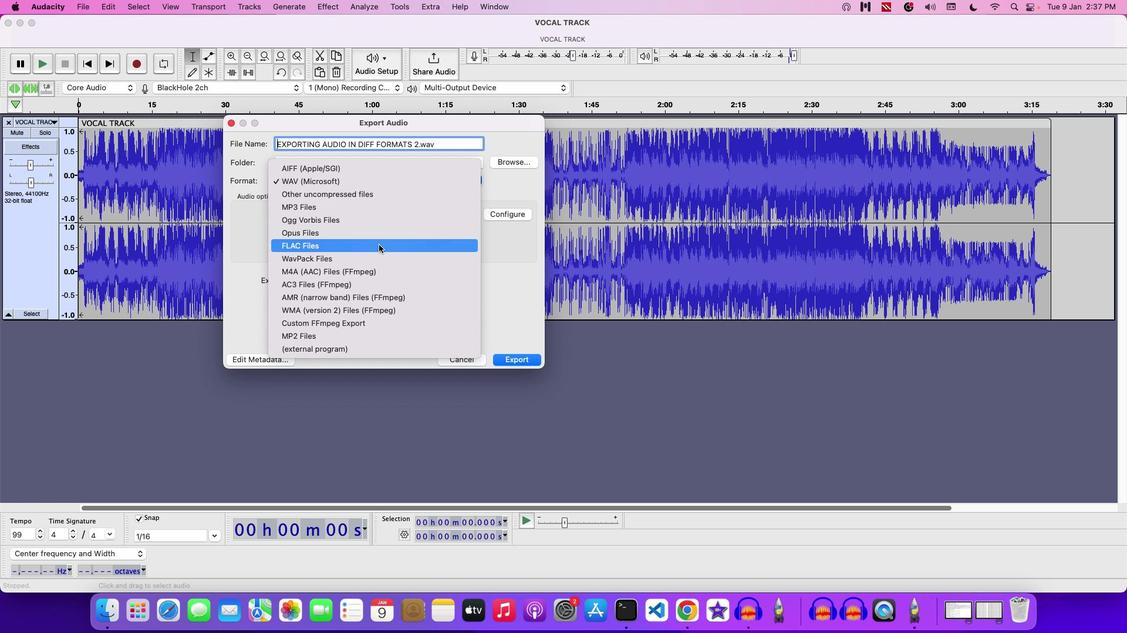 
Action: Mouse pressed left at (378, 244)
Screenshot: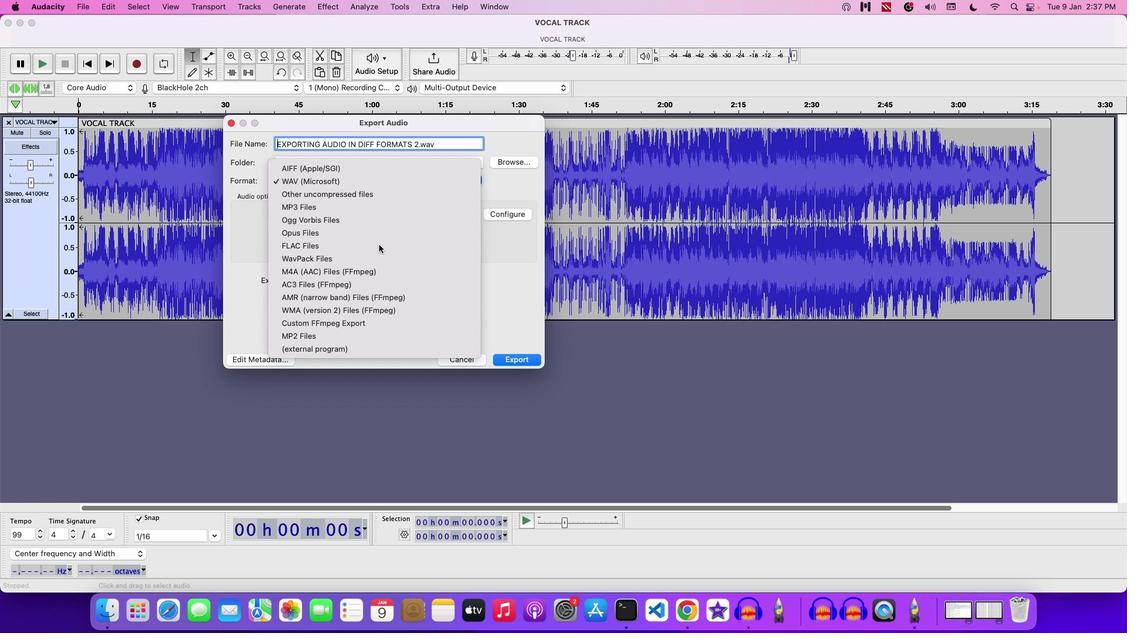 
Action: Mouse moved to (520, 381)
Screenshot: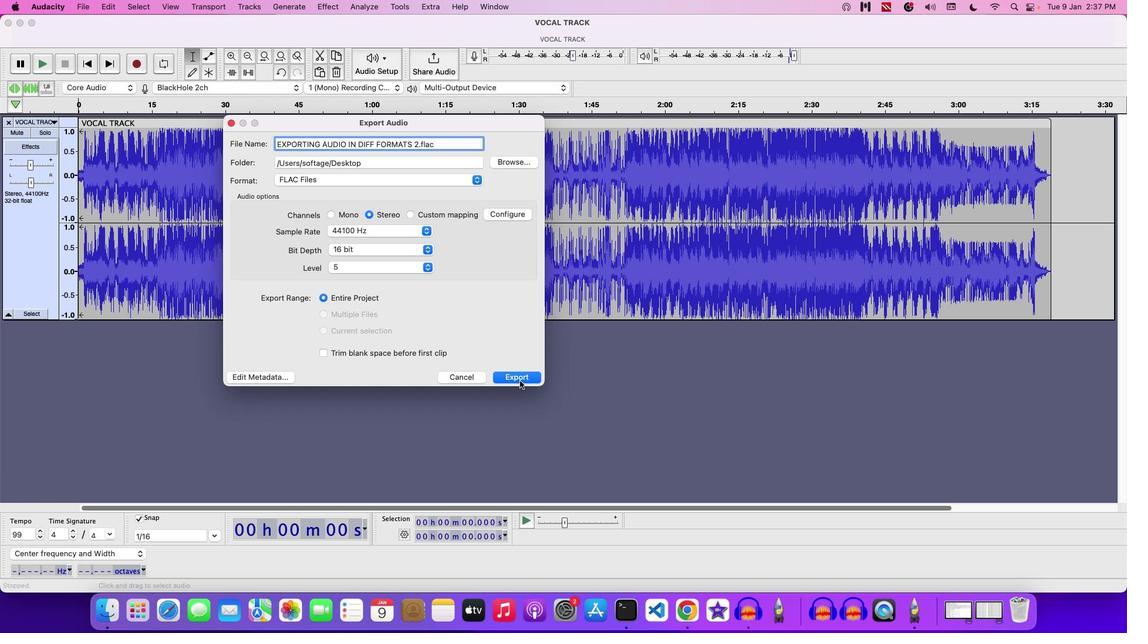 
Action: Mouse pressed left at (520, 381)
Screenshot: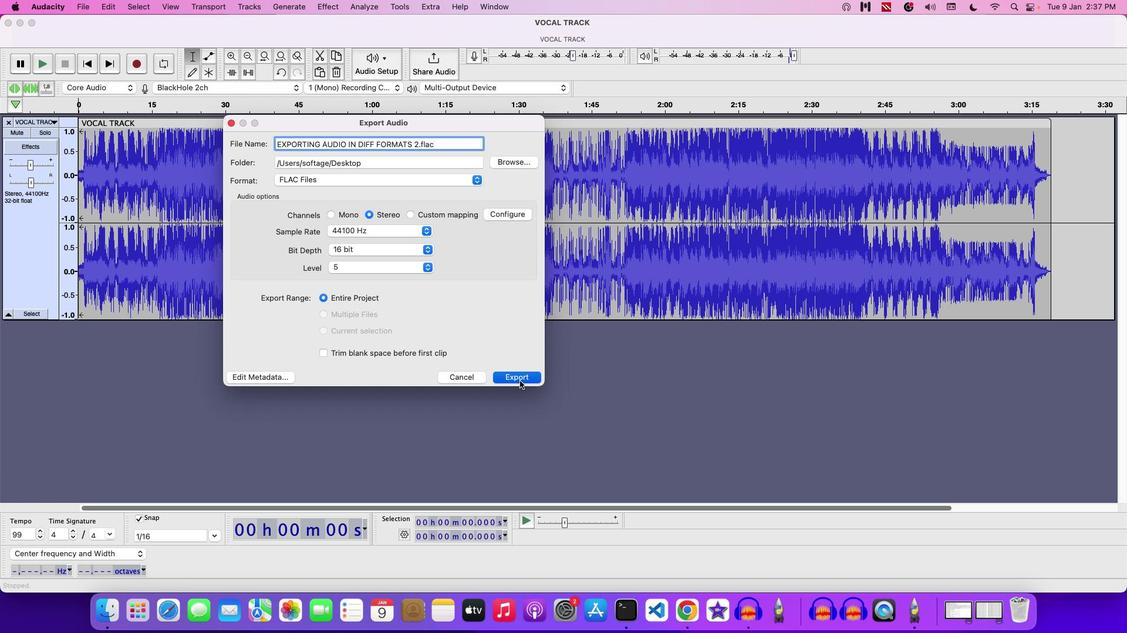 
Action: Mouse moved to (92, 7)
Screenshot: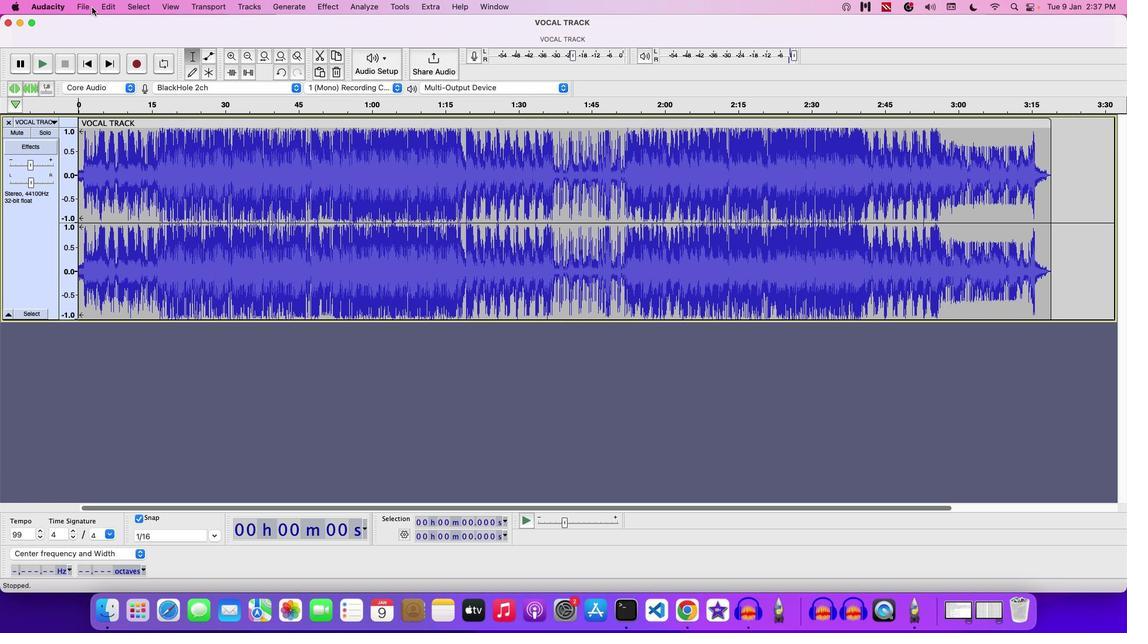 
Action: Mouse pressed left at (92, 7)
Screenshot: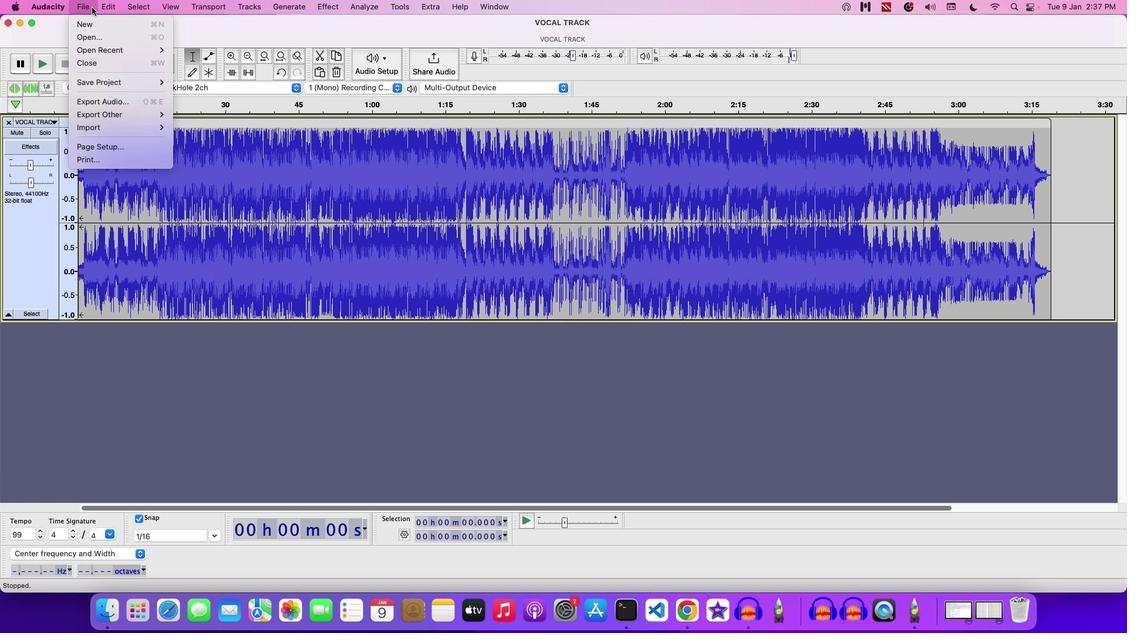 
Action: Mouse moved to (141, 103)
Screenshot: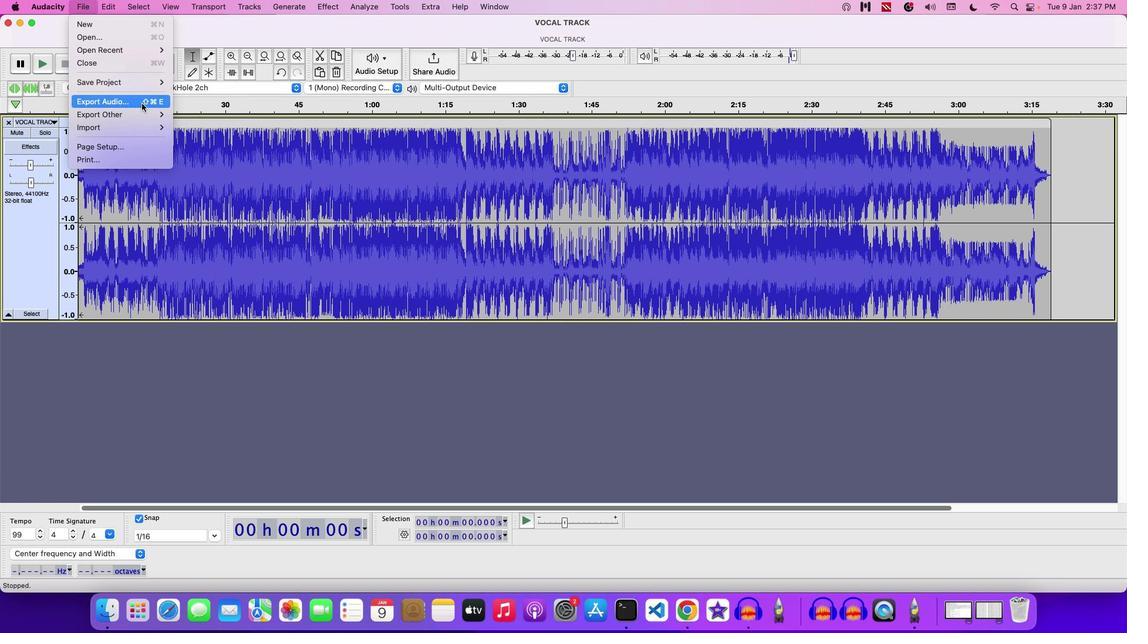 
Action: Mouse pressed left at (141, 103)
Screenshot: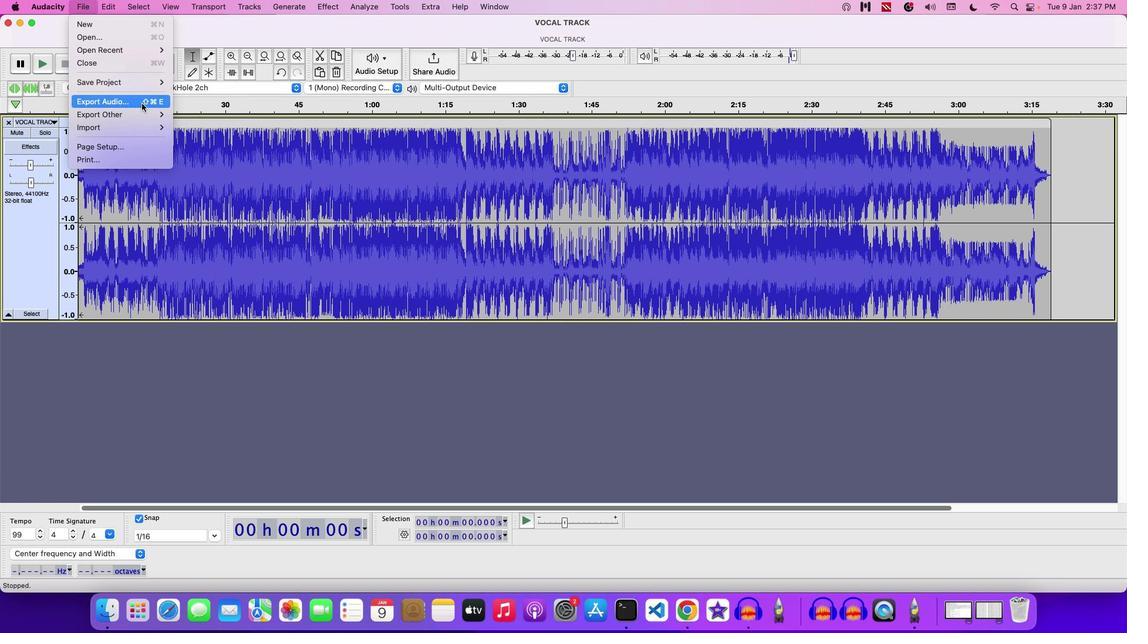 
Action: Mouse moved to (359, 144)
Screenshot: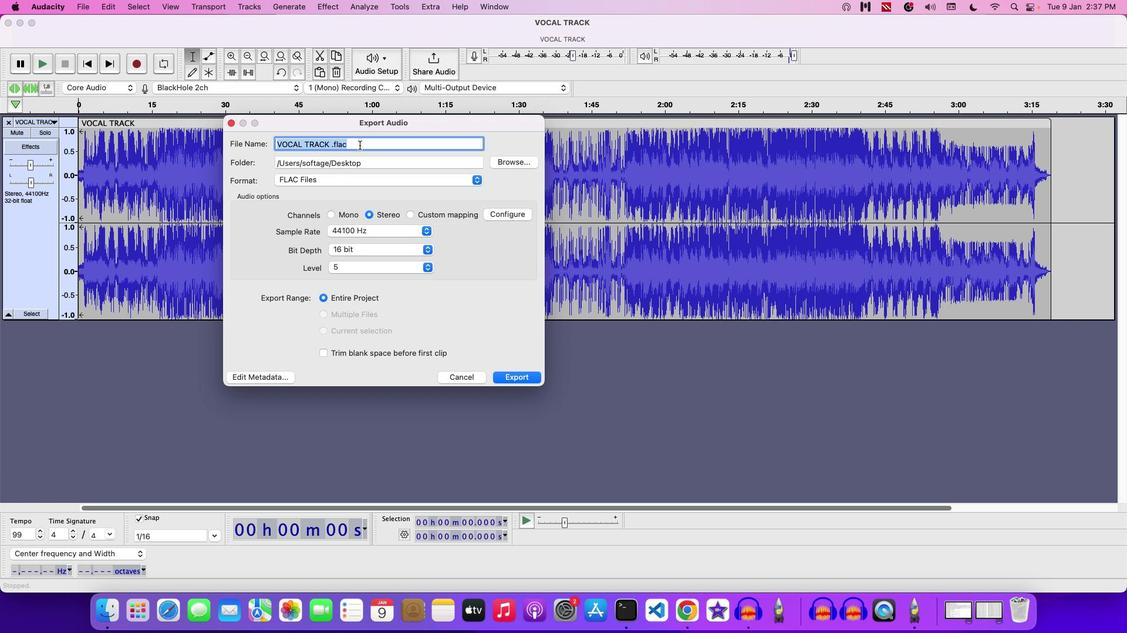 
Action: Key pressed Key.backspace'E''X''P''O''R''T''I''N''G'Key.space'A''U''D''I''O'Key.space'I''N'Key.space'D''I''F''F'Key.space'A''U''D''I'Key.backspaceKey.backspaceKey.backspaceKey.backspace'F''O''R''M''A''T'Key.space'S'Key.backspaceKey.backspaceKey.backspace'T'Key.space'3'
Screenshot: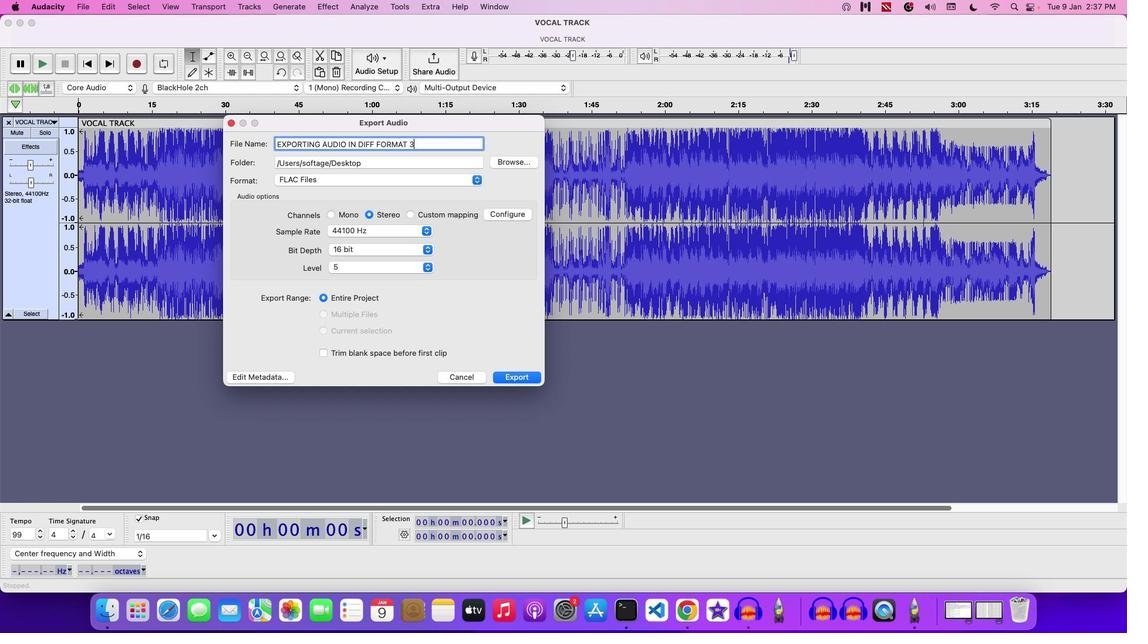 
Action: Mouse moved to (410, 179)
Screenshot: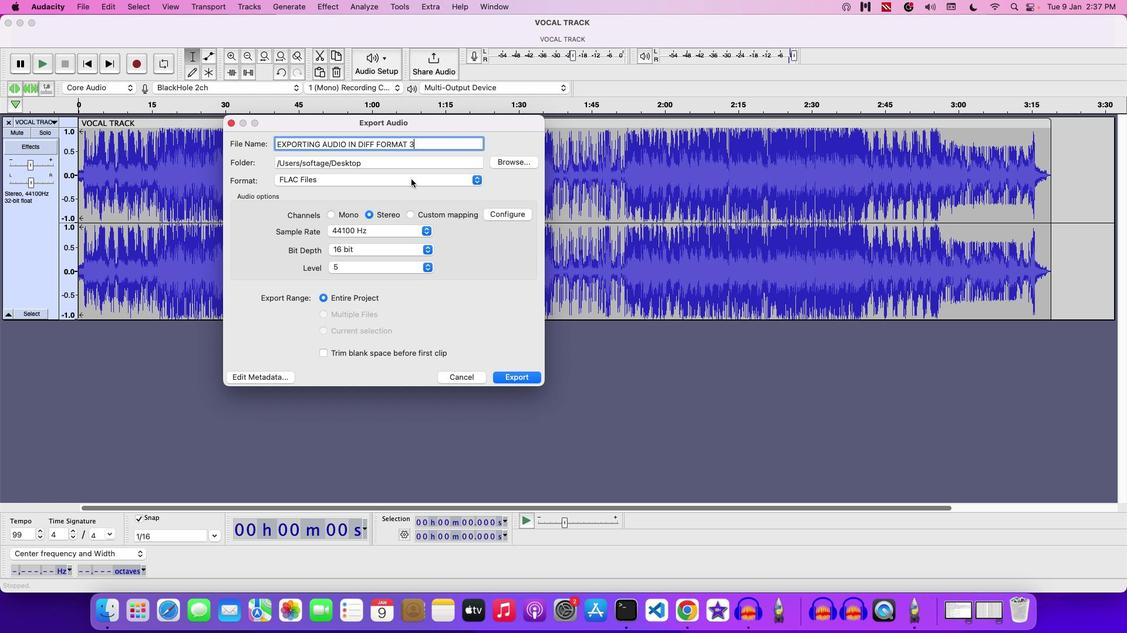 
Action: Mouse pressed left at (410, 179)
Screenshot: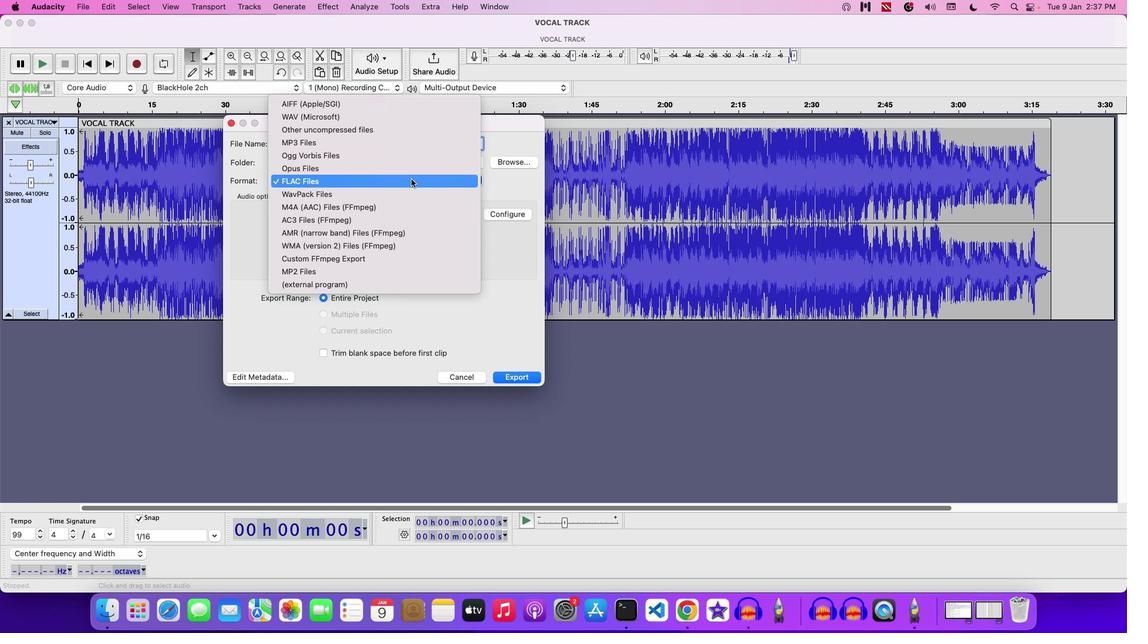 
Action: Mouse moved to (363, 100)
Screenshot: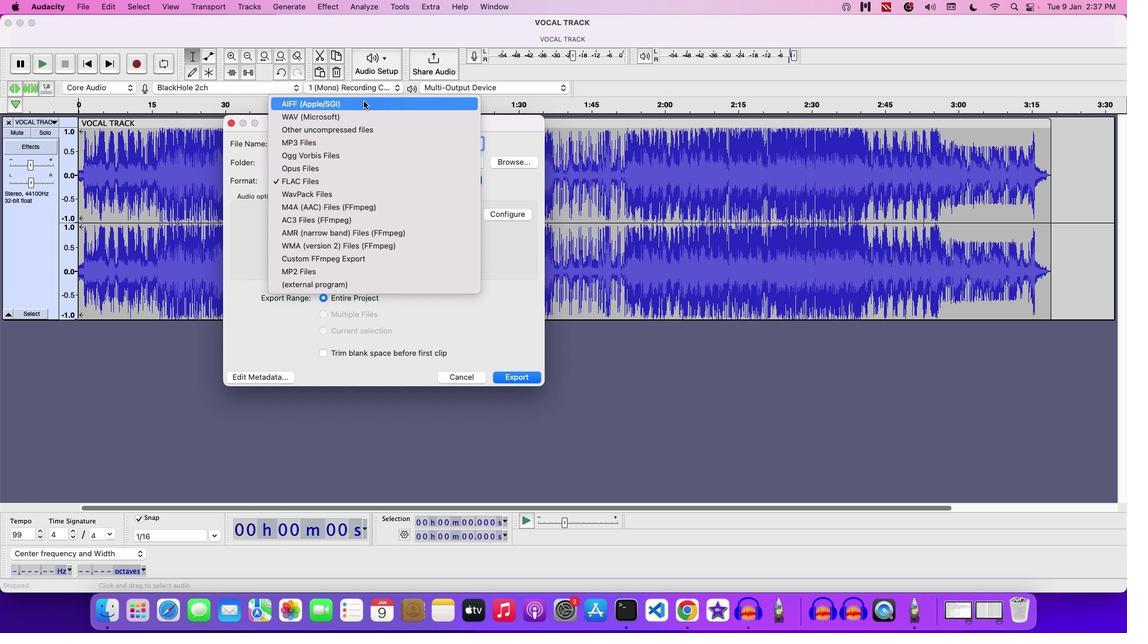 
Action: Mouse pressed left at (363, 100)
Screenshot: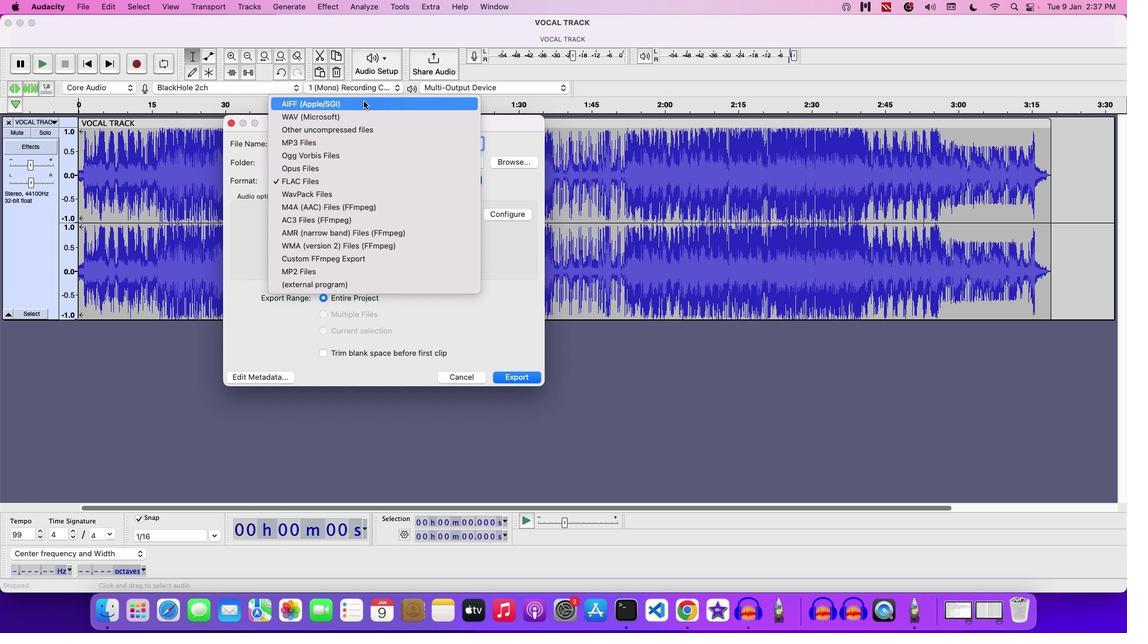 
Action: Mouse moved to (494, 355)
Screenshot: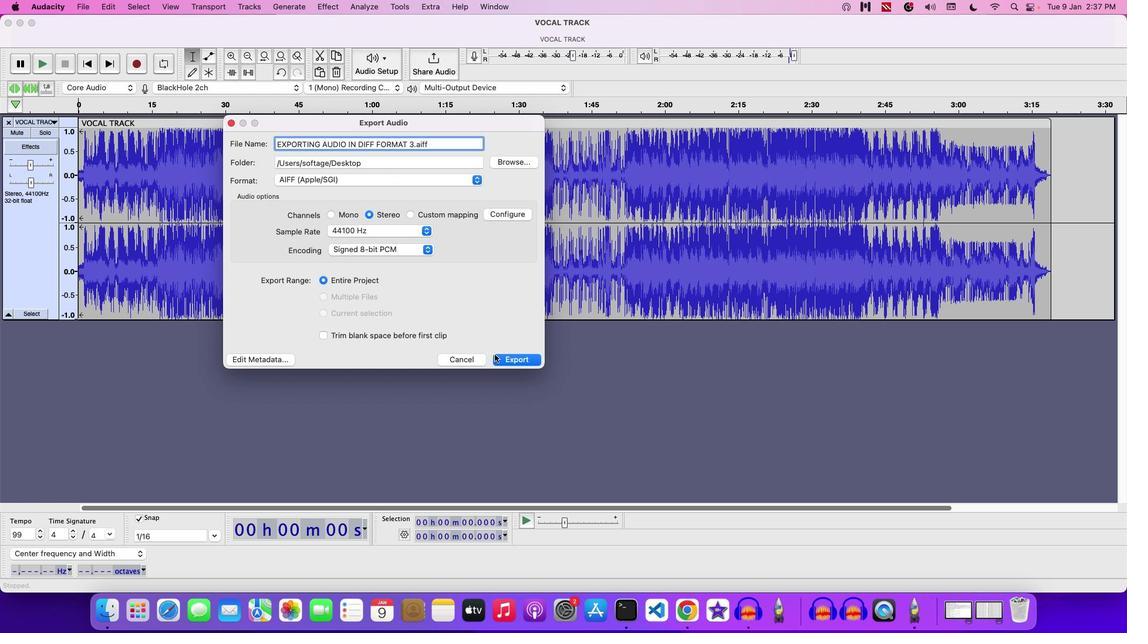 
Action: Mouse pressed left at (494, 355)
Screenshot: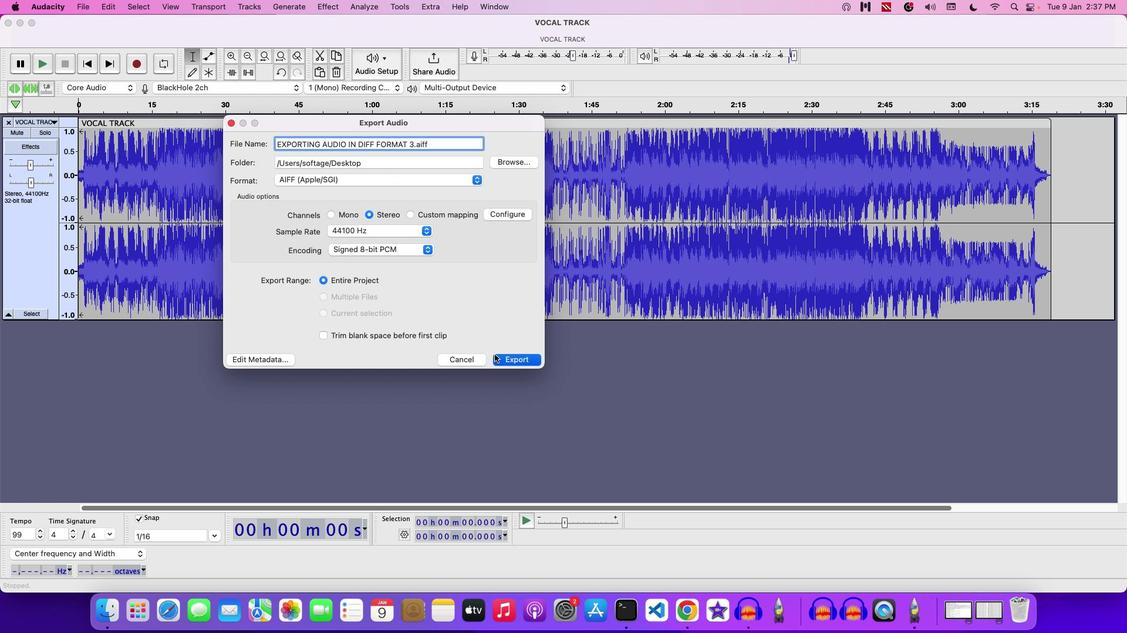 
Action: Mouse moved to (89, 9)
Screenshot: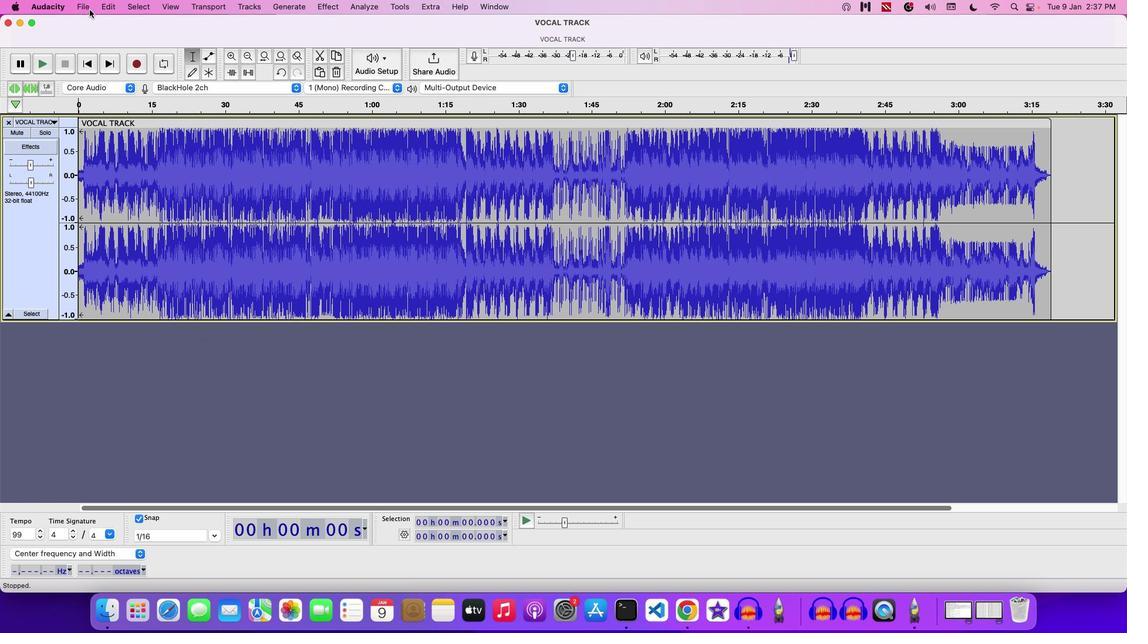 
Action: Mouse pressed left at (89, 9)
Screenshot: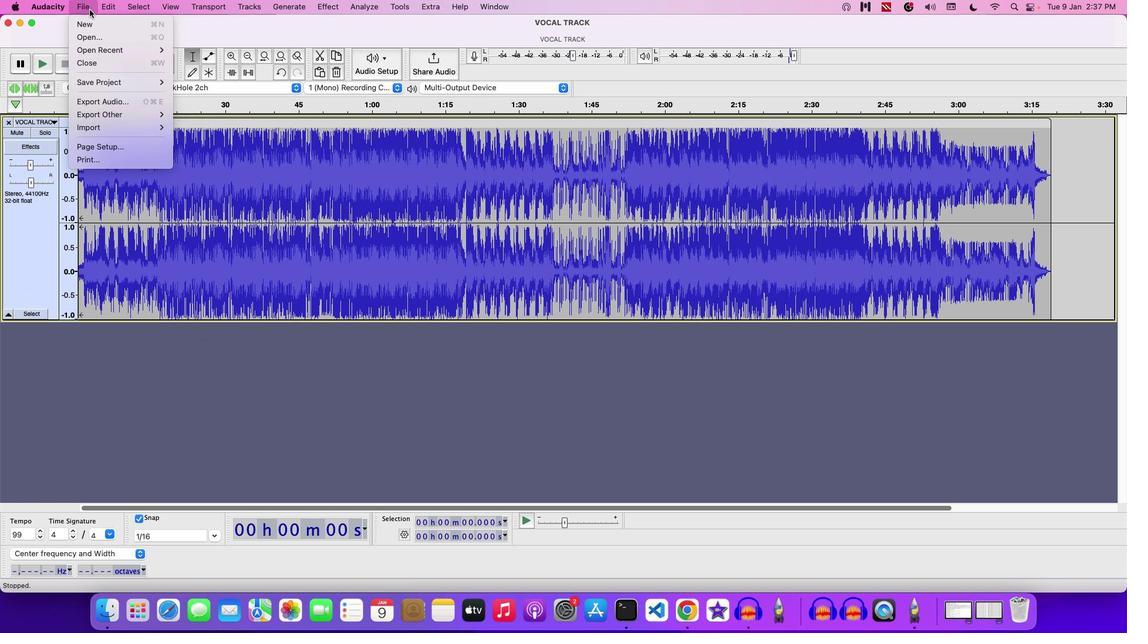 
Action: Mouse moved to (197, 80)
Screenshot: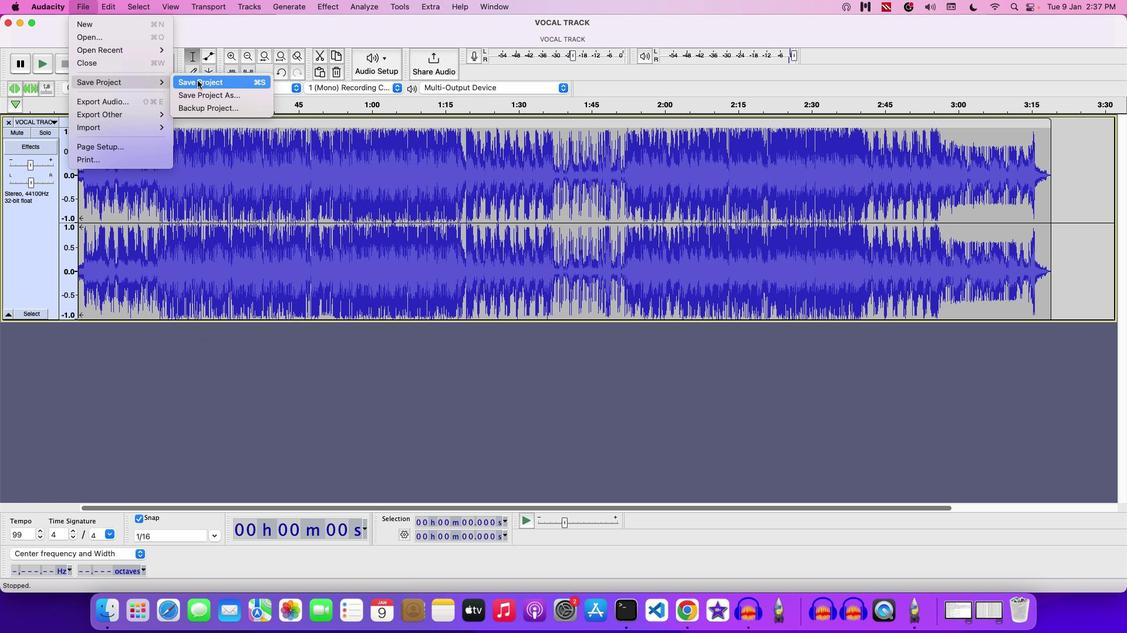 
Action: Mouse pressed left at (197, 80)
Screenshot: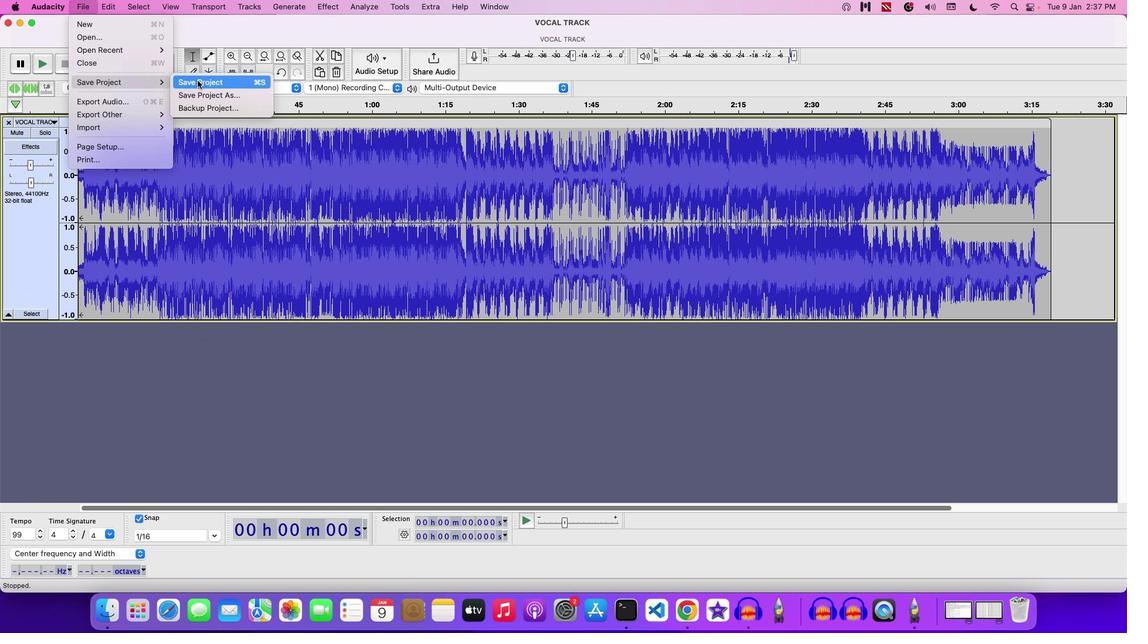 
Action: Mouse moved to (405, 109)
Screenshot: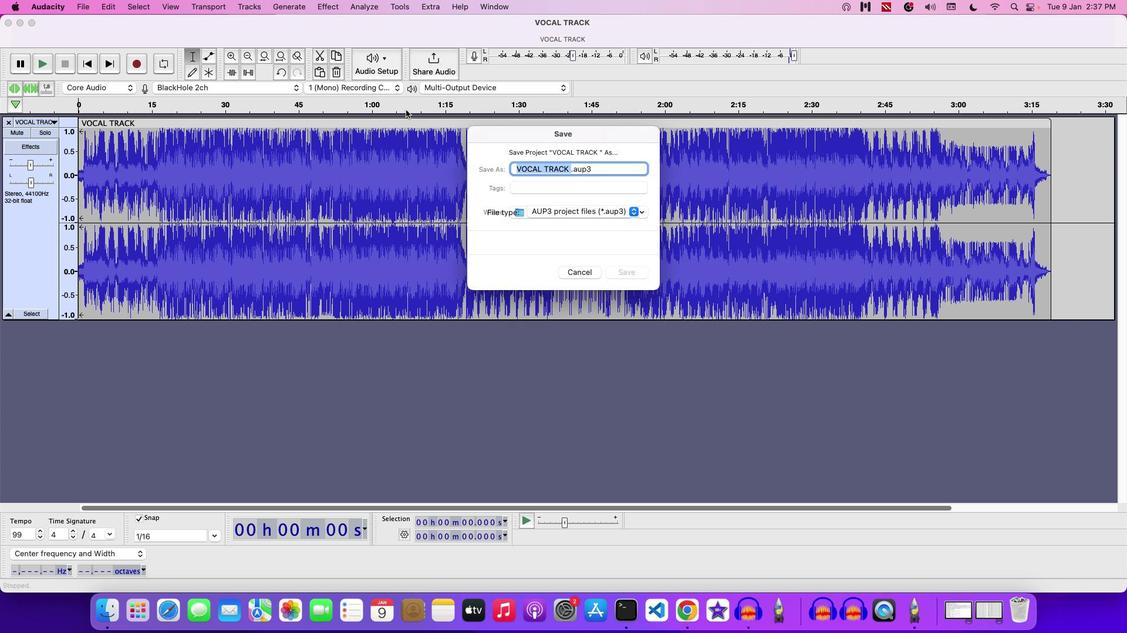 
Action: Key pressed Key.backspace'E''X'
Screenshot: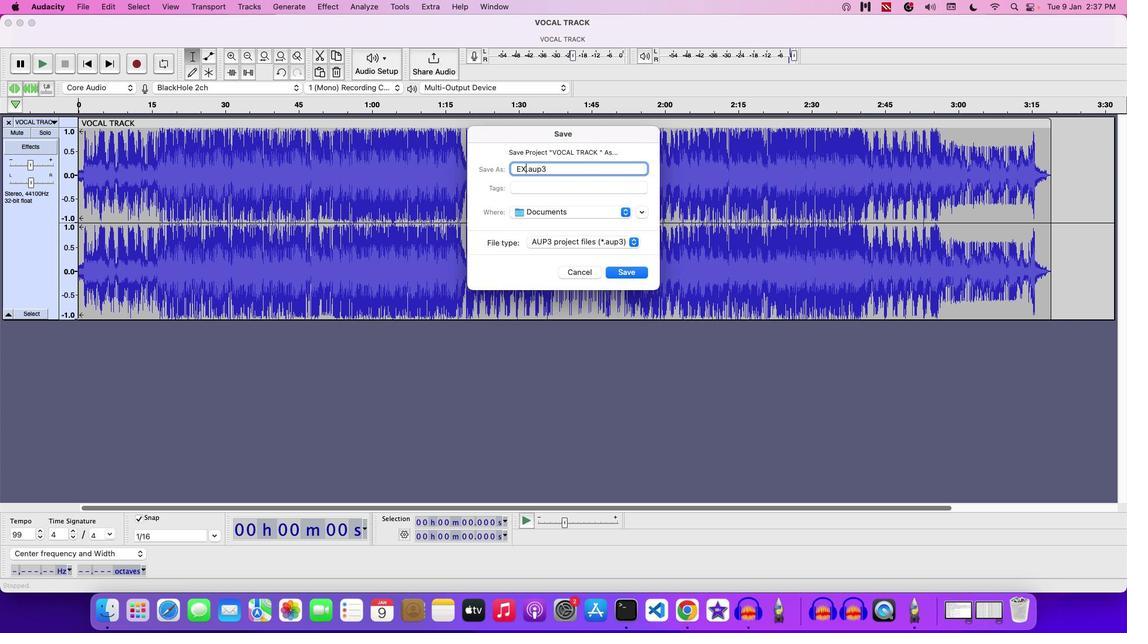 
Action: Mouse moved to (405, 109)
Screenshot: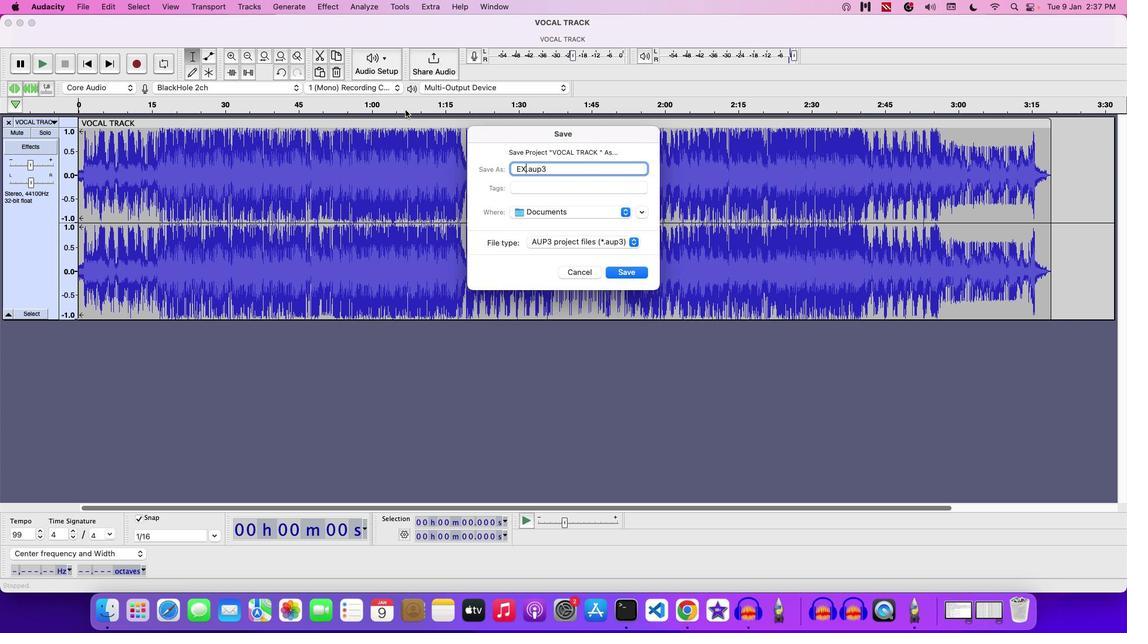 
Action: Key pressed 'P''O''R''T''I''N''G'Key.space'A''U''D''I''O'Key.space'I''N'Key.space'D''I''F''F'Key.space'F''O''R''M''A''T'Key.space'F''O''R'Key.space'D''I''S''T''R''I''B''U''T''I''O''N'Key.space
Screenshot: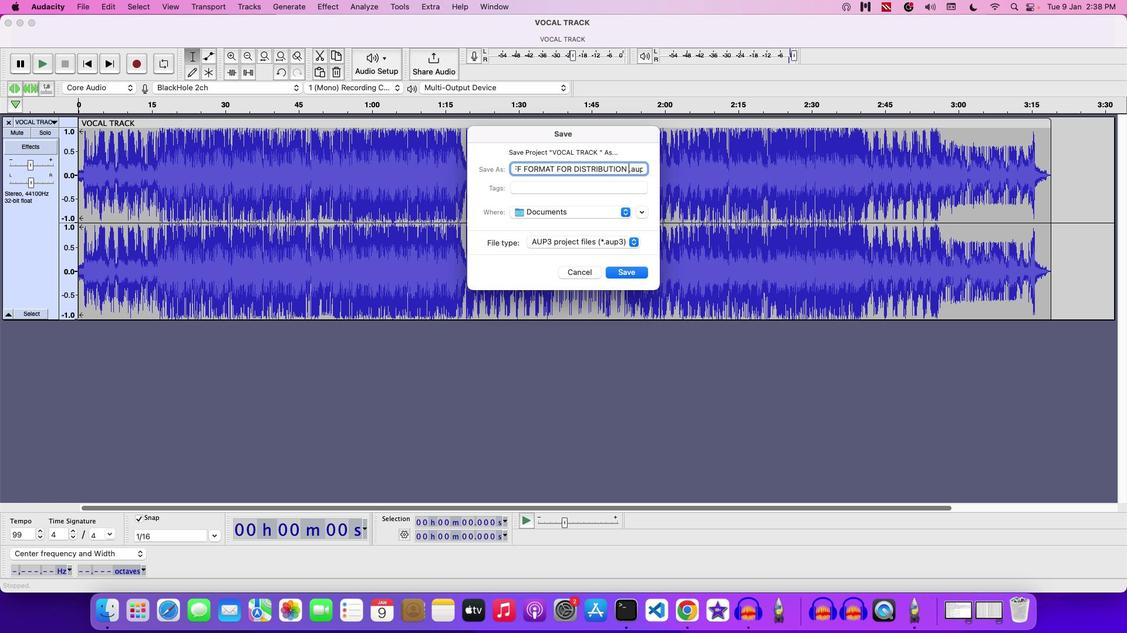 
Action: Mouse moved to (647, 280)
Screenshot: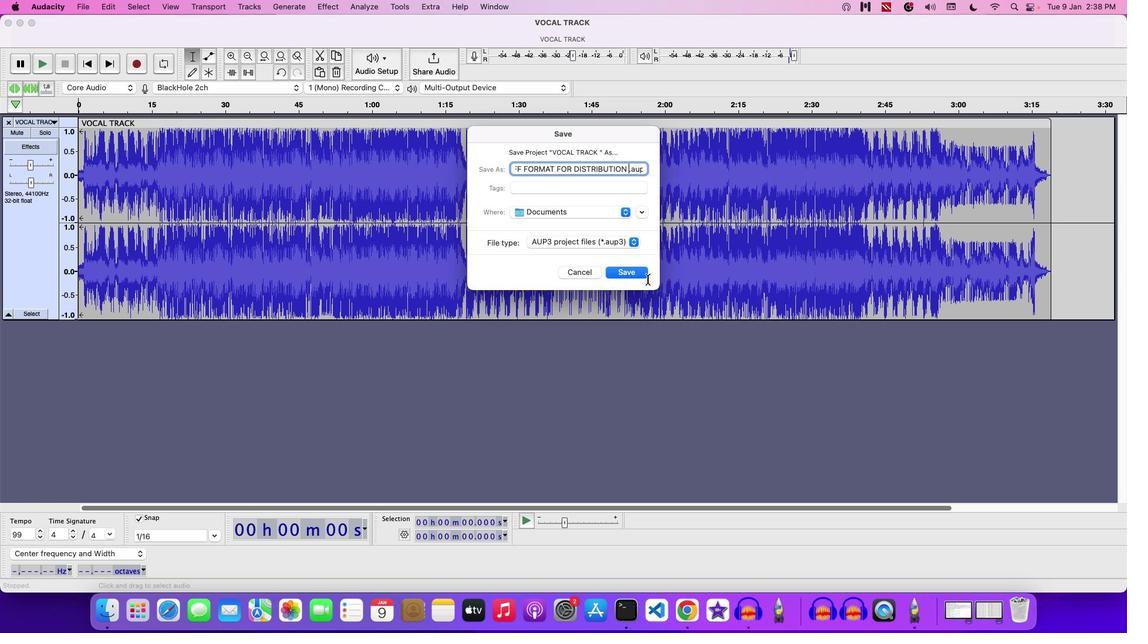 
Action: Mouse pressed left at (647, 280)
Screenshot: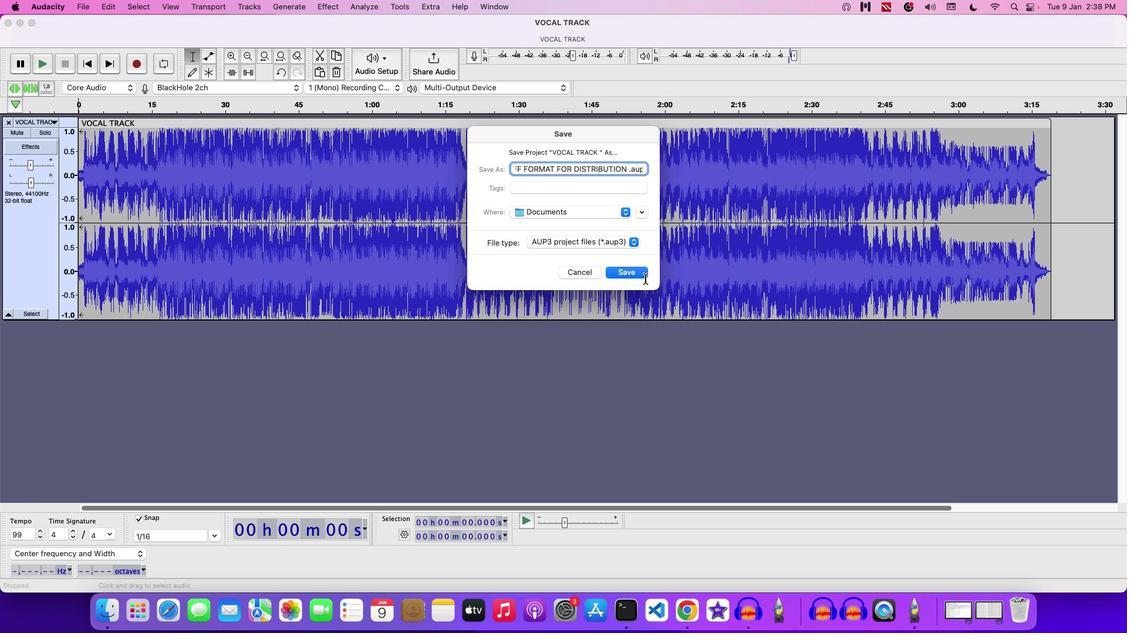 
Action: Mouse moved to (644, 275)
Screenshot: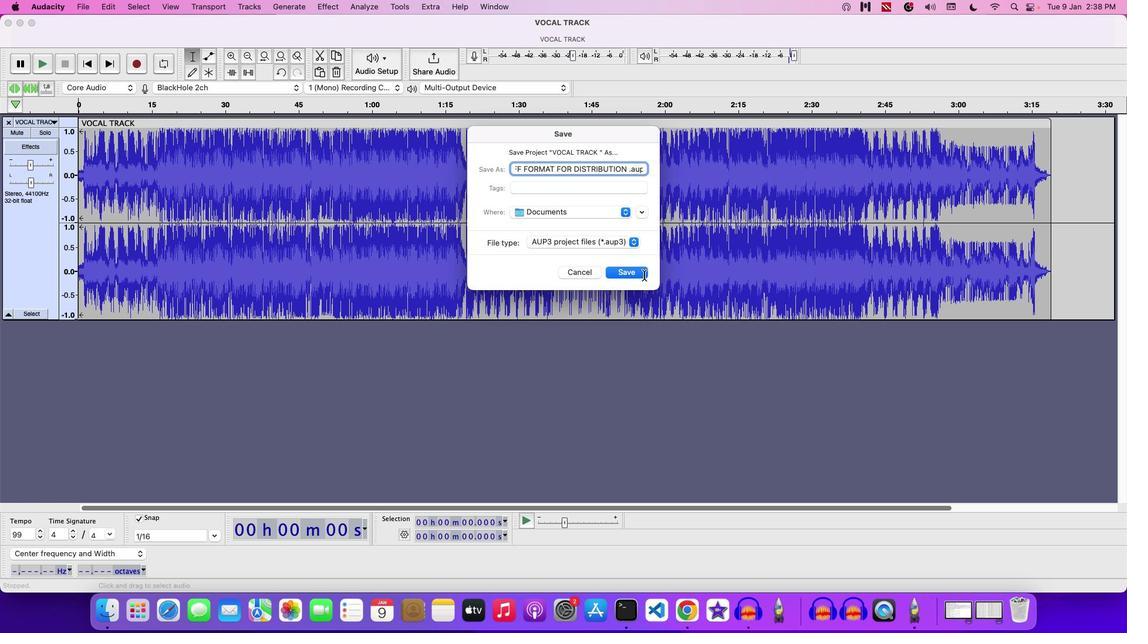 
Action: Mouse pressed left at (644, 275)
Screenshot: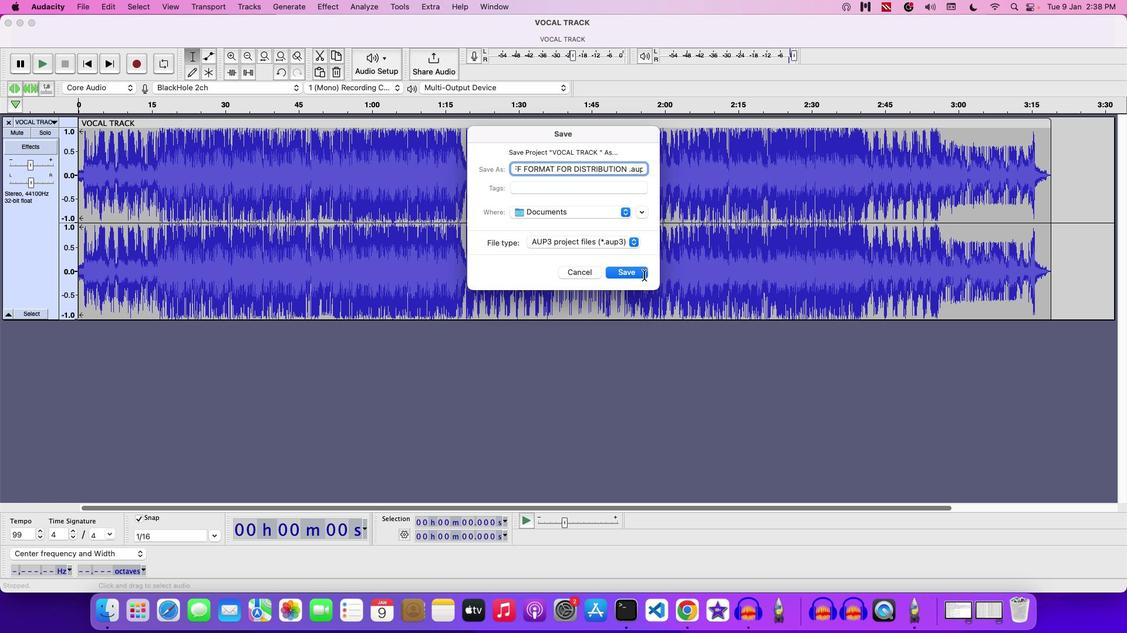 
Action: Mouse moved to (573, 148)
Screenshot: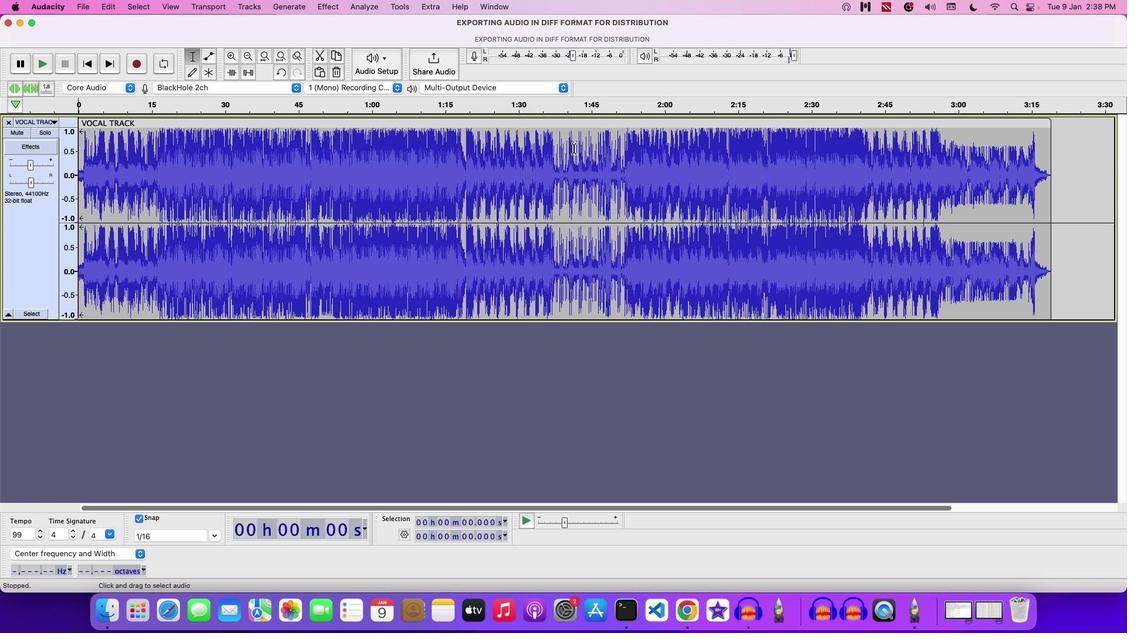 
